 Task: Look for space in Ghatkesar, India from 6th September, 2023 to 18th September, 2023 for 3 adults in price range Rs.6000 to Rs.12000. Place can be entire place with 2 bedrooms having 2 beds and 2 bathrooms. Property type can be house, flat, guest house, hotel. Amenities needed are: washing machine. Booking option can be shelf check-in. Required host language is English.
Action: Mouse moved to (548, 117)
Screenshot: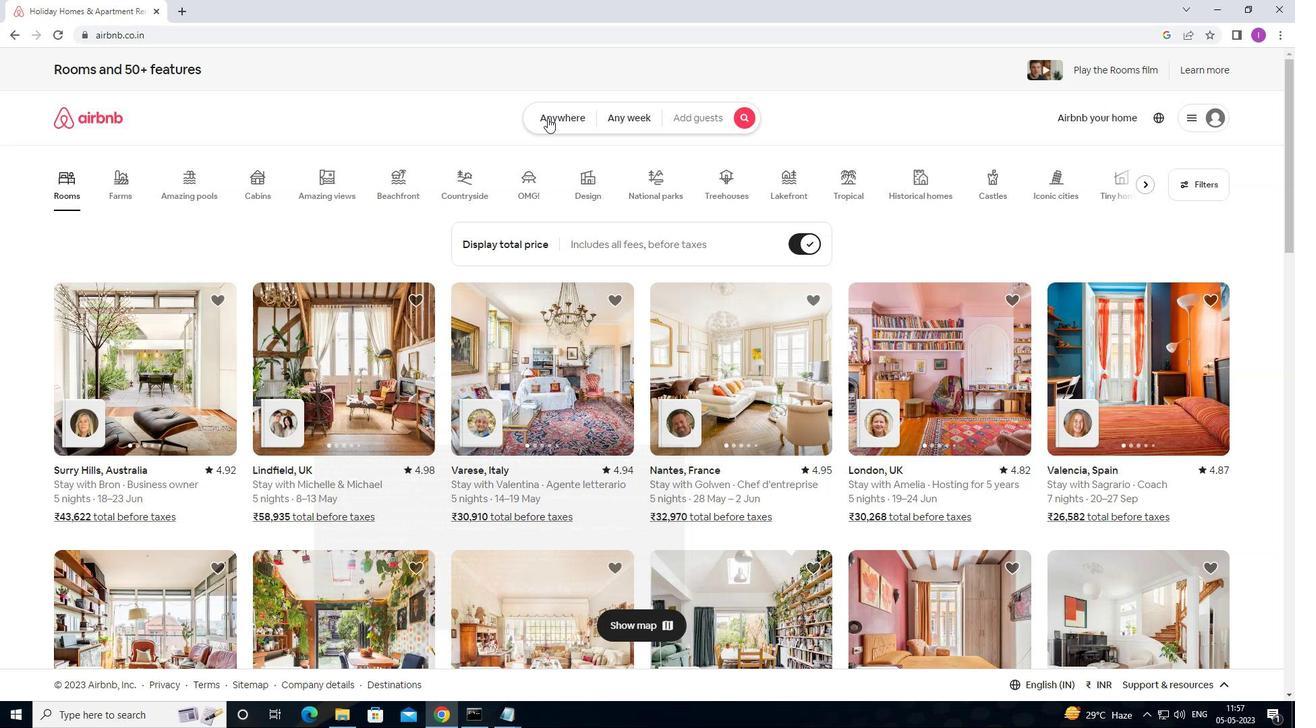 
Action: Mouse pressed left at (548, 117)
Screenshot: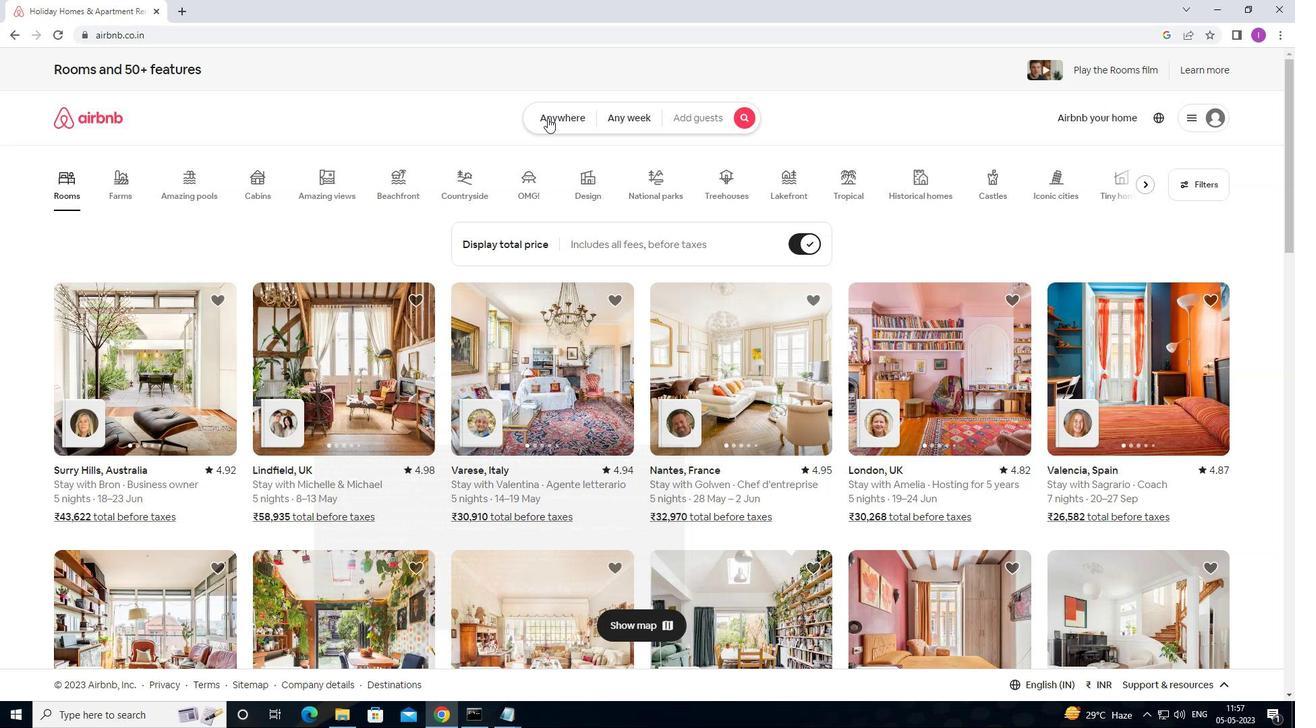 
Action: Mouse moved to (395, 184)
Screenshot: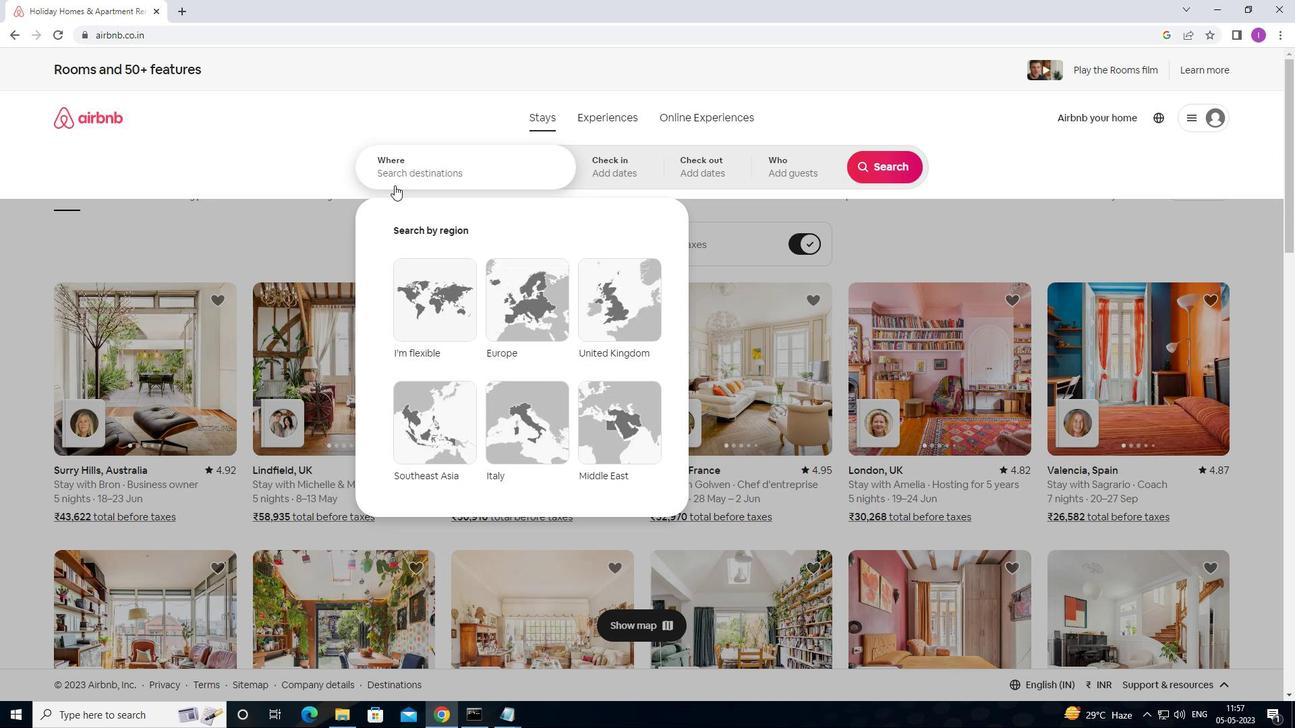 
Action: Mouse pressed left at (395, 184)
Screenshot: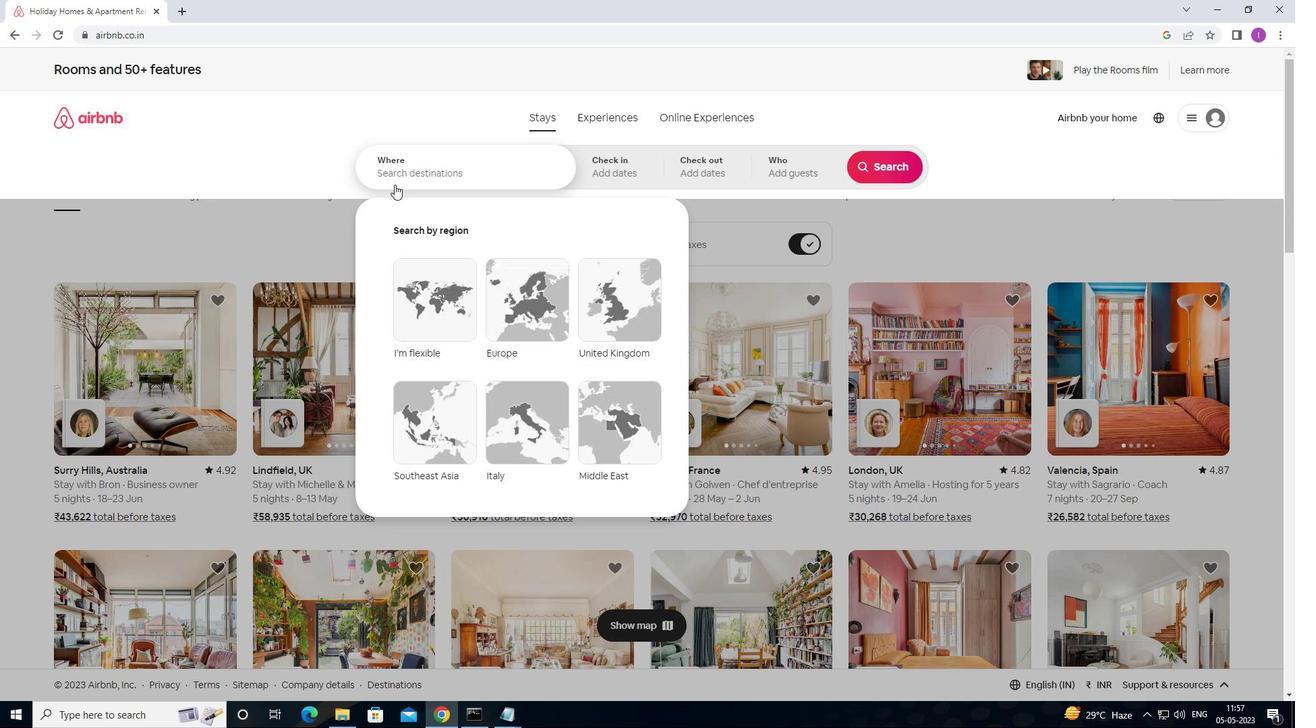 
Action: Mouse moved to (421, 168)
Screenshot: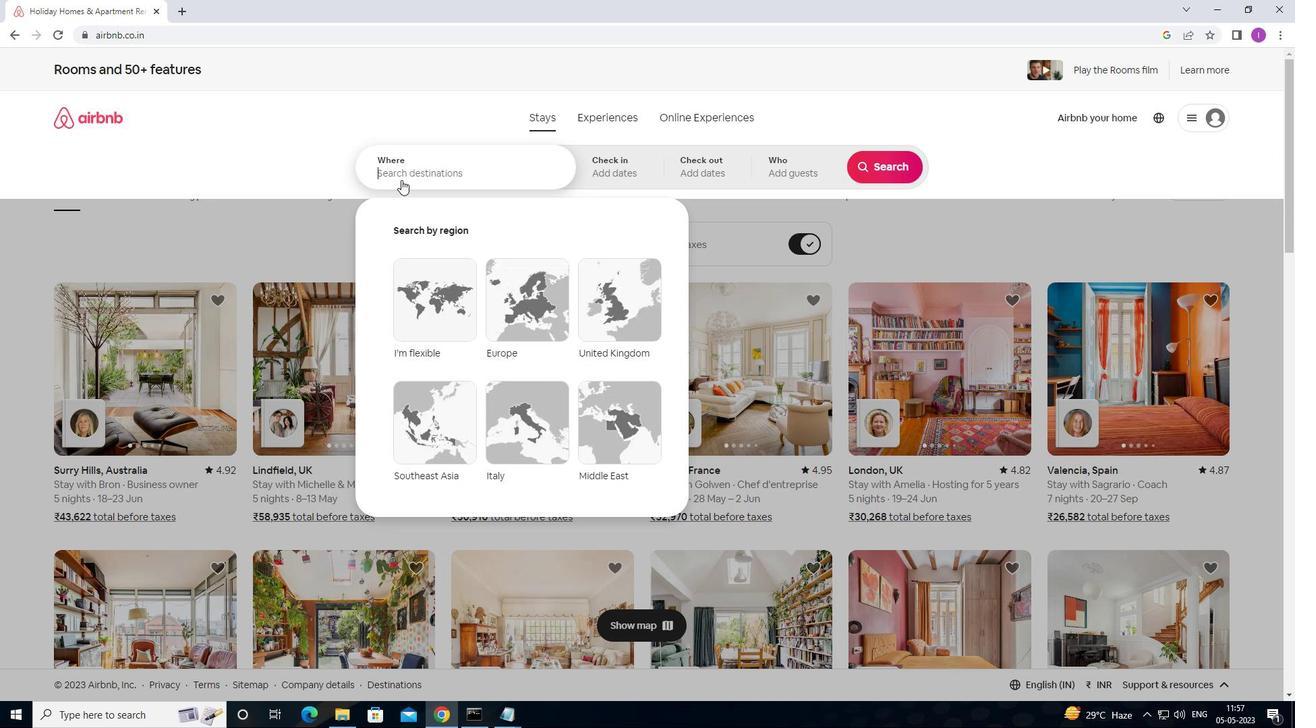 
Action: Key pressed <Key.shift><Key.shift><Key.shift><Key.shift><Key.shift><Key.shift><Key.shift><Key.shift><Key.shift>GHATKESAR,<Key.shift>INDIA
Screenshot: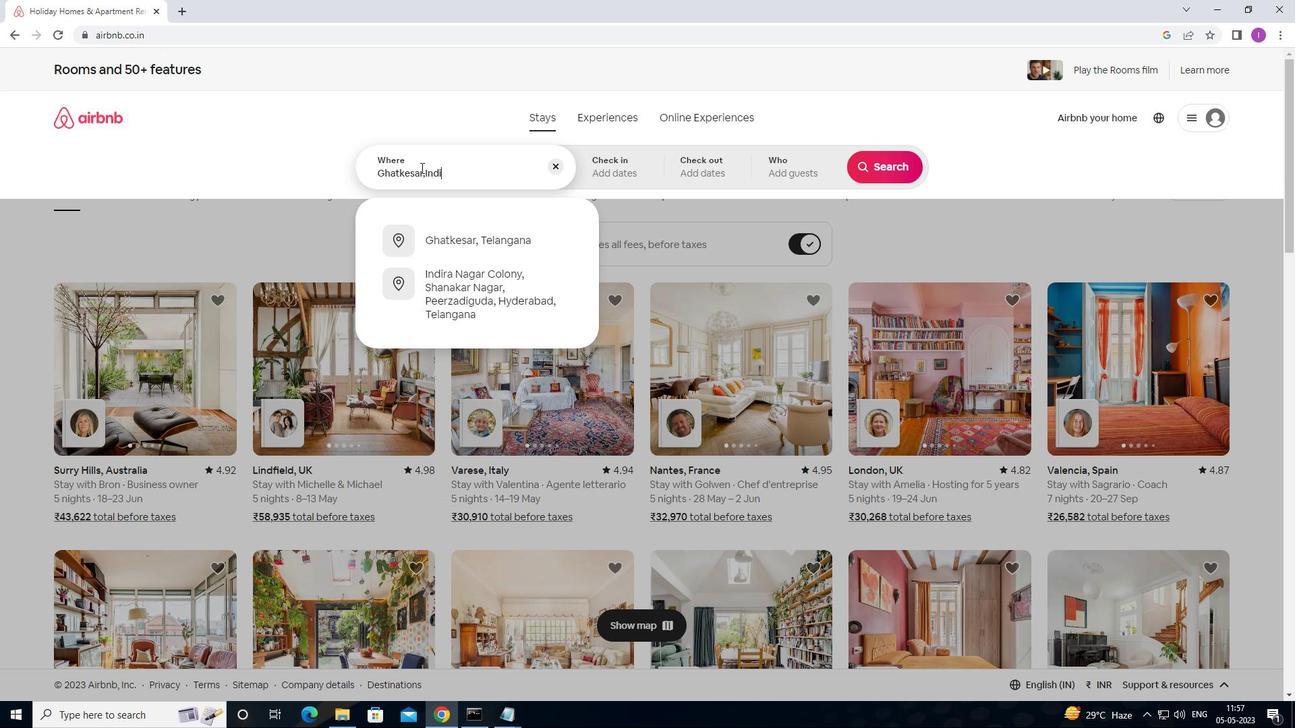 
Action: Mouse moved to (630, 167)
Screenshot: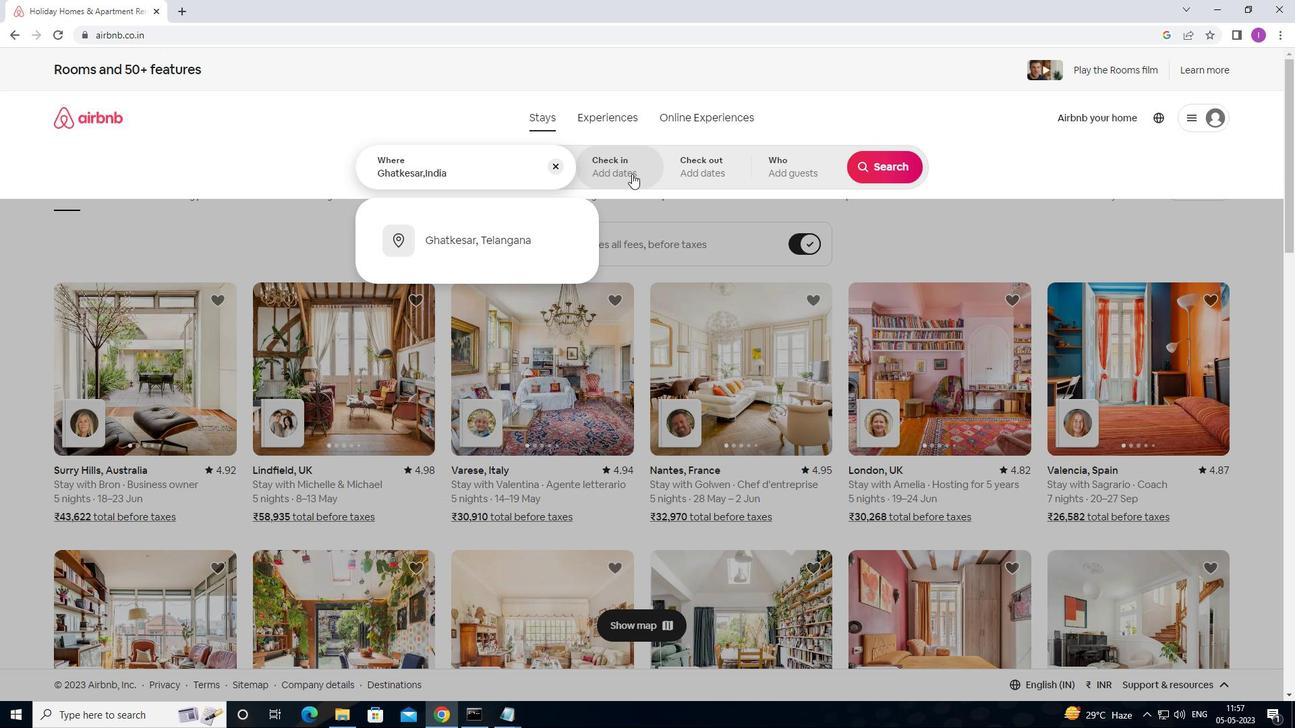 
Action: Mouse pressed left at (630, 167)
Screenshot: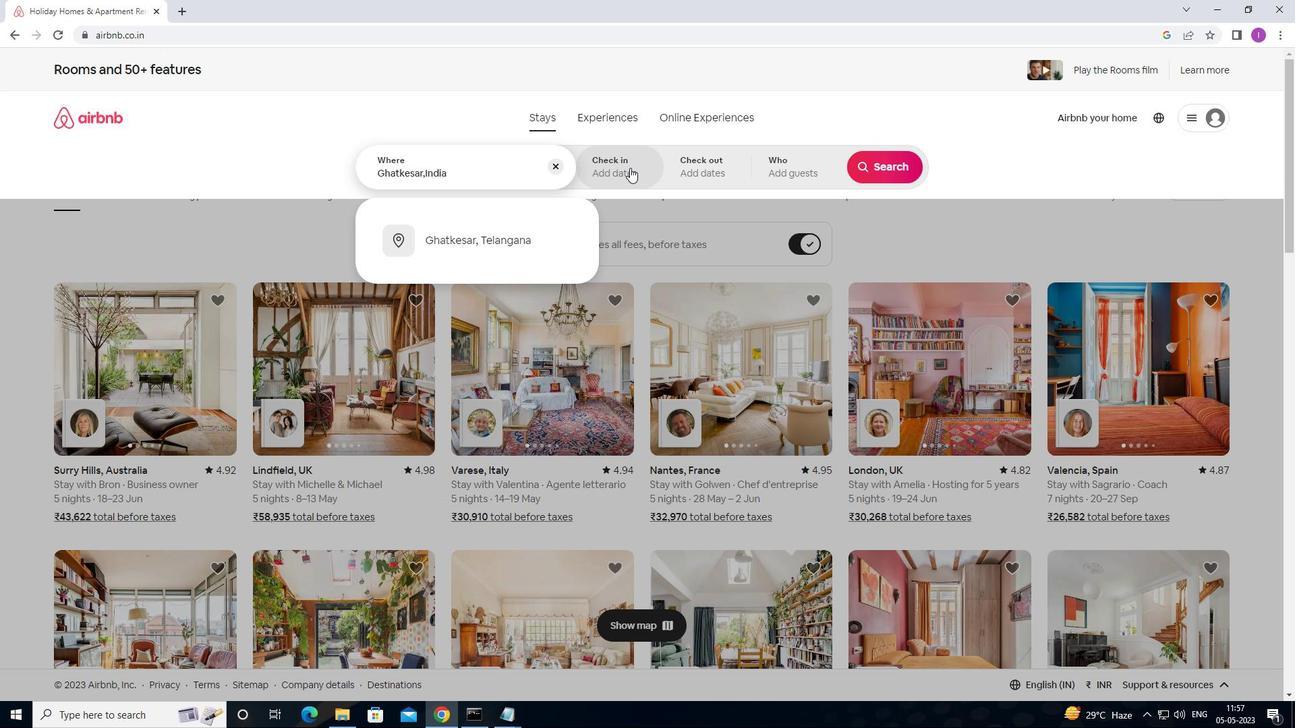 
Action: Mouse moved to (883, 276)
Screenshot: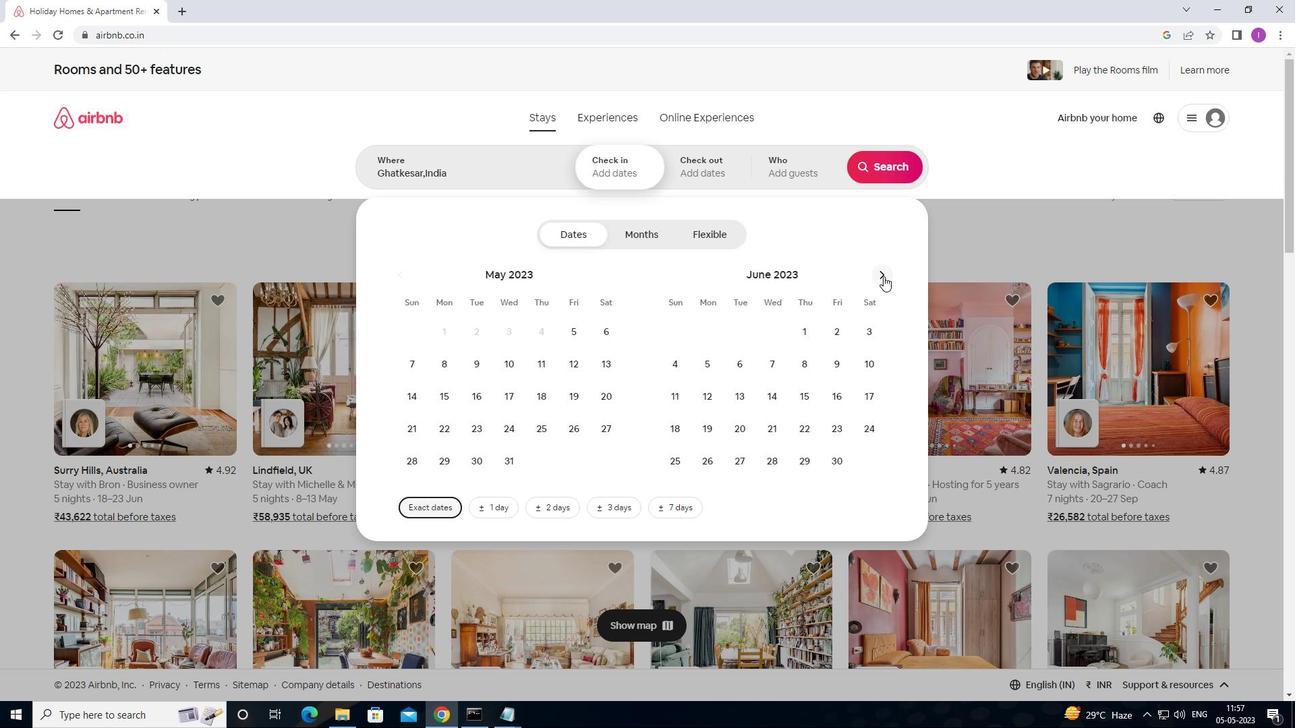 
Action: Mouse pressed left at (883, 276)
Screenshot: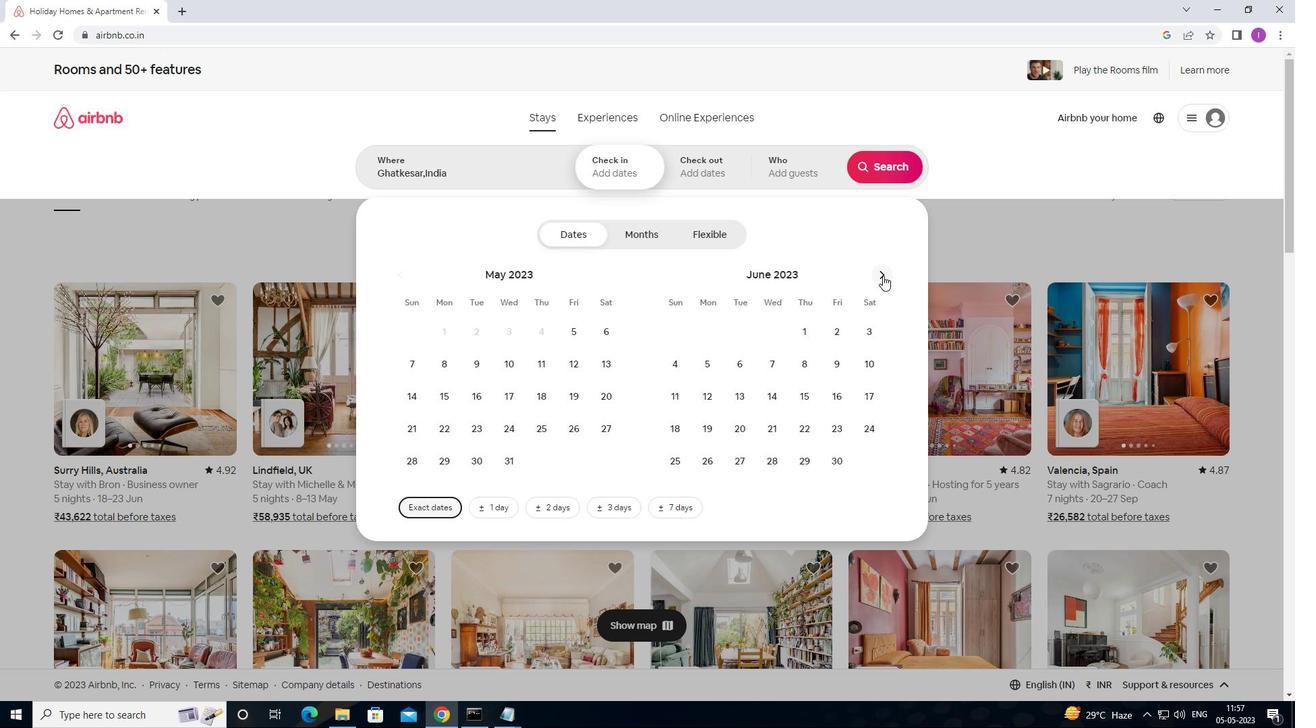 
Action: Mouse pressed left at (883, 276)
Screenshot: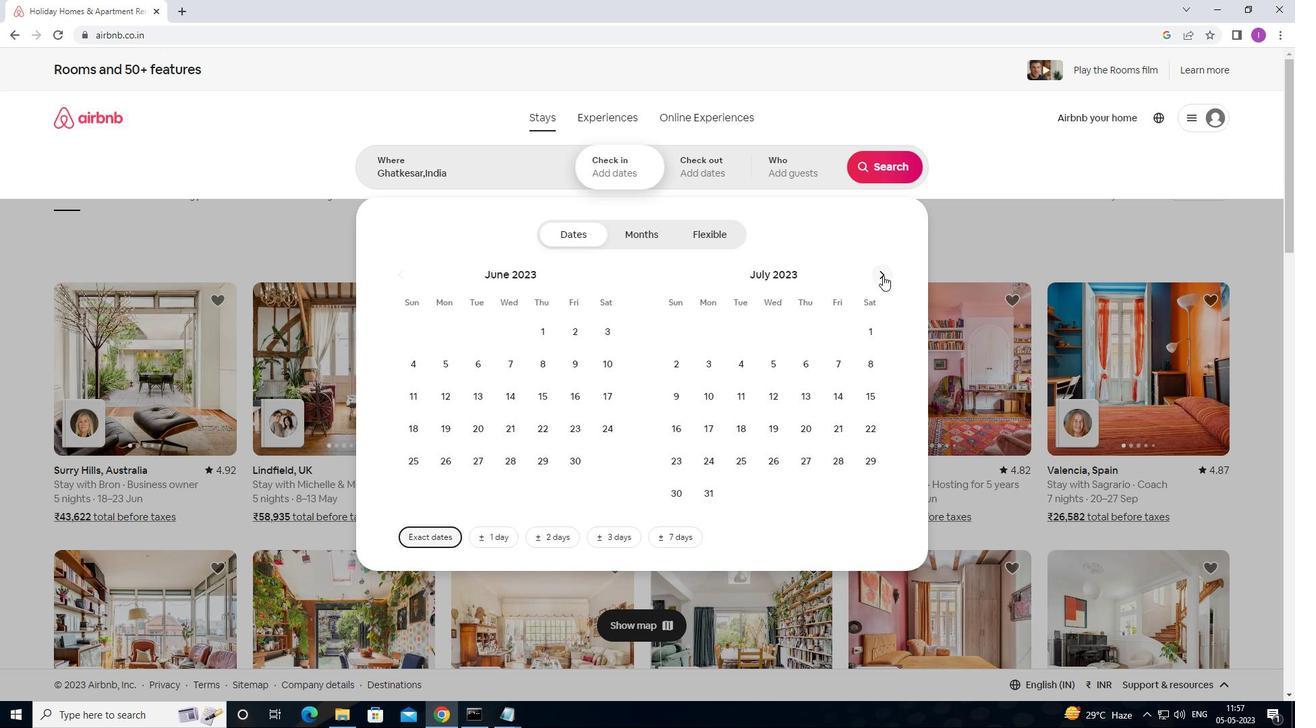 
Action: Mouse pressed left at (883, 276)
Screenshot: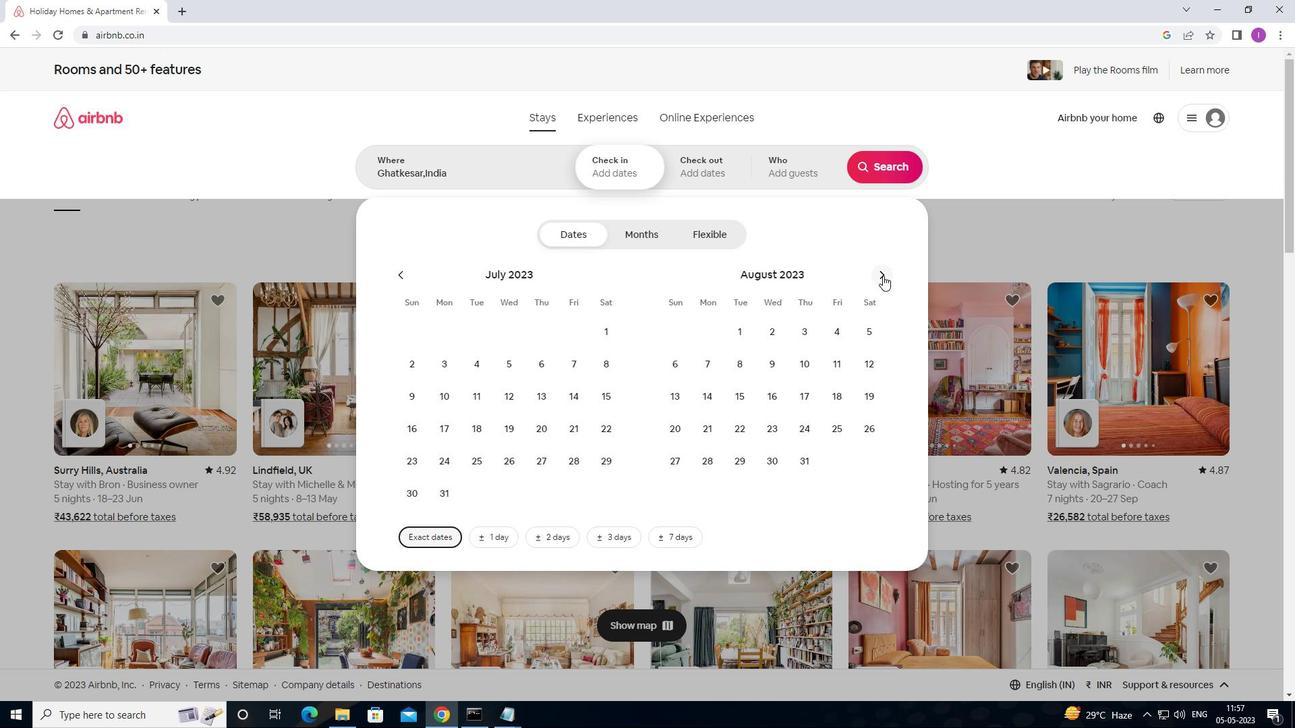 
Action: Mouse moved to (766, 352)
Screenshot: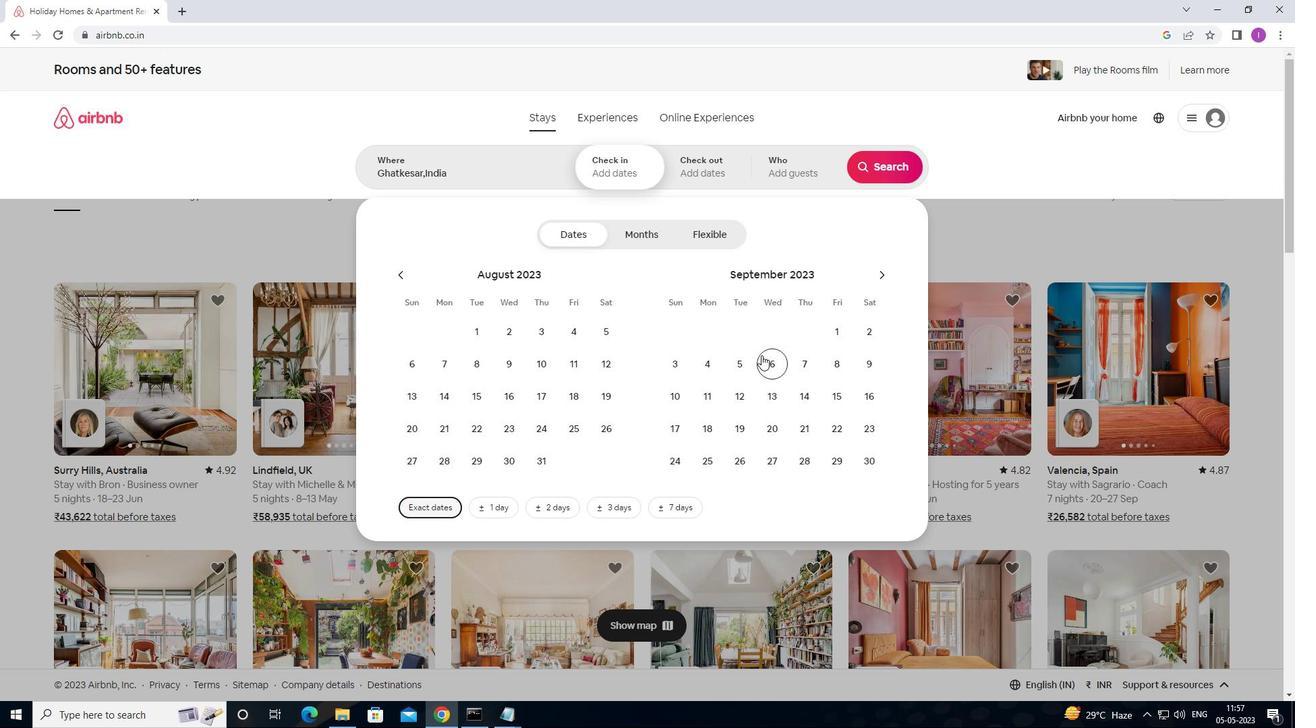
Action: Mouse pressed left at (766, 352)
Screenshot: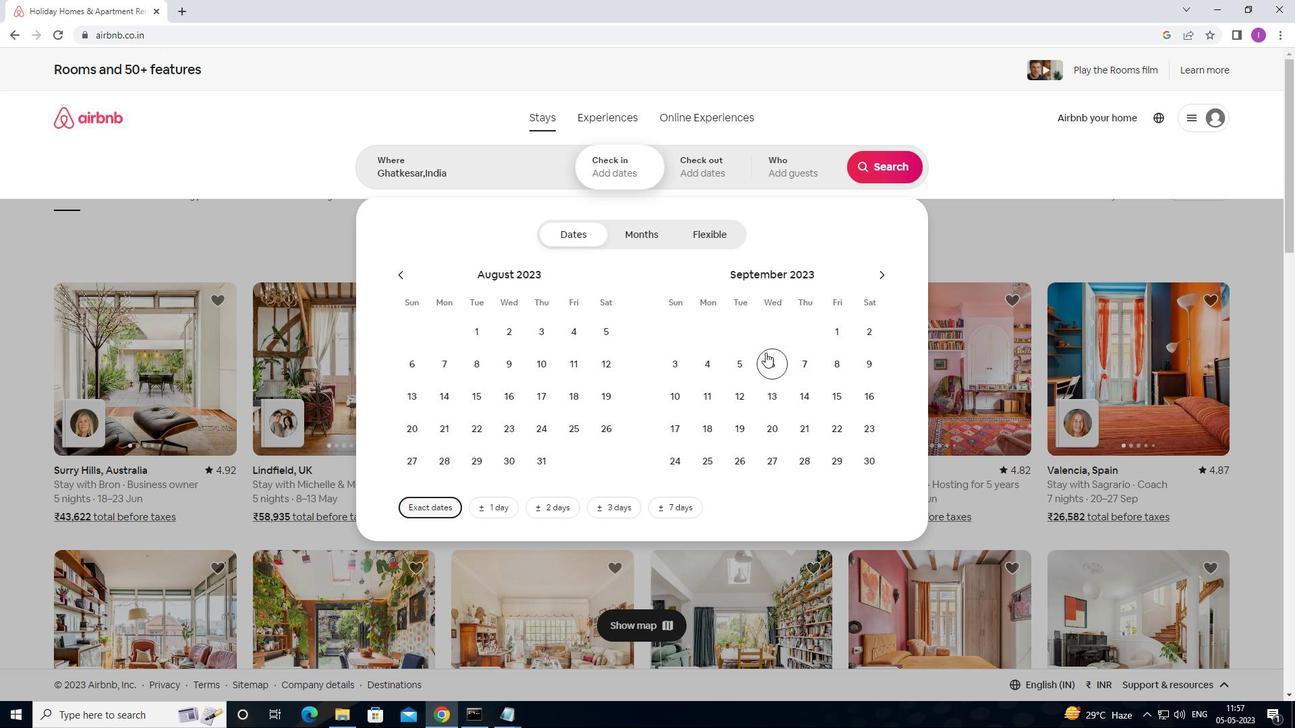 
Action: Mouse moved to (720, 423)
Screenshot: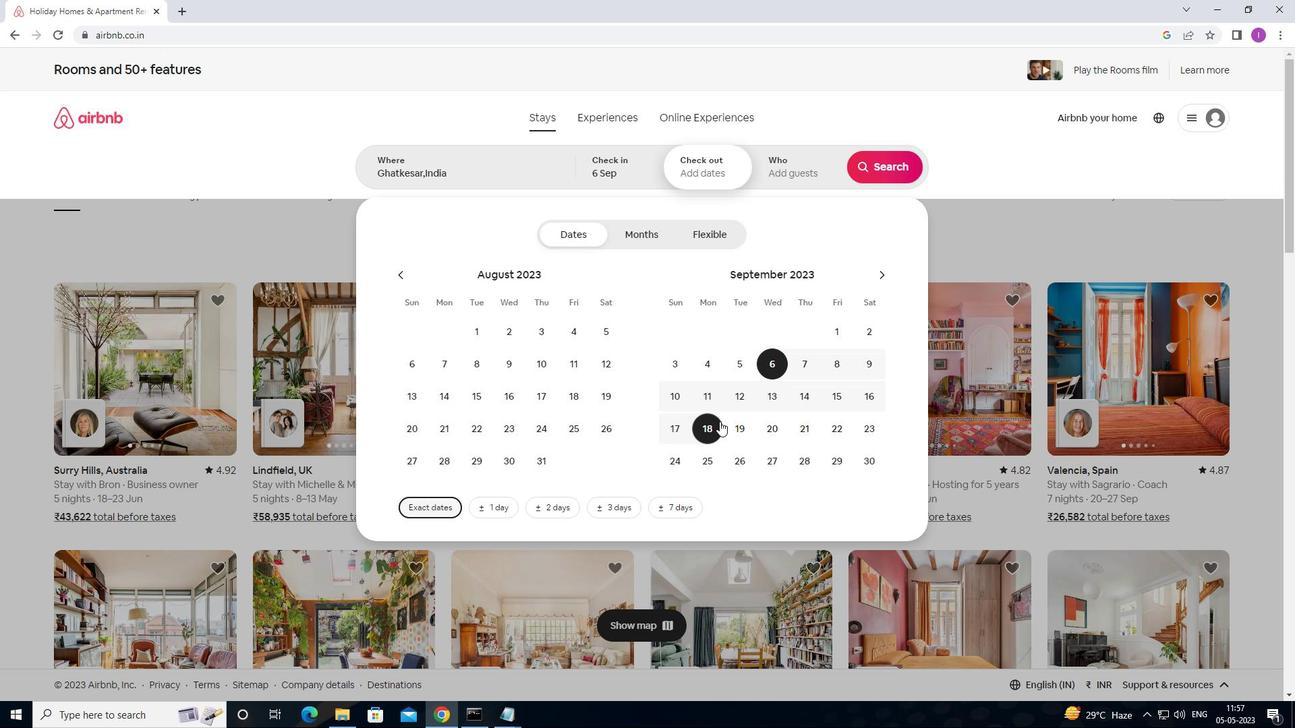 
Action: Mouse pressed left at (720, 423)
Screenshot: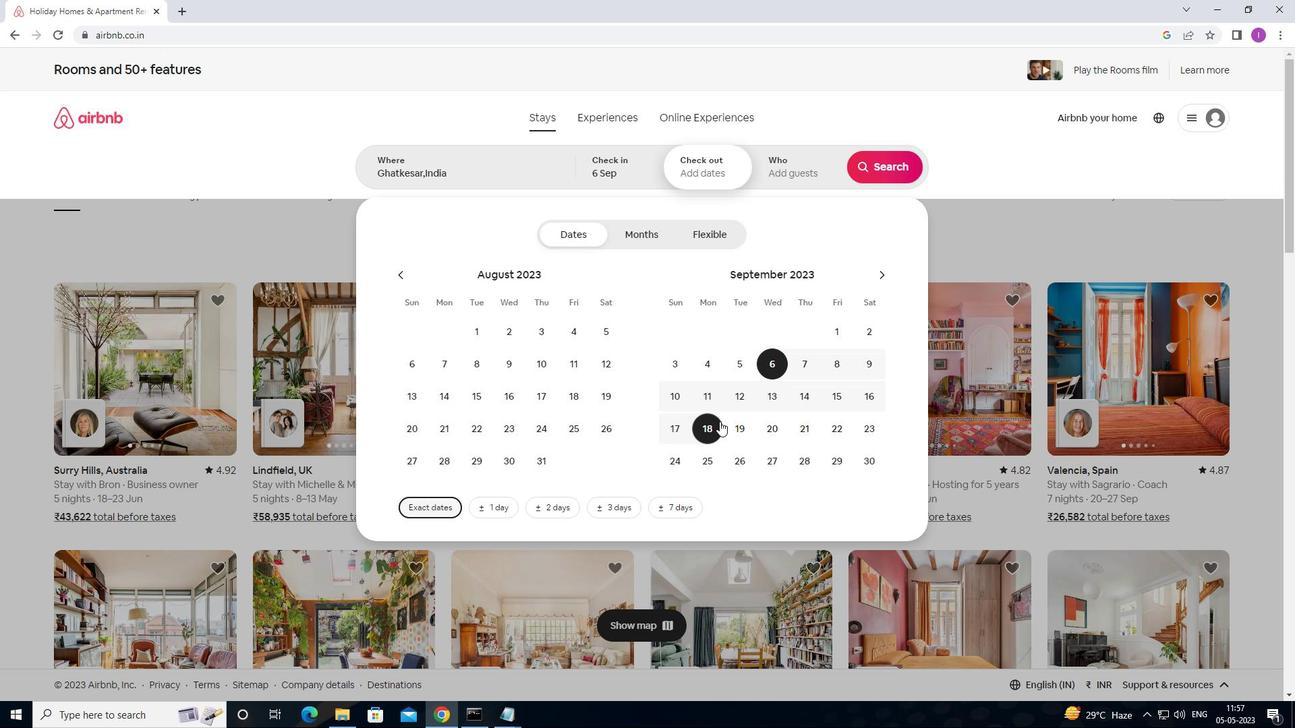 
Action: Mouse moved to (819, 184)
Screenshot: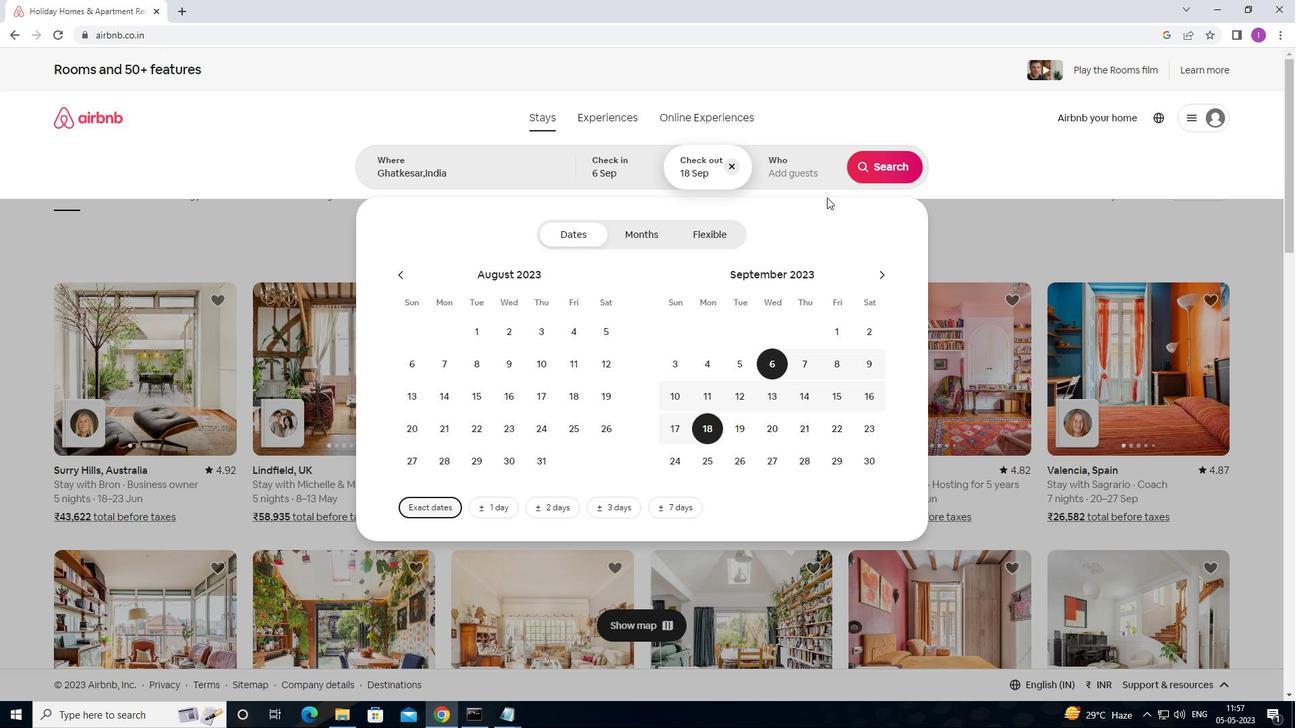 
Action: Mouse pressed left at (819, 184)
Screenshot: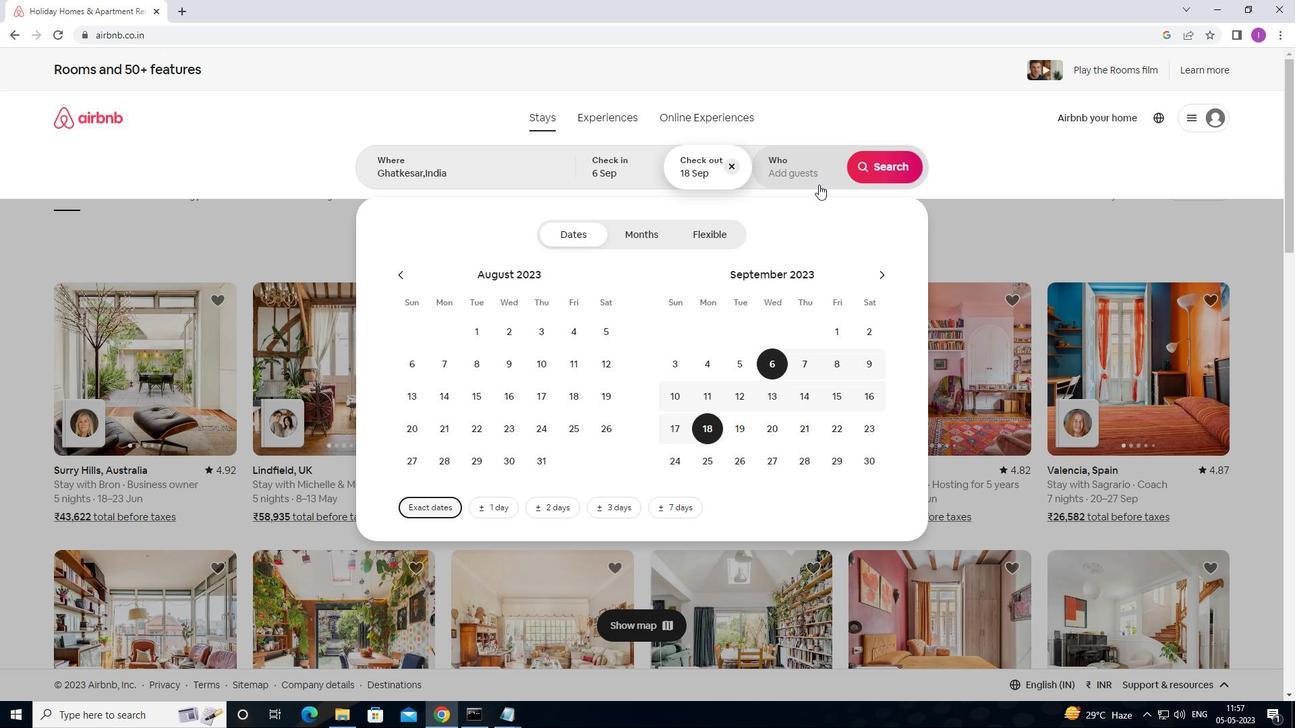 
Action: Mouse moved to (881, 242)
Screenshot: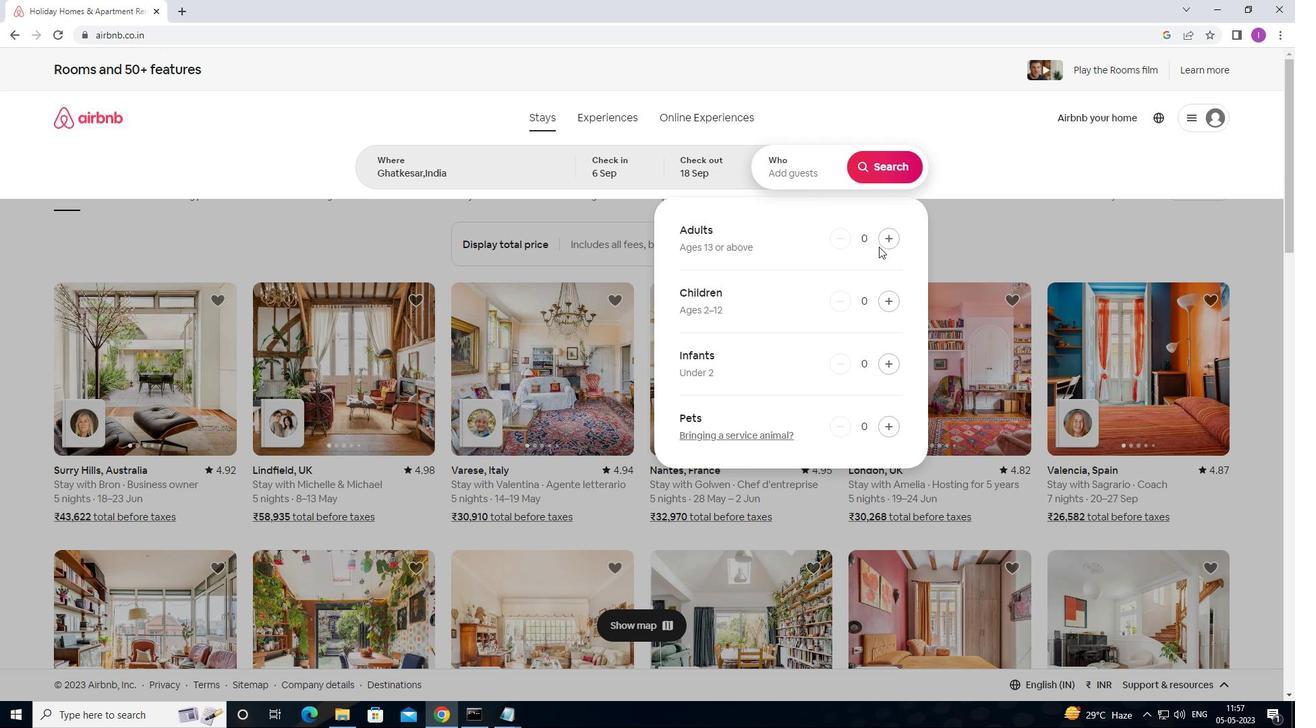 
Action: Mouse pressed left at (881, 242)
Screenshot: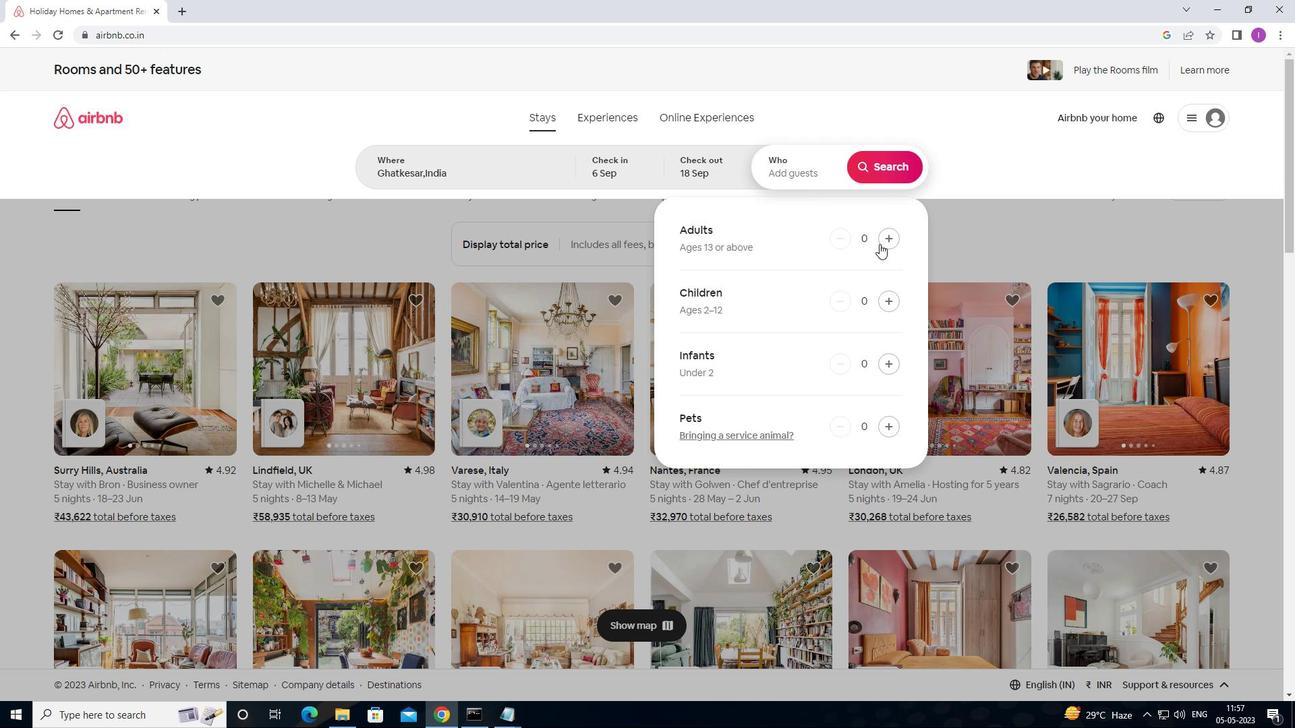 
Action: Mouse moved to (882, 241)
Screenshot: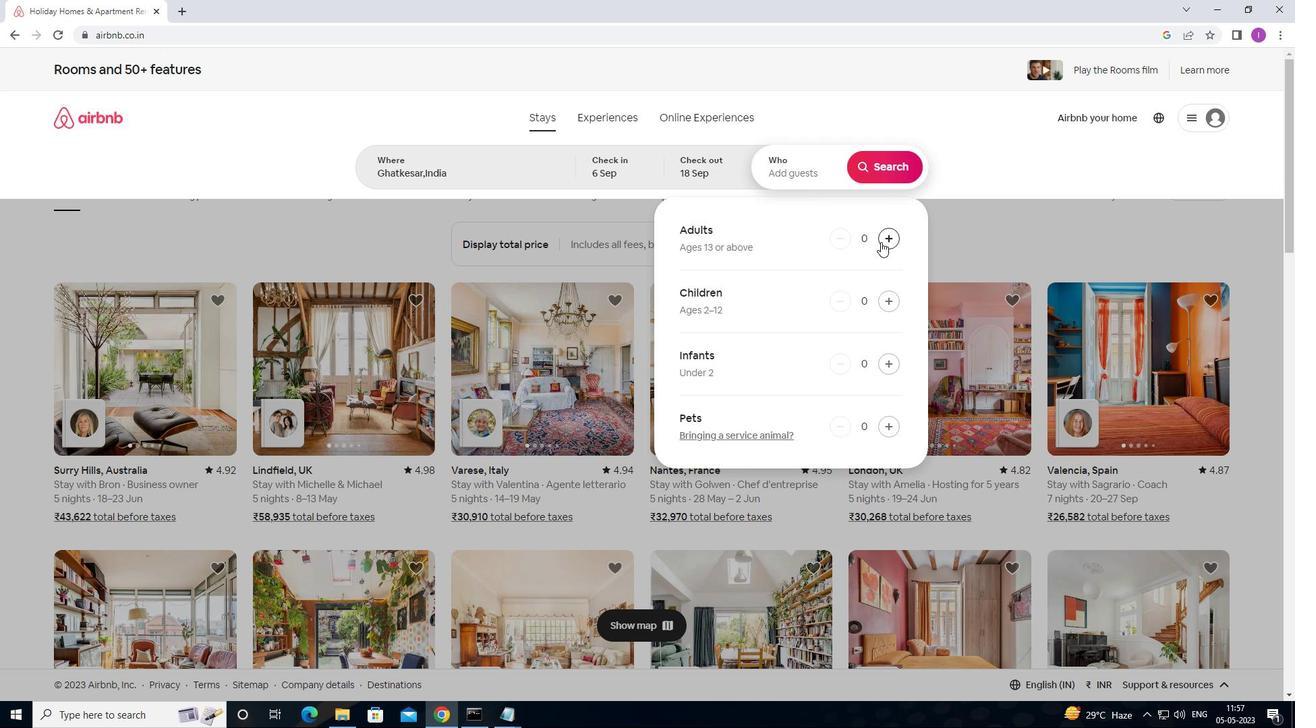 
Action: Mouse pressed left at (882, 241)
Screenshot: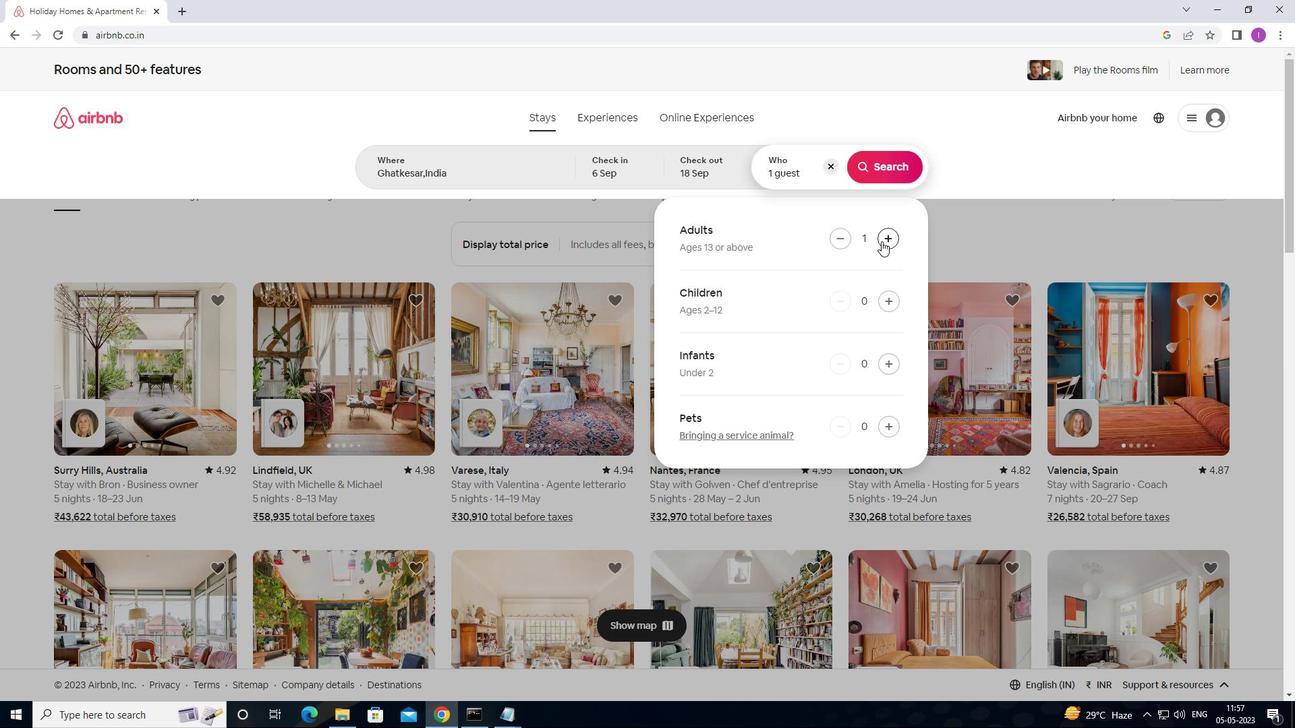 
Action: Mouse pressed left at (882, 241)
Screenshot: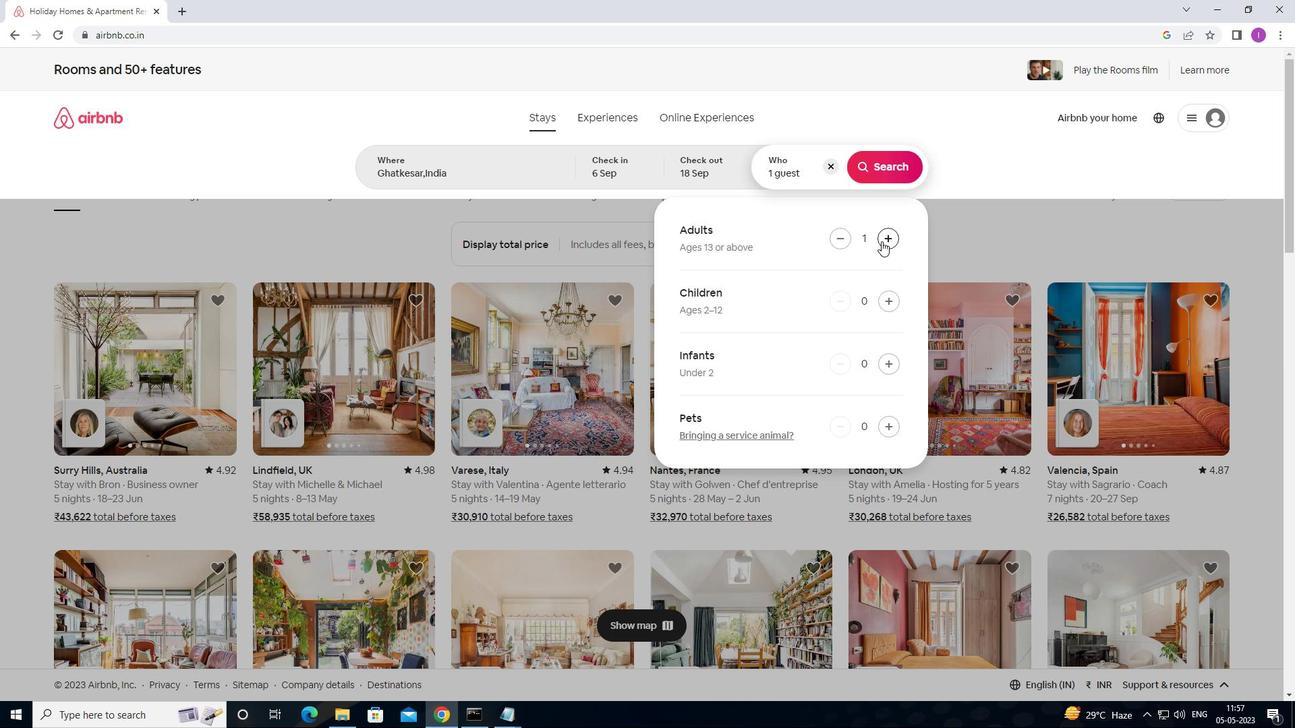 
Action: Mouse moved to (876, 181)
Screenshot: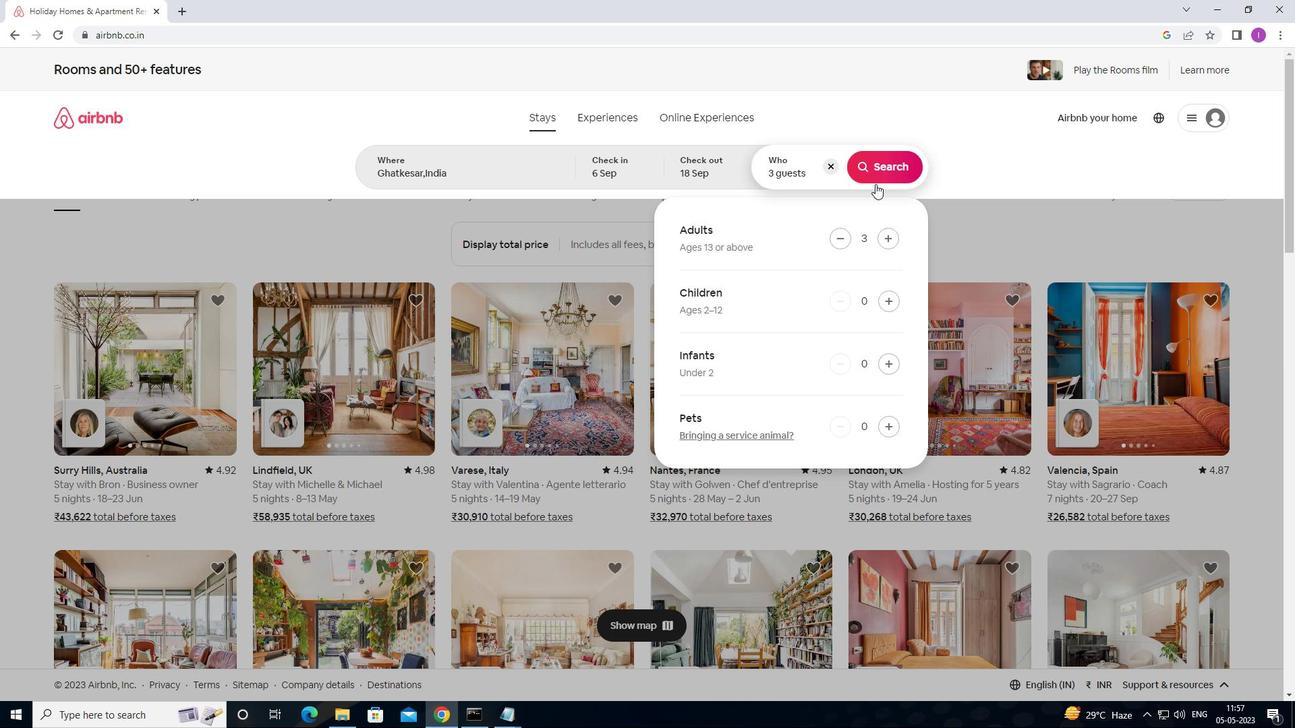 
Action: Mouse pressed left at (876, 181)
Screenshot: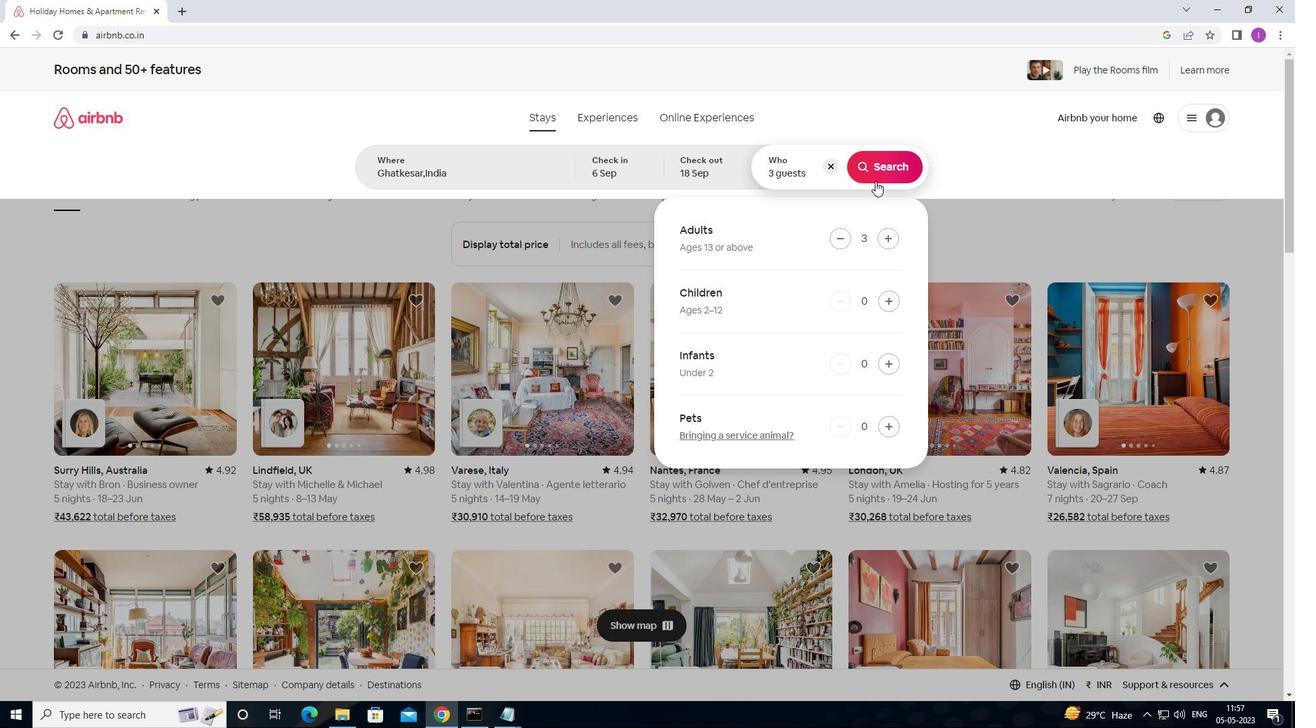 
Action: Mouse moved to (1221, 118)
Screenshot: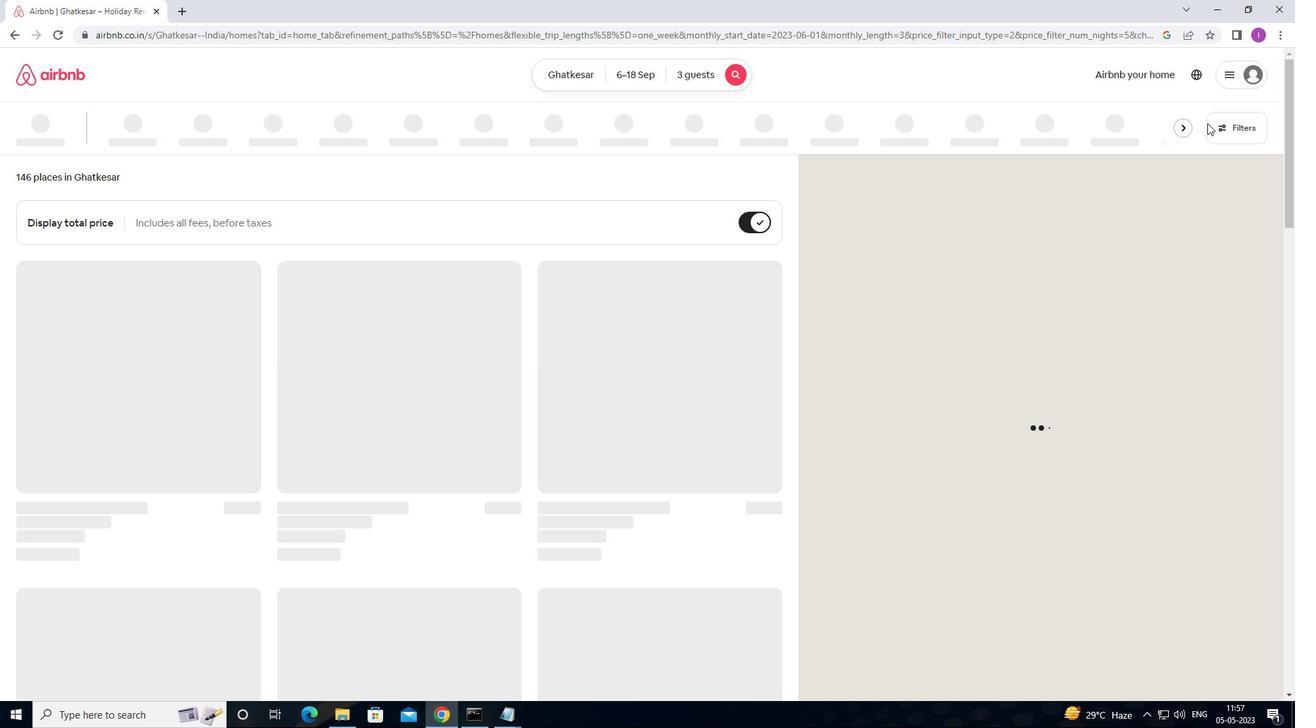 
Action: Mouse pressed left at (1221, 118)
Screenshot: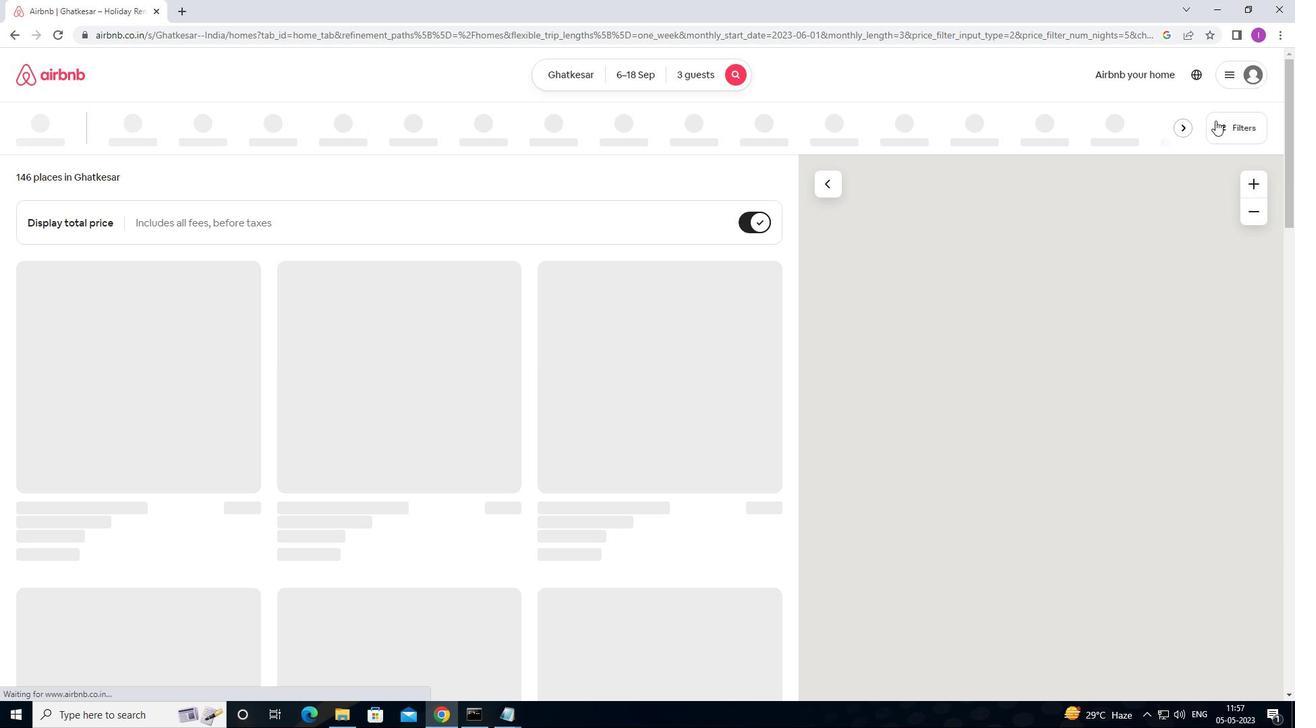 
Action: Mouse moved to (508, 464)
Screenshot: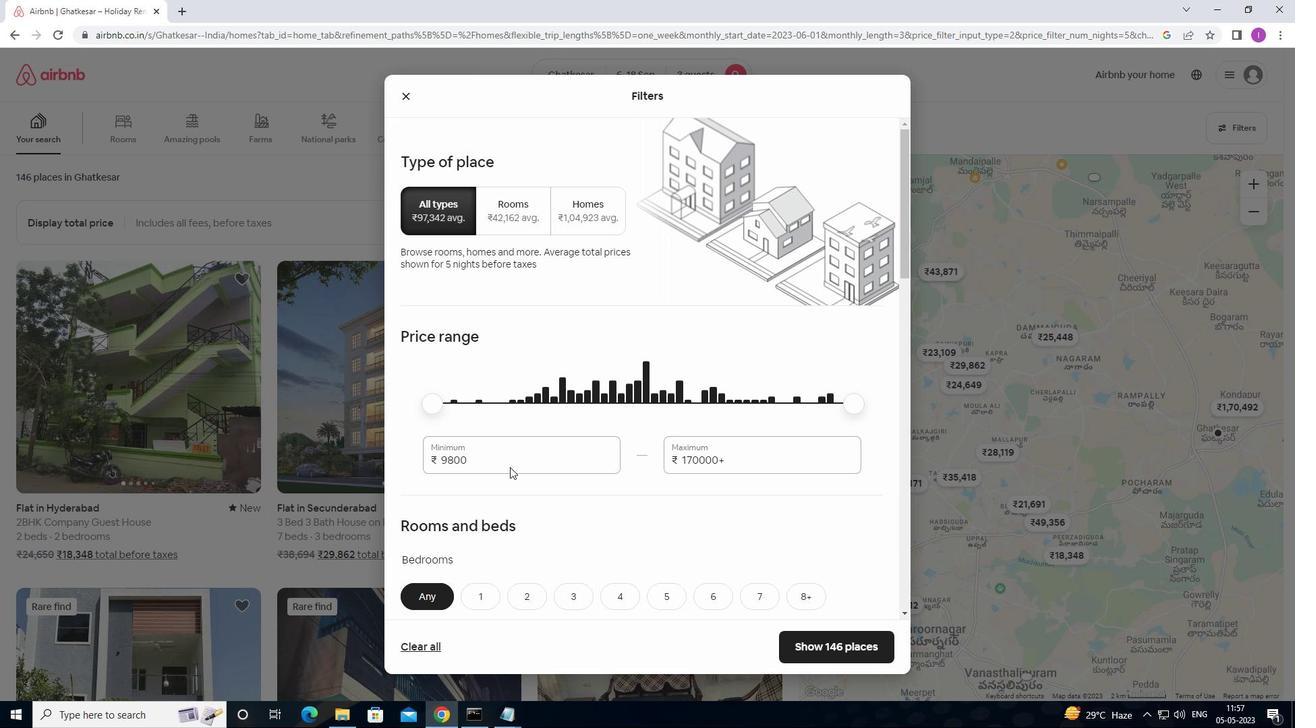 
Action: Mouse pressed left at (508, 464)
Screenshot: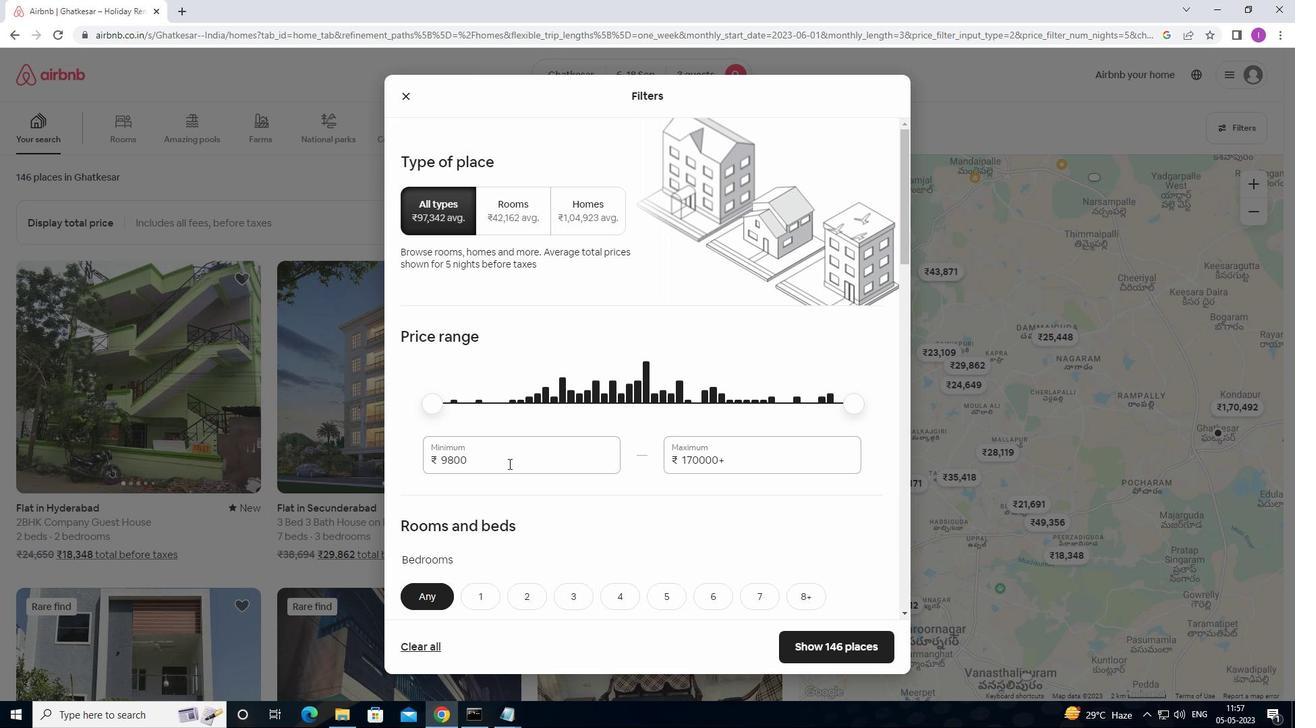 
Action: Mouse moved to (428, 454)
Screenshot: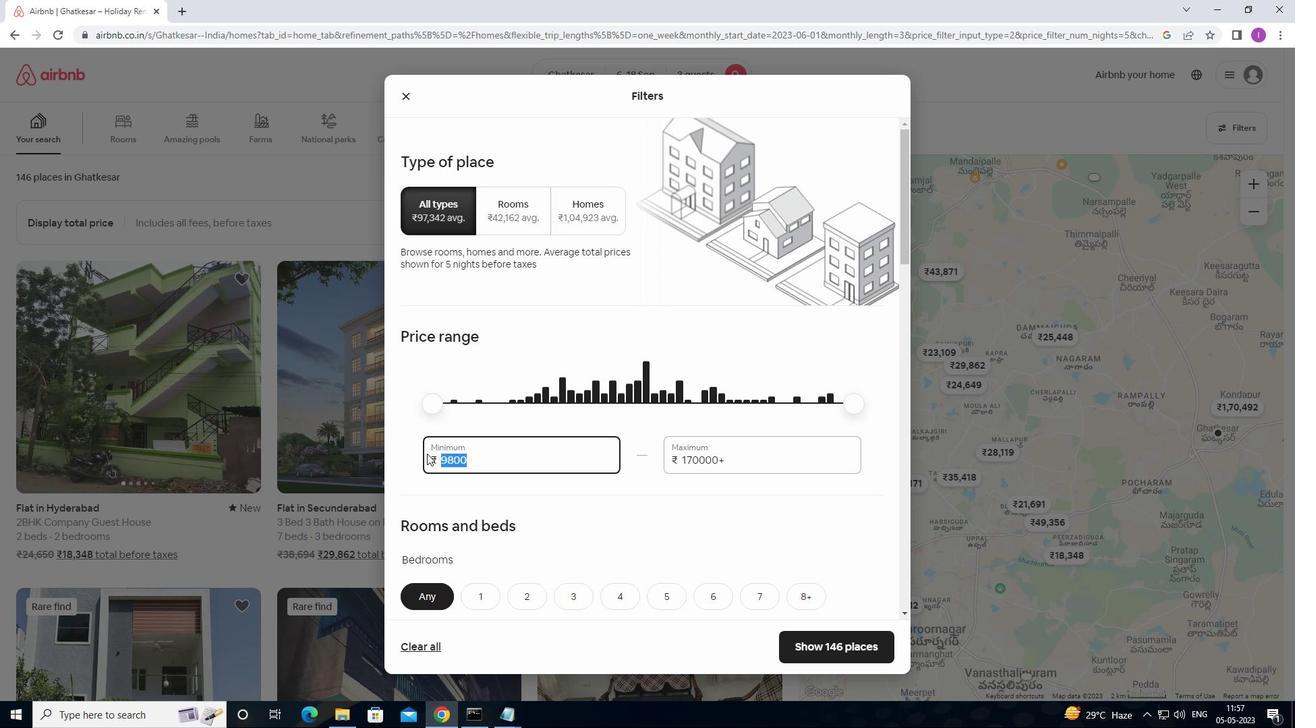 
Action: Key pressed 6
Screenshot: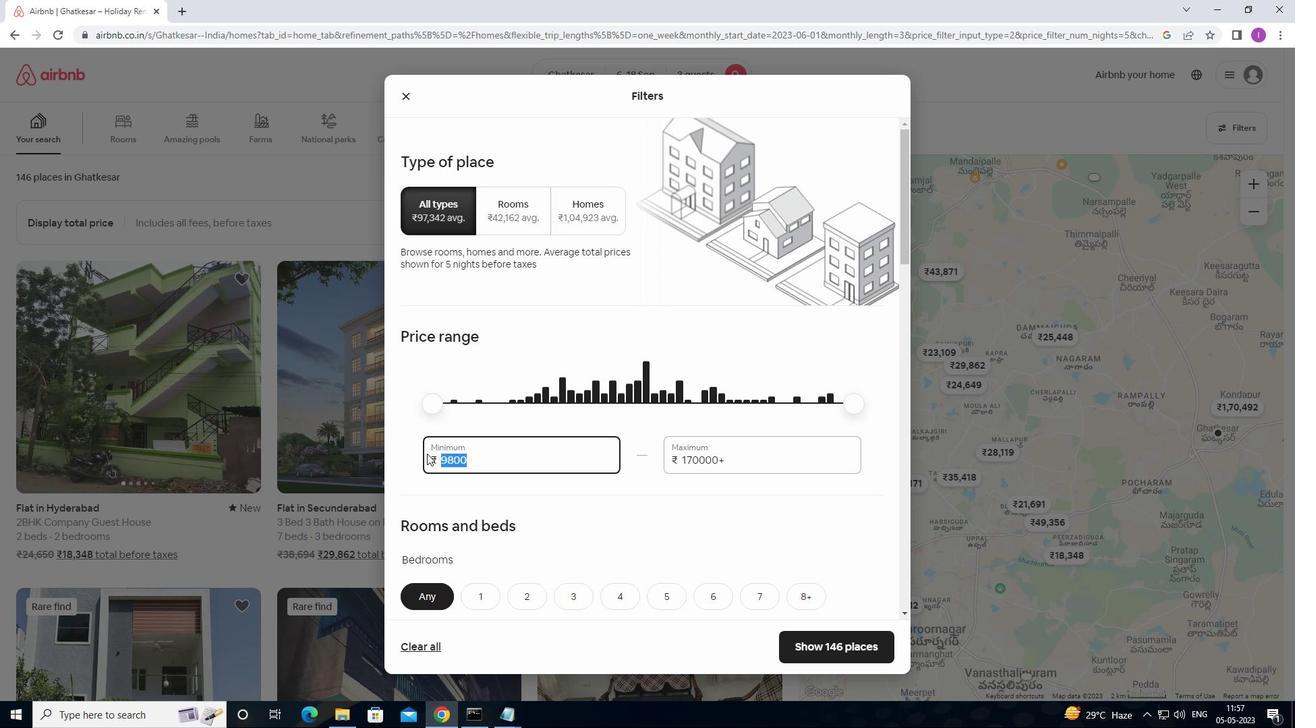 
Action: Mouse moved to (431, 453)
Screenshot: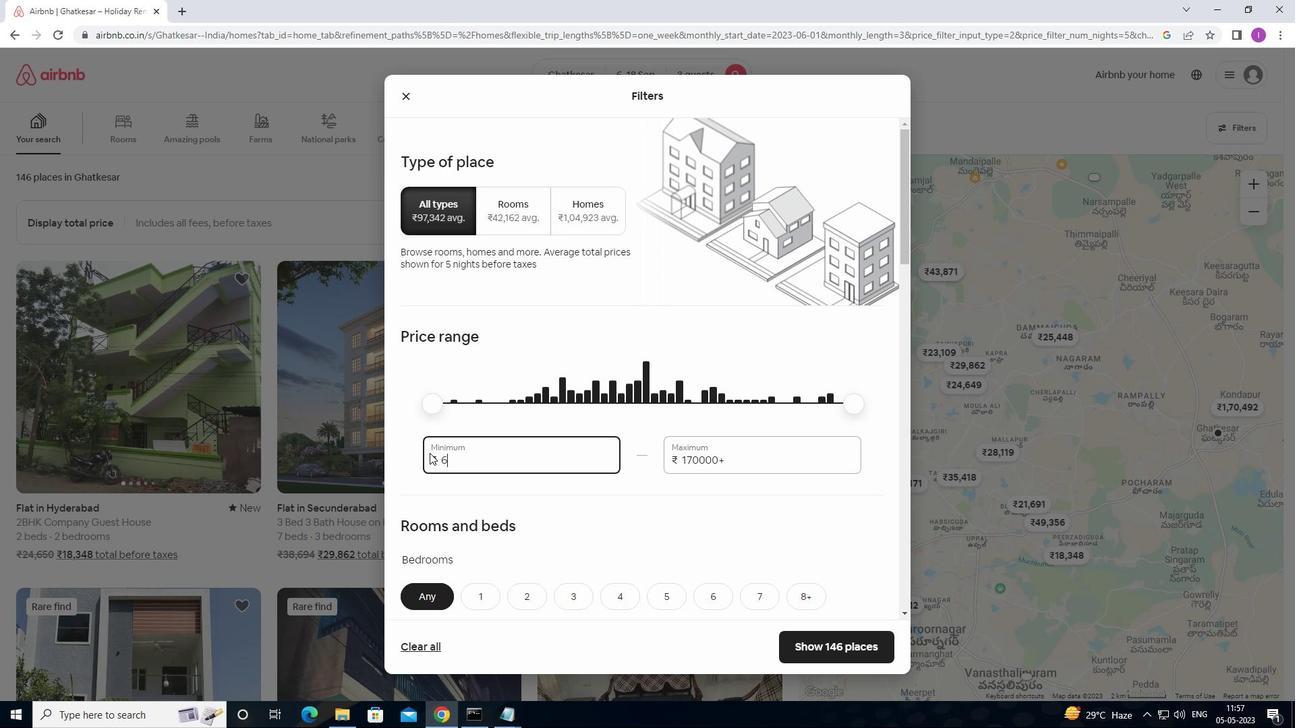 
Action: Key pressed 9
Screenshot: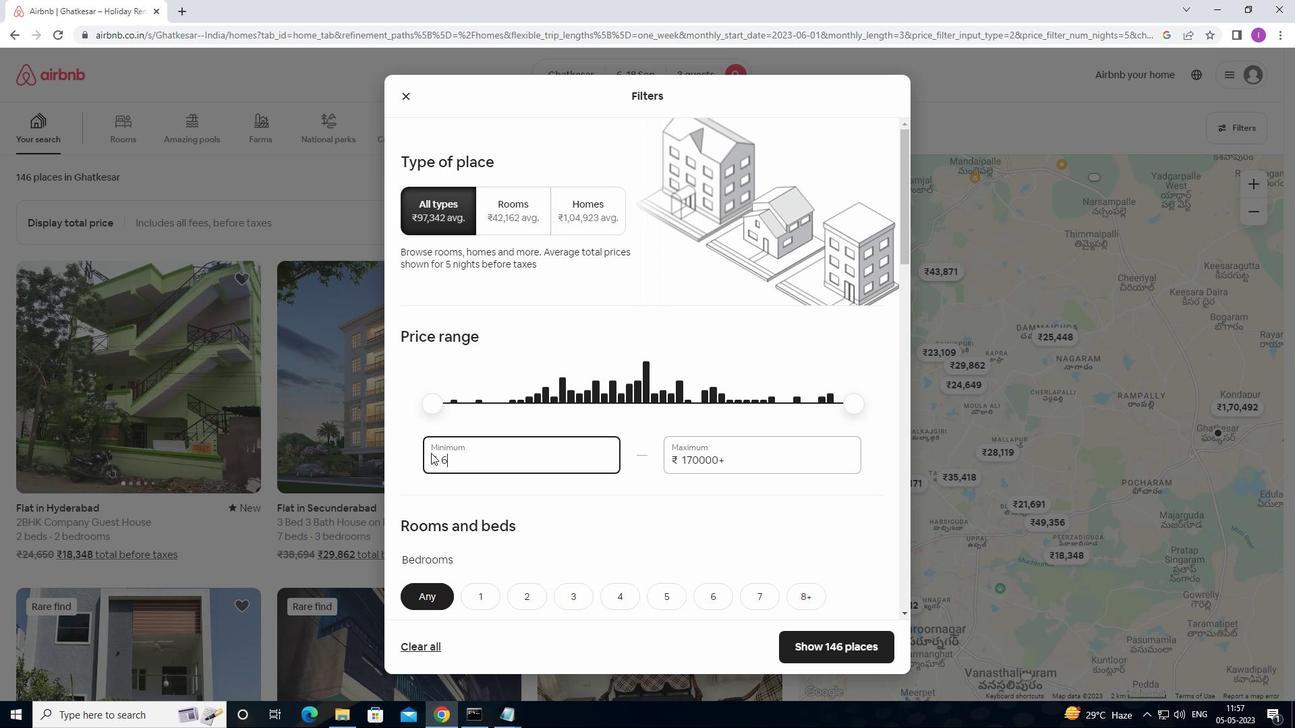
Action: Mouse moved to (431, 452)
Screenshot: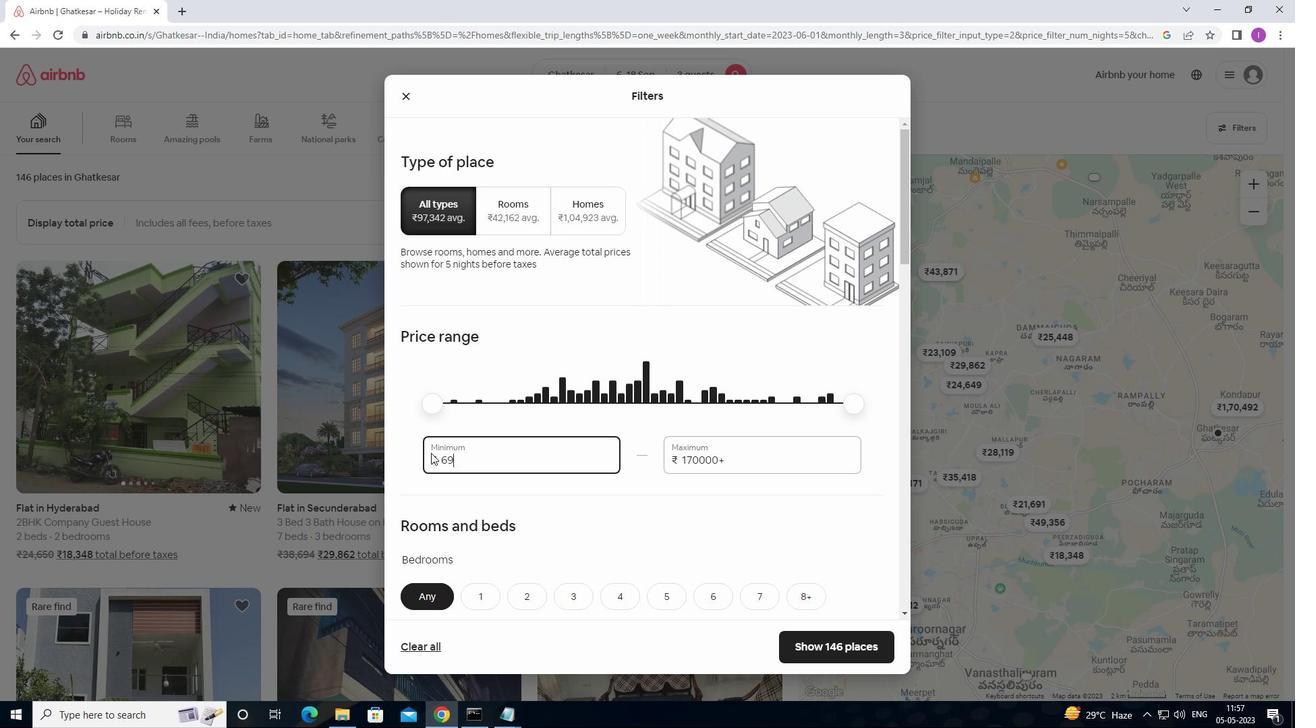 
Action: Key pressed <Key.backspace>
Screenshot: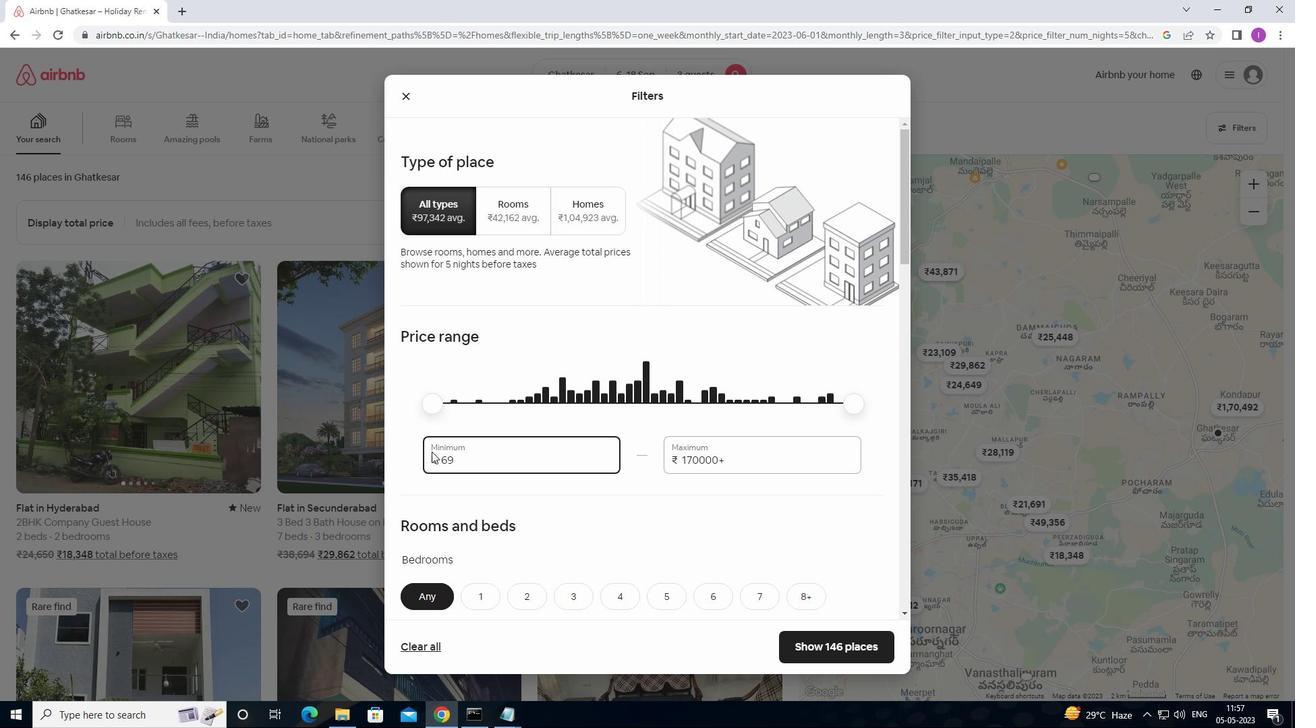 
Action: Mouse moved to (437, 450)
Screenshot: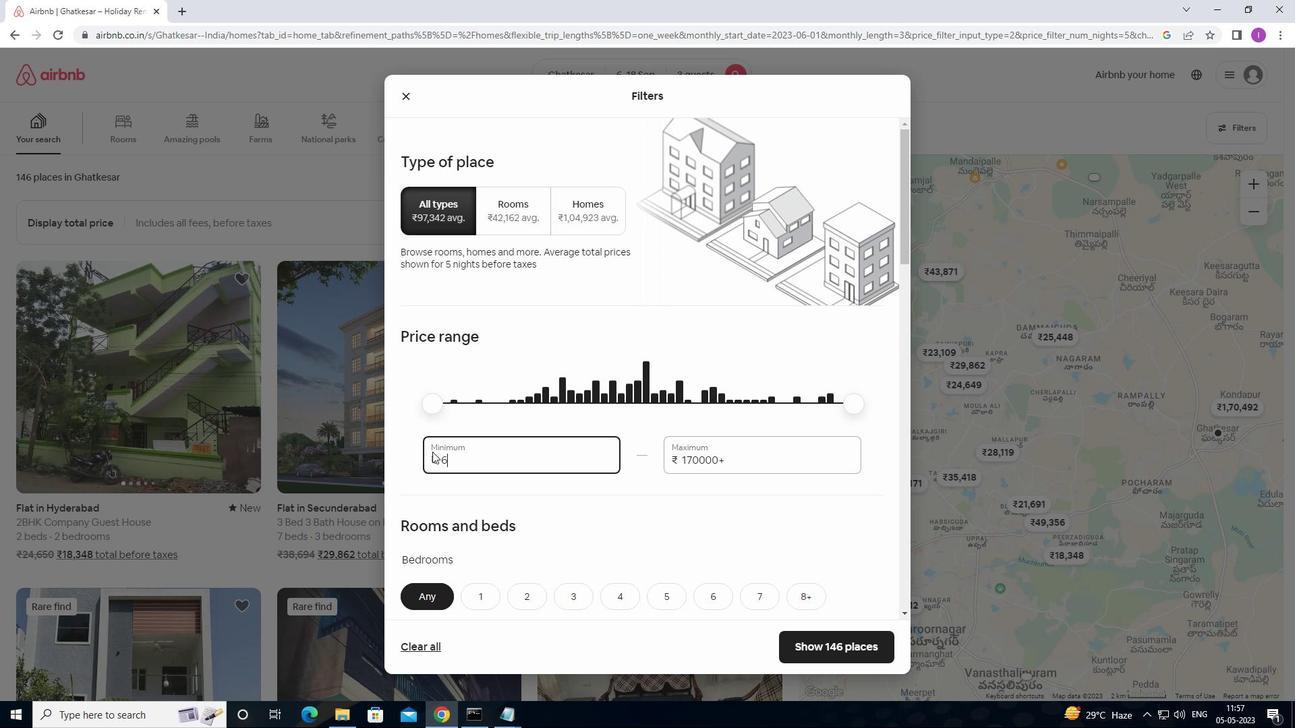 
Action: Key pressed 0
Screenshot: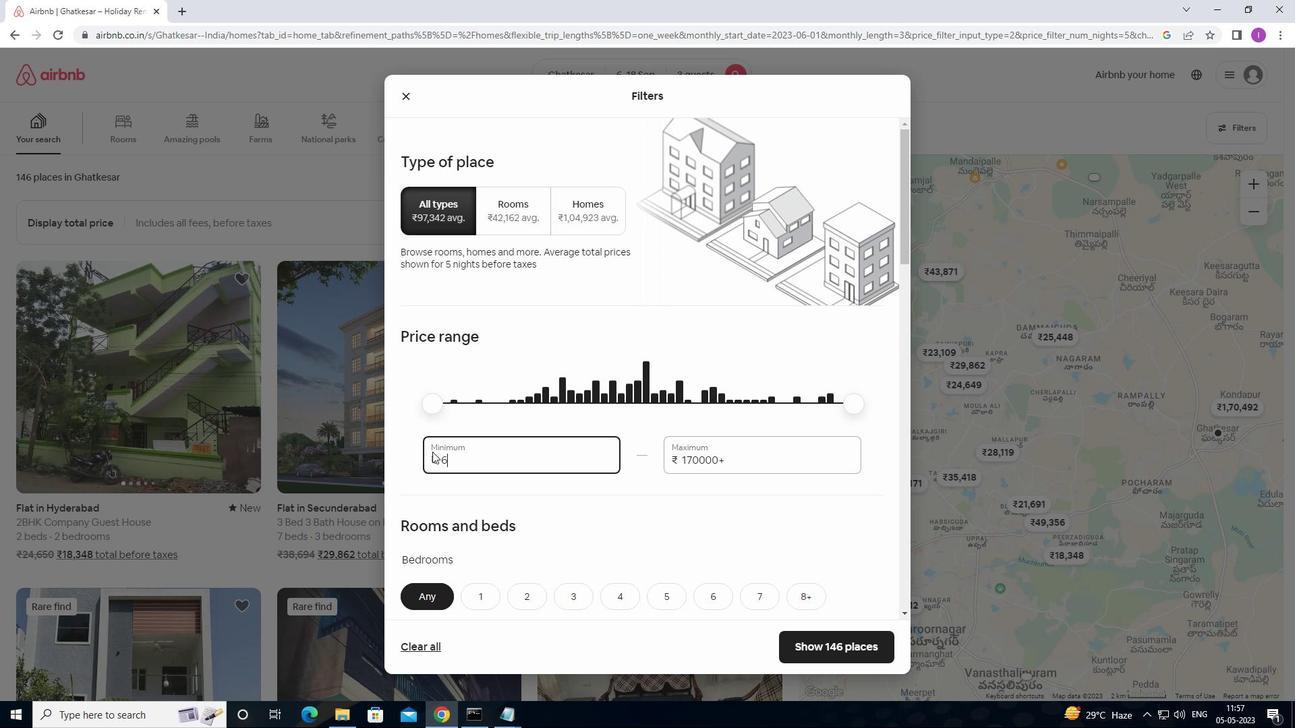 
Action: Mouse moved to (438, 450)
Screenshot: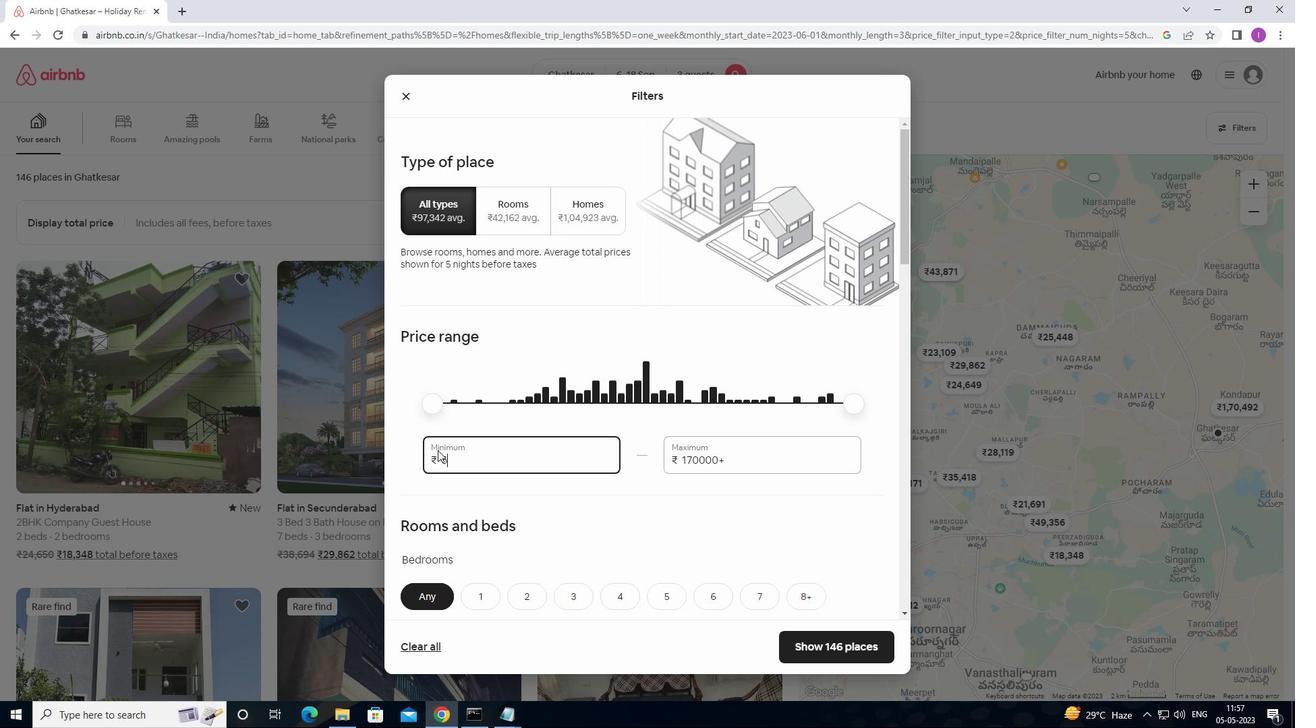 
Action: Key pressed 00
Screenshot: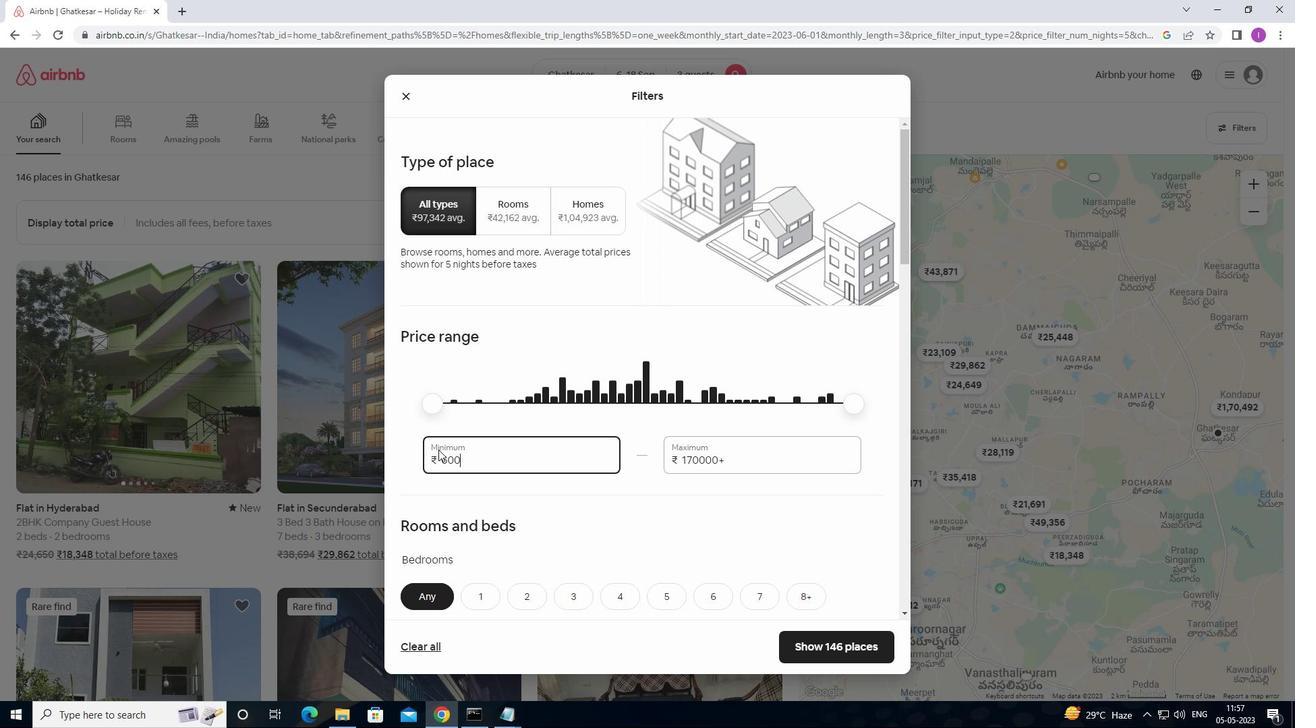 
Action: Mouse moved to (742, 463)
Screenshot: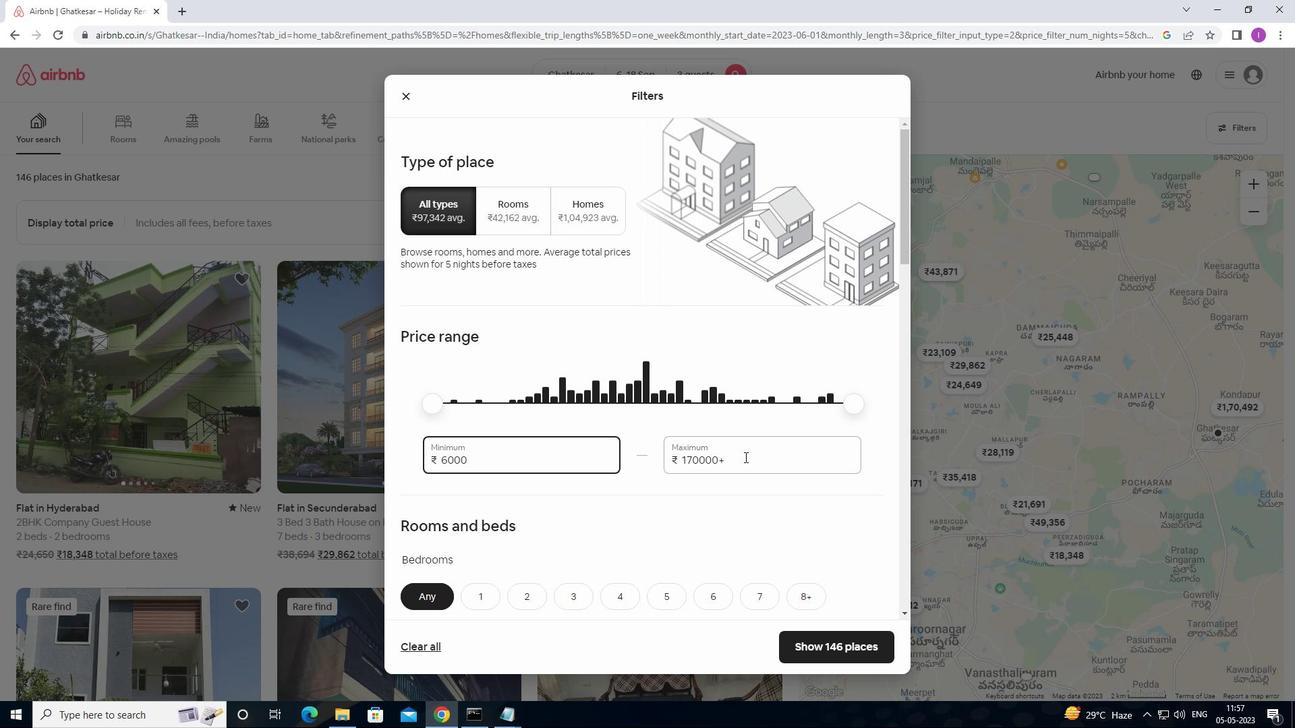 
Action: Mouse pressed left at (742, 463)
Screenshot: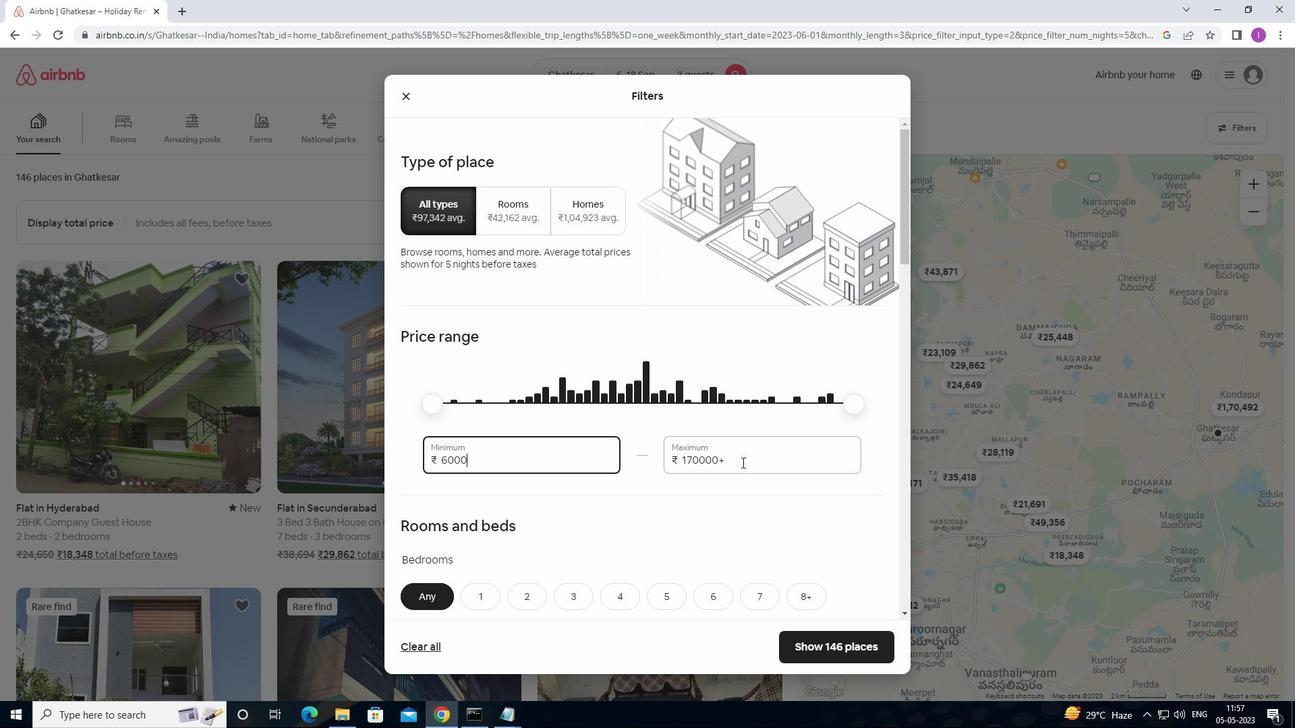 
Action: Mouse moved to (657, 454)
Screenshot: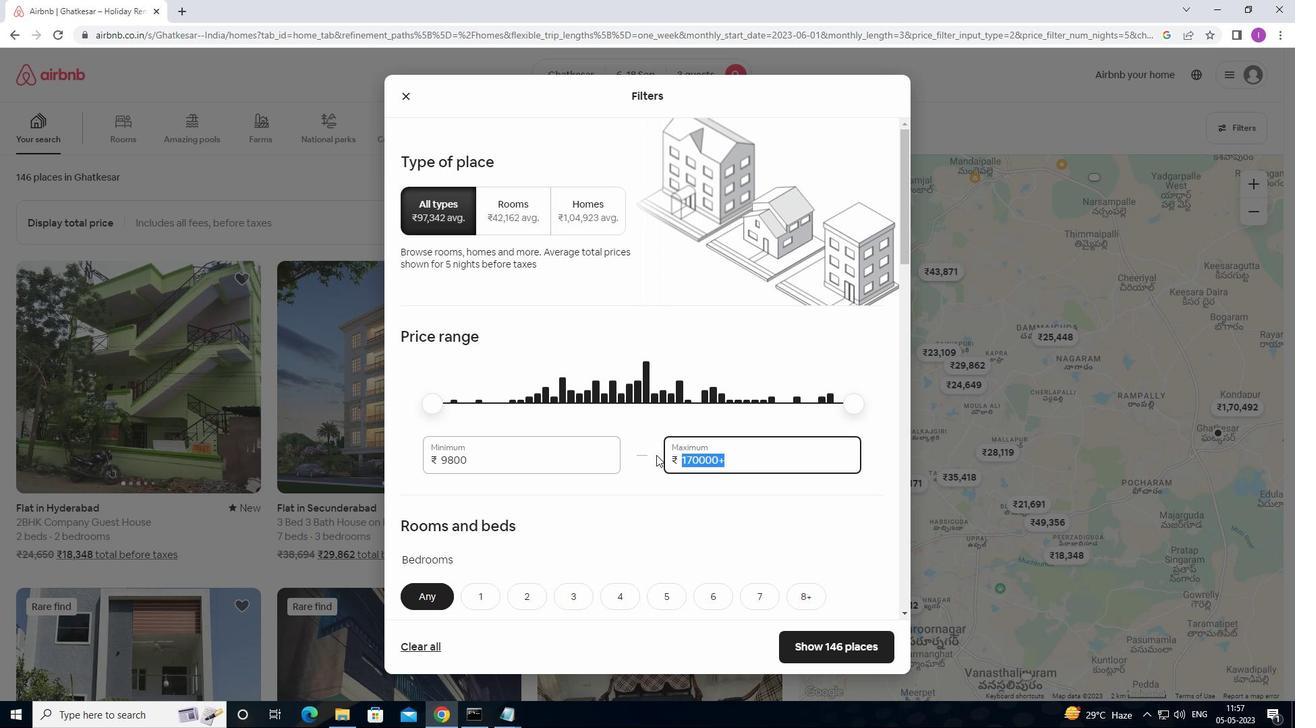 
Action: Key pressed 12
Screenshot: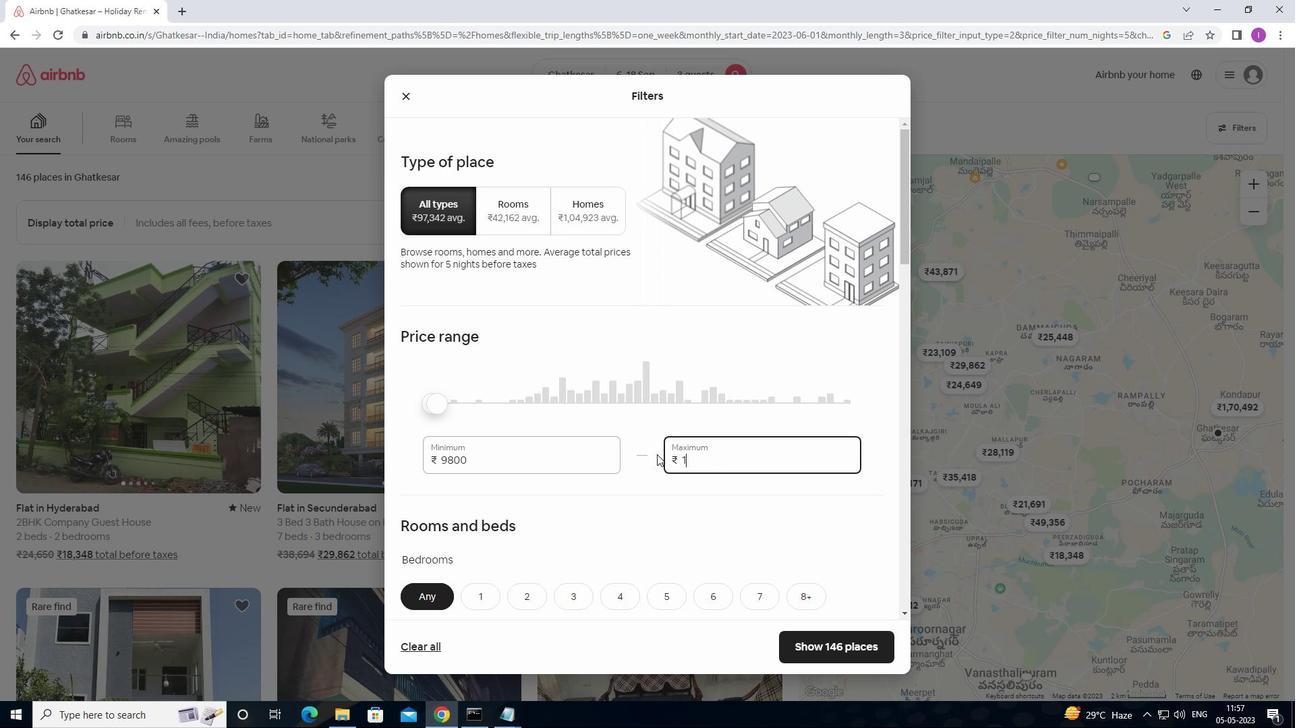 
Action: Mouse moved to (658, 452)
Screenshot: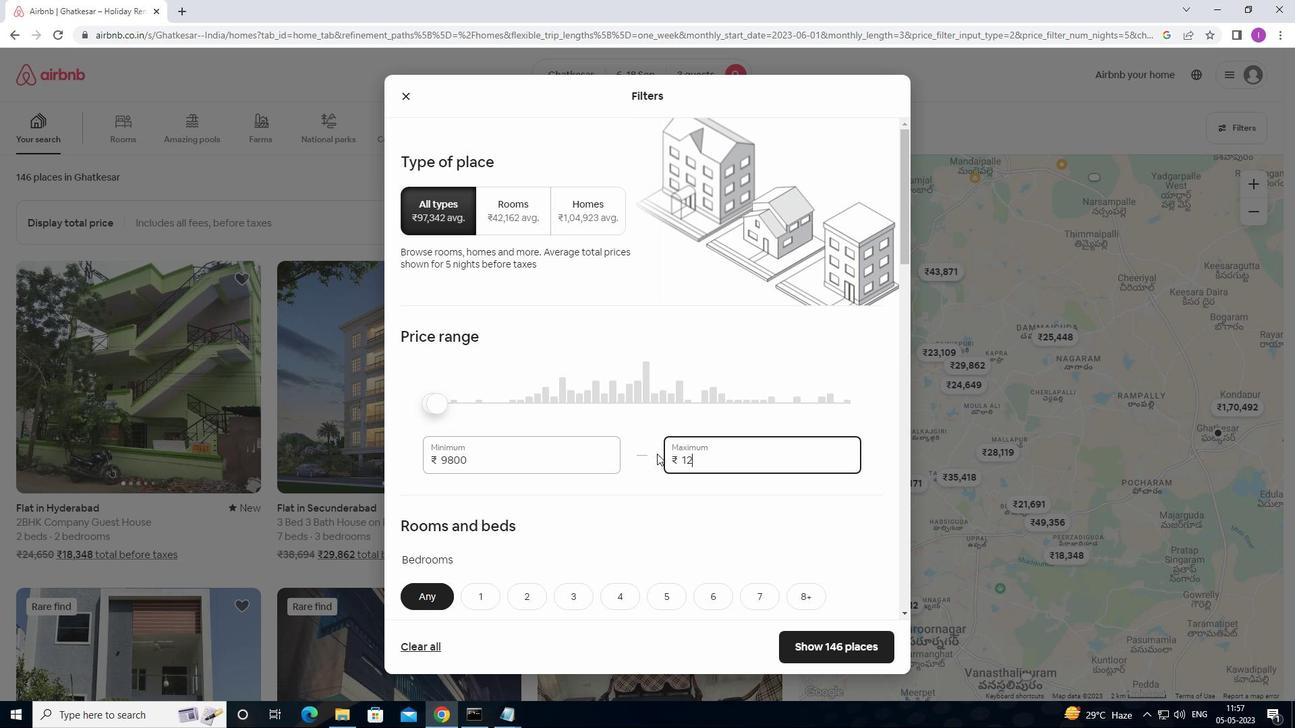 
Action: Key pressed 000
Screenshot: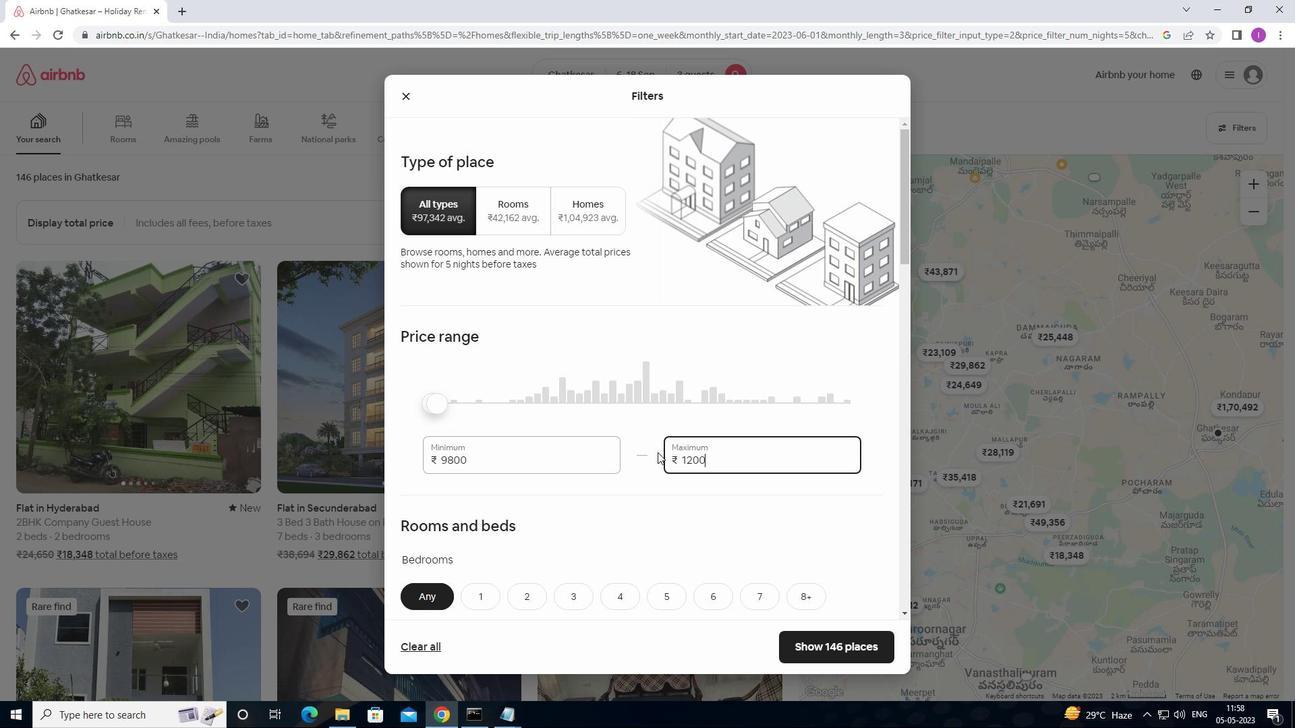 
Action: Mouse moved to (643, 452)
Screenshot: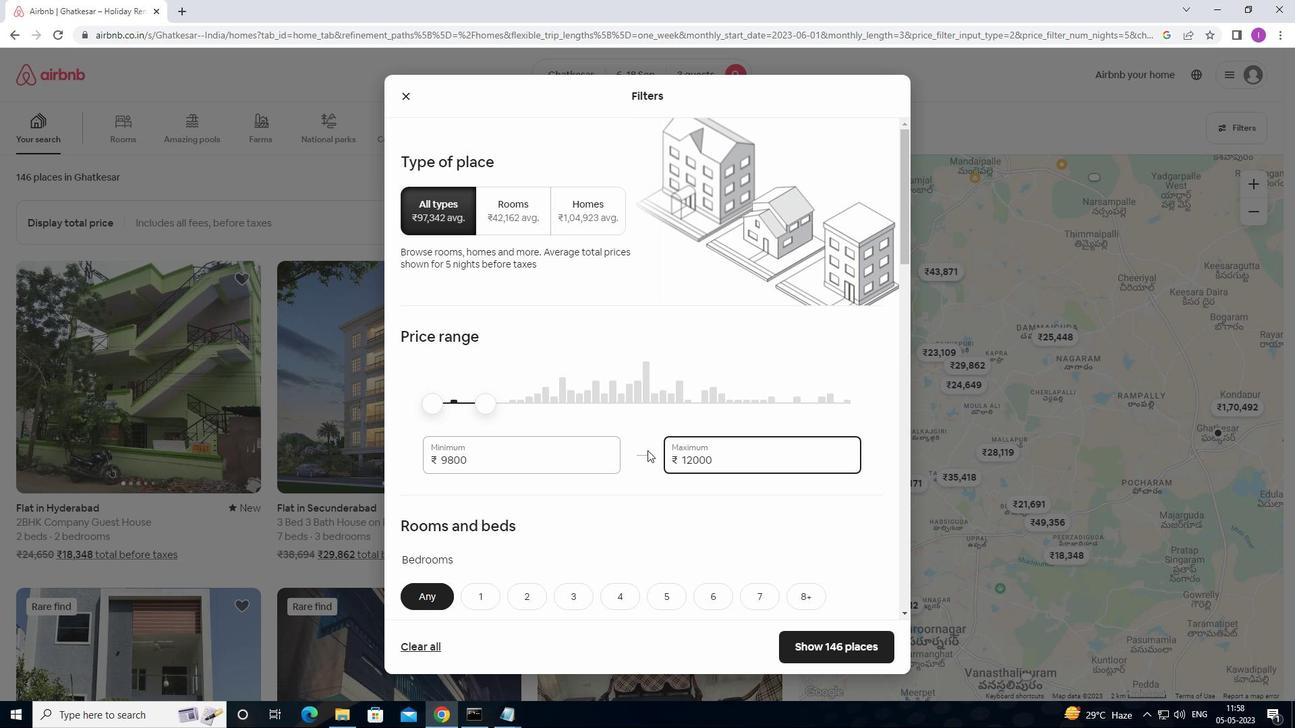 
Action: Mouse scrolled (643, 451) with delta (0, 0)
Screenshot: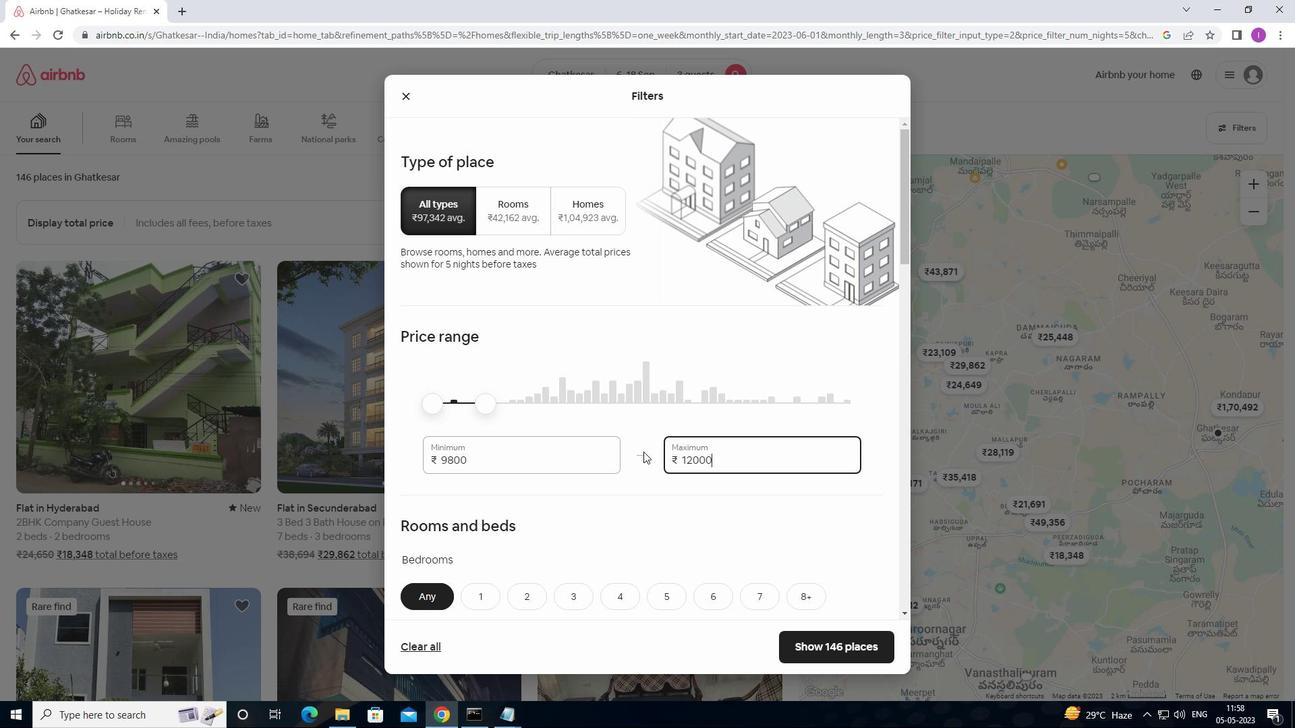 
Action: Mouse moved to (642, 452)
Screenshot: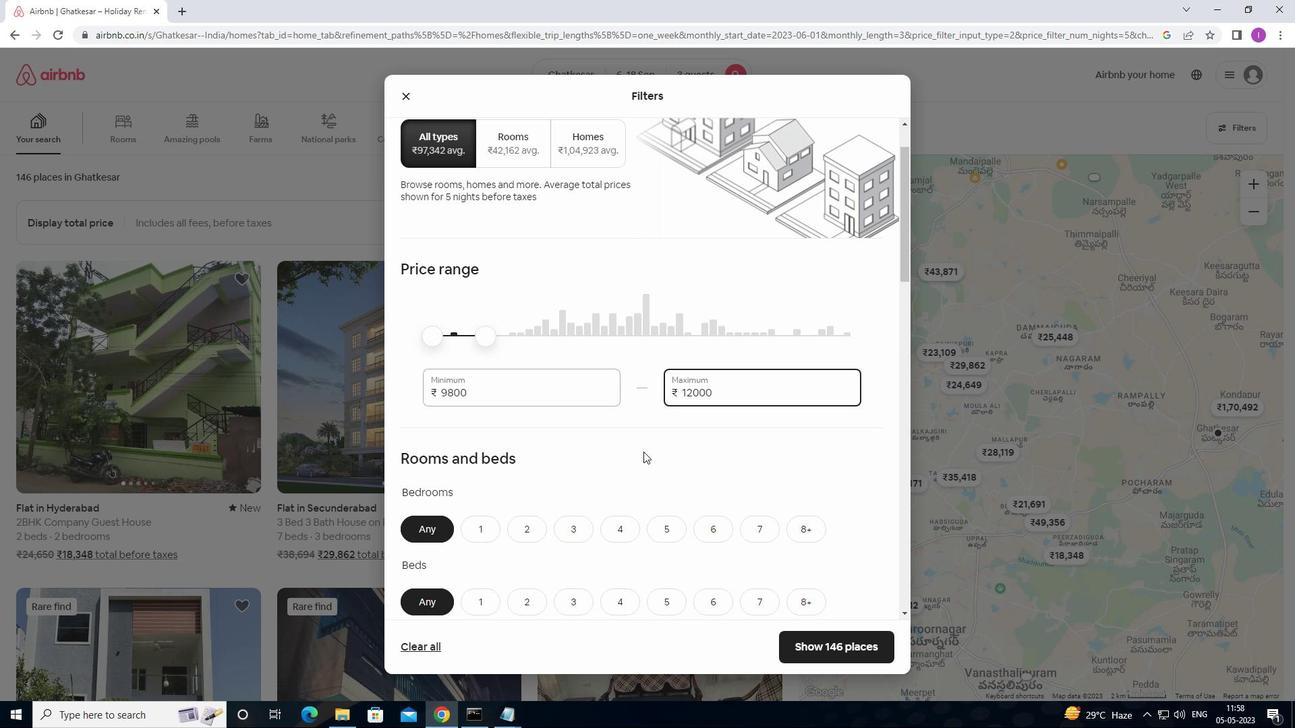 
Action: Mouse scrolled (642, 451) with delta (0, 0)
Screenshot: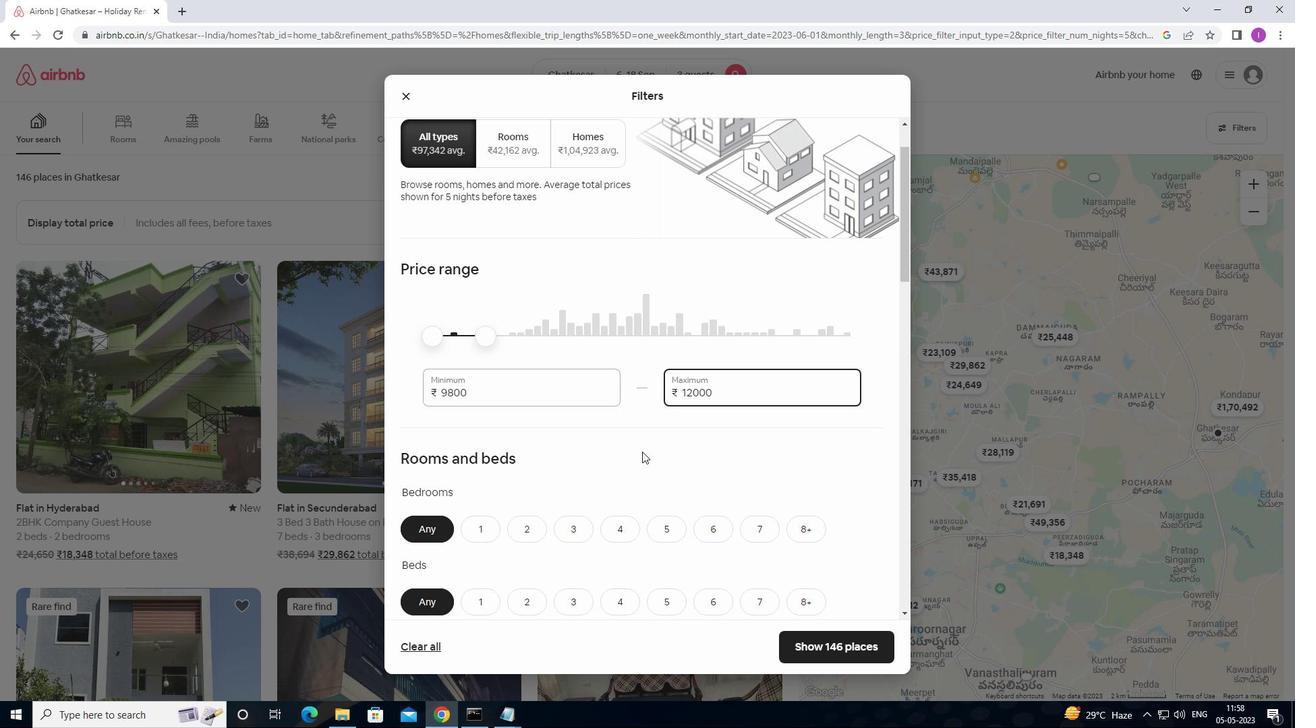 
Action: Mouse scrolled (642, 451) with delta (0, 0)
Screenshot: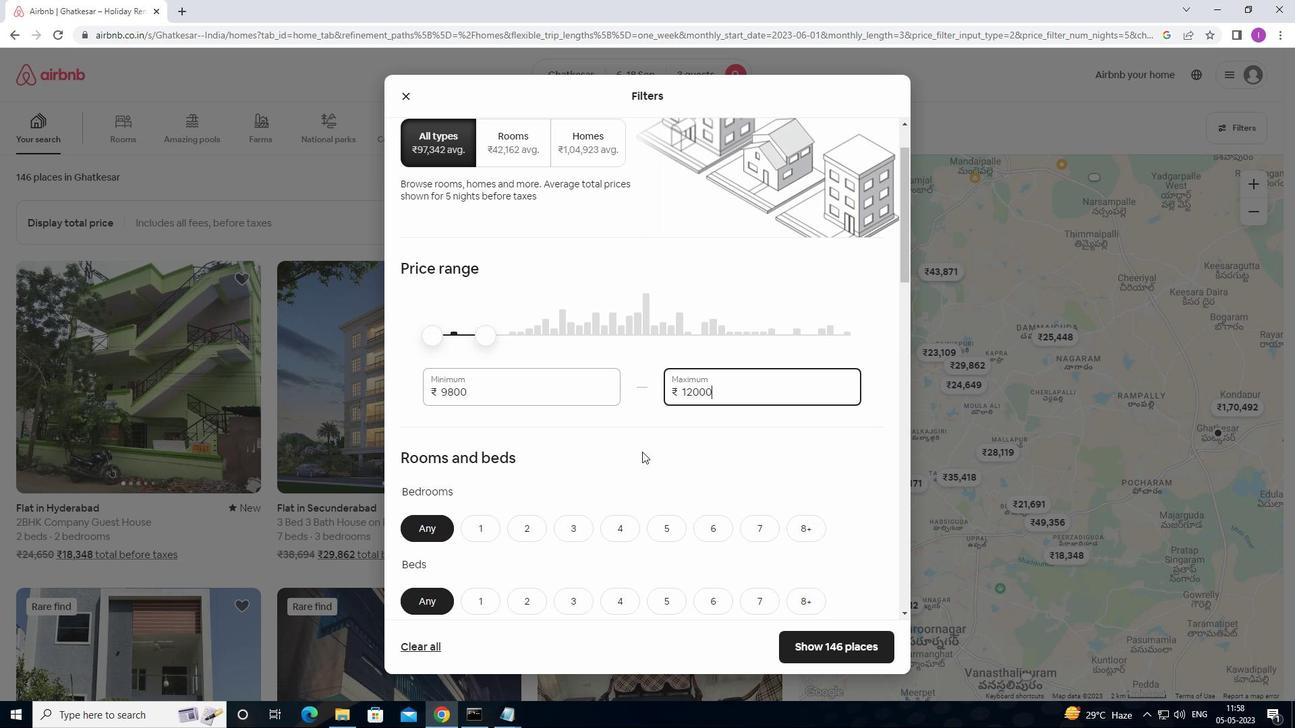 
Action: Mouse moved to (537, 384)
Screenshot: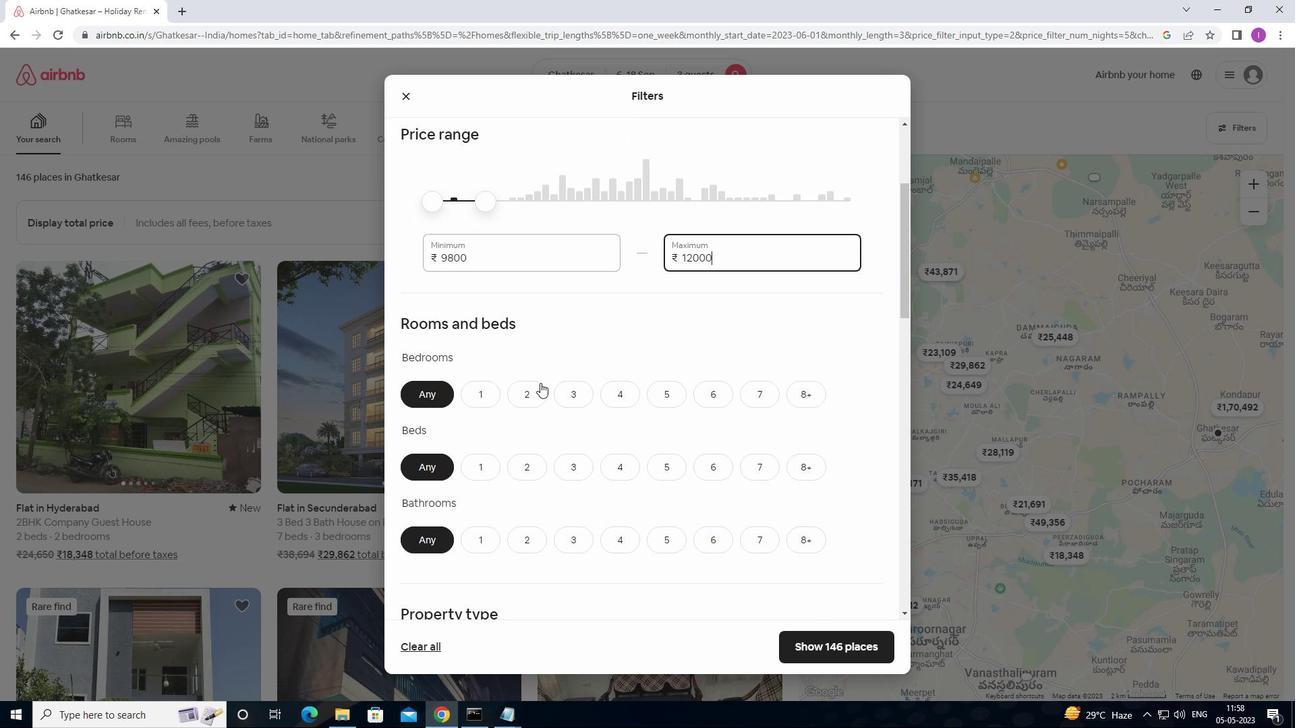 
Action: Mouse pressed left at (537, 384)
Screenshot: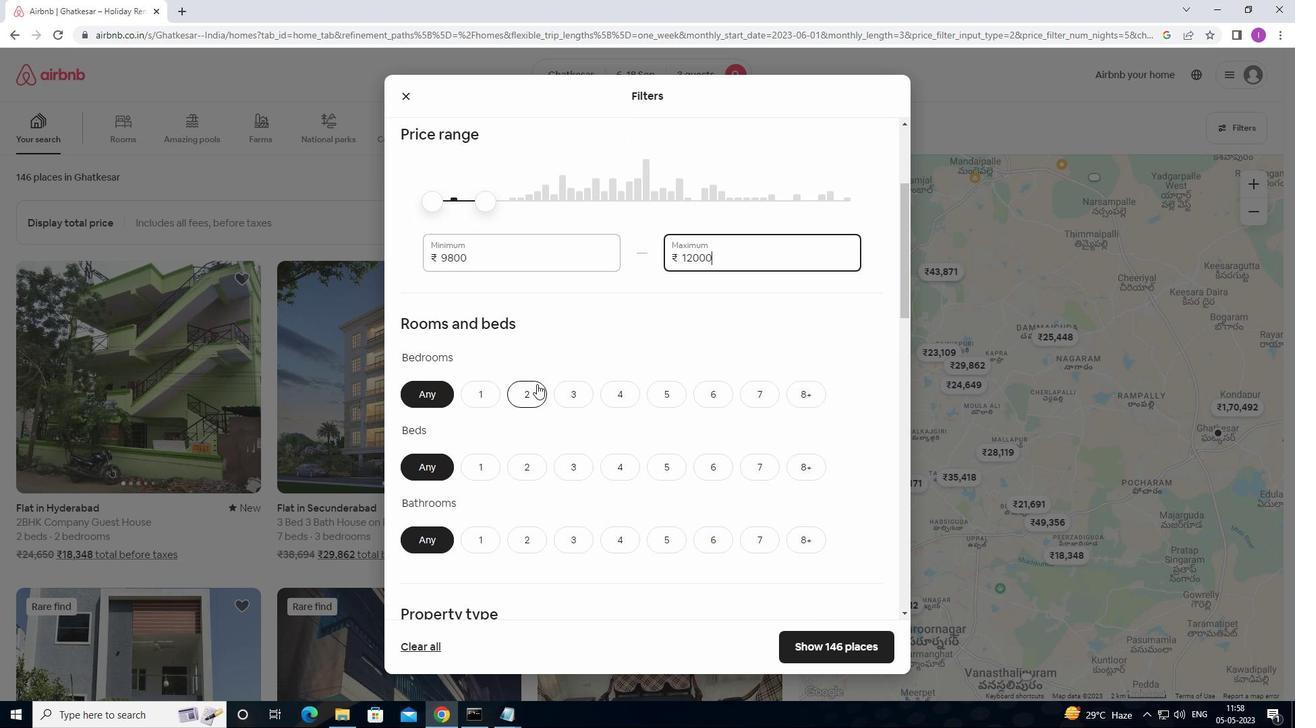 
Action: Mouse moved to (523, 460)
Screenshot: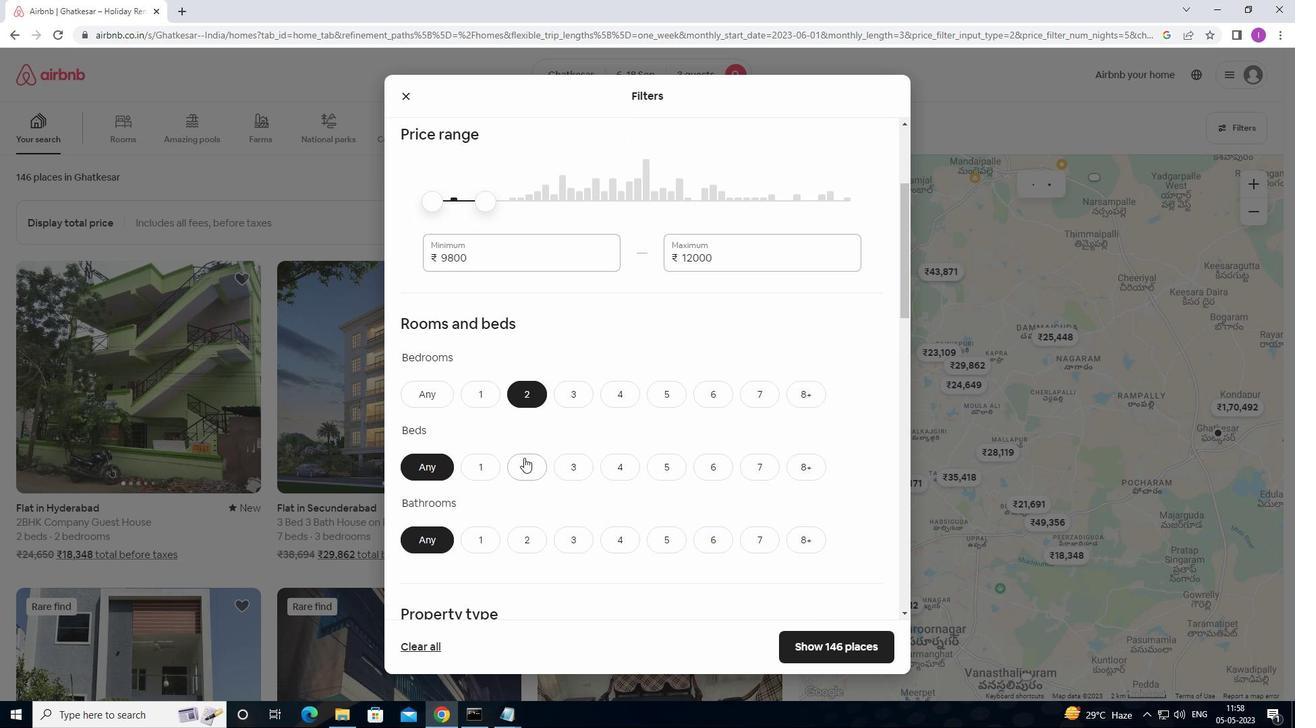 
Action: Mouse pressed left at (523, 460)
Screenshot: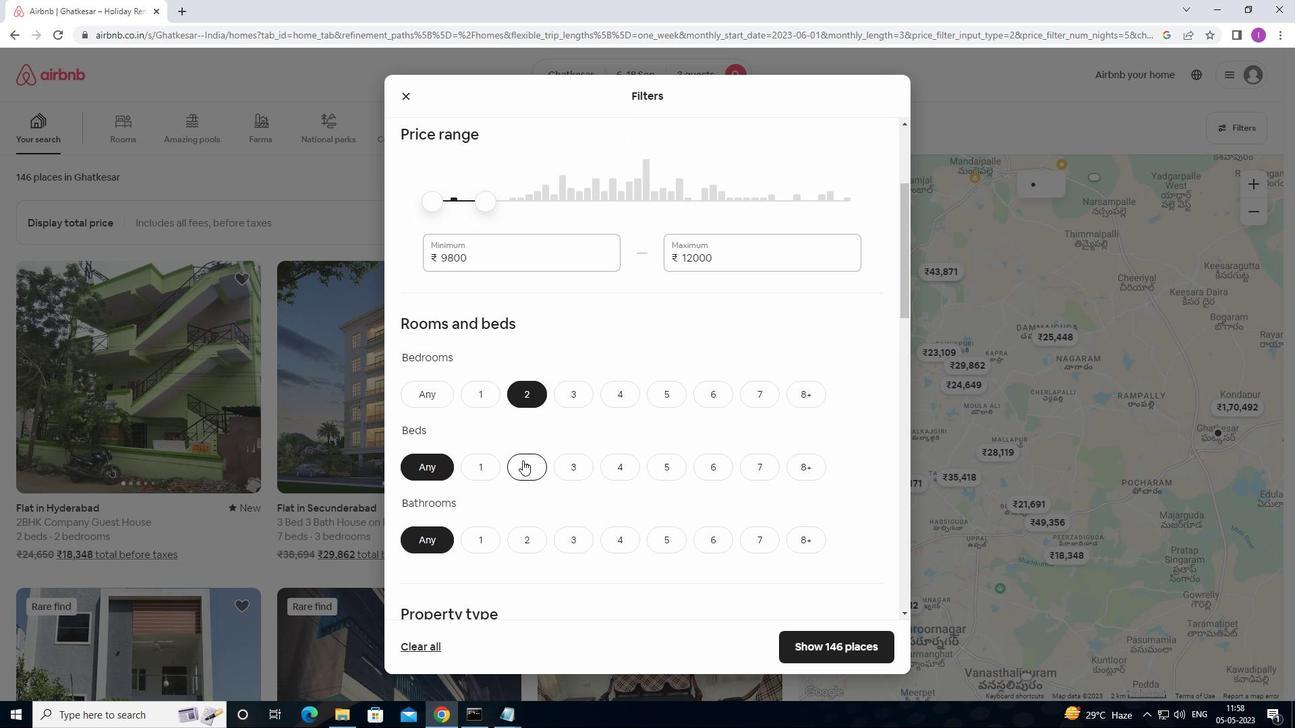 
Action: Mouse moved to (544, 459)
Screenshot: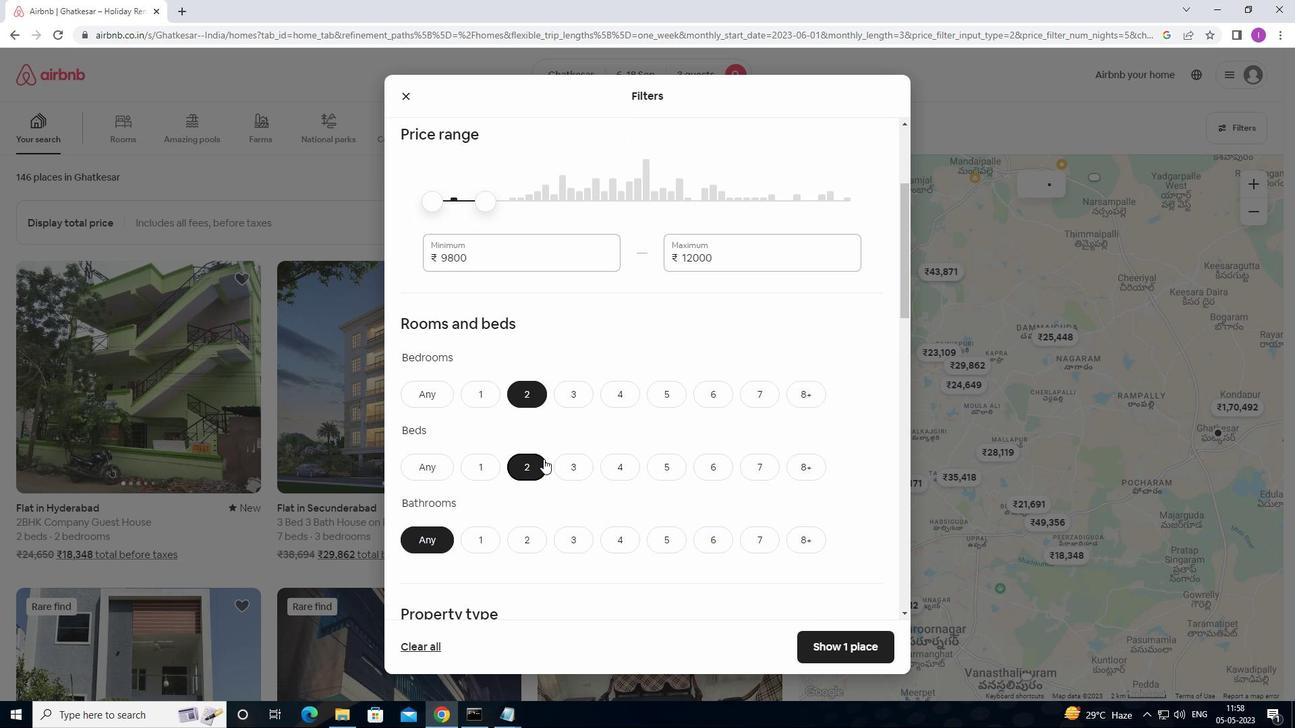
Action: Mouse scrolled (544, 458) with delta (0, 0)
Screenshot: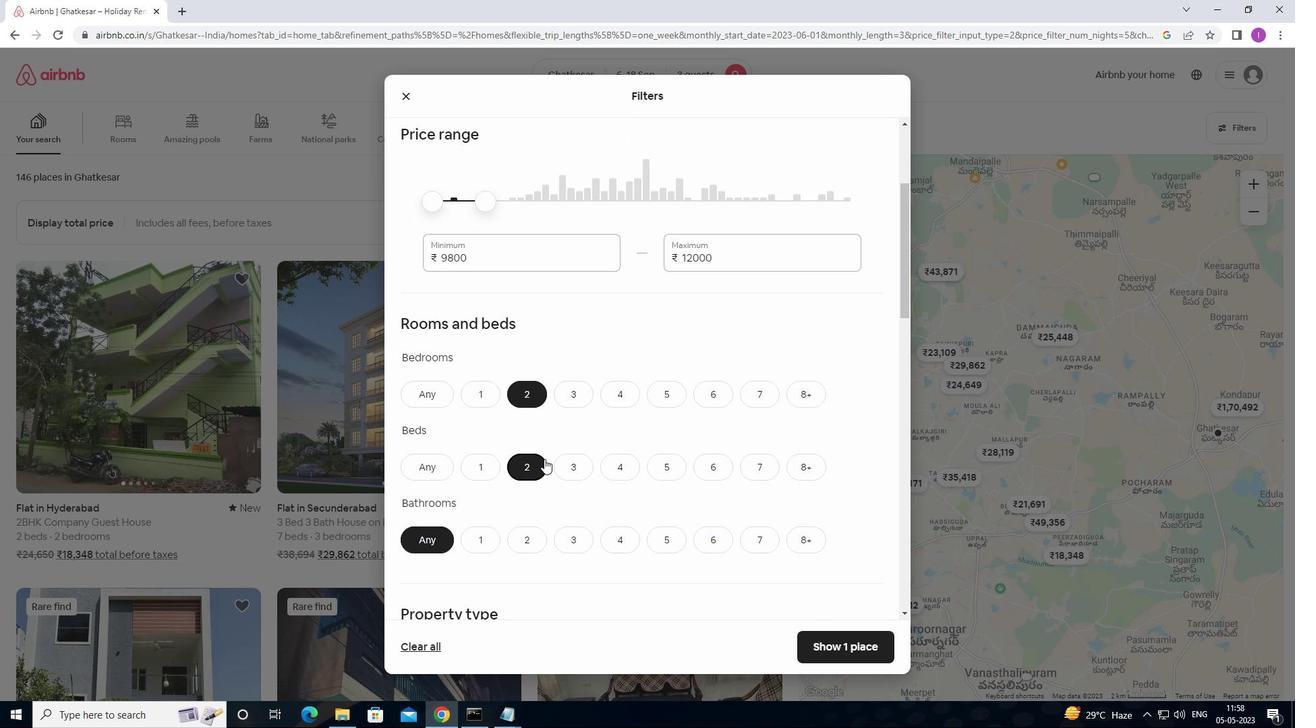 
Action: Mouse scrolled (544, 458) with delta (0, 0)
Screenshot: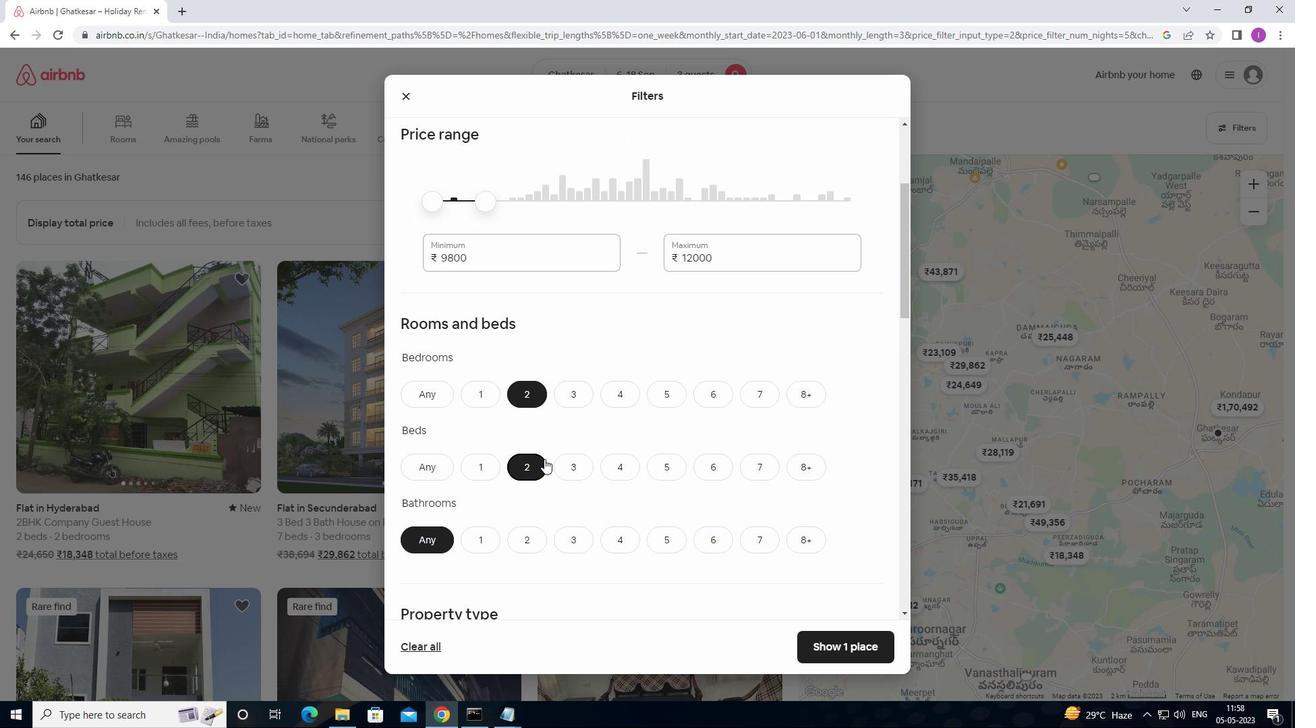 
Action: Mouse moved to (525, 413)
Screenshot: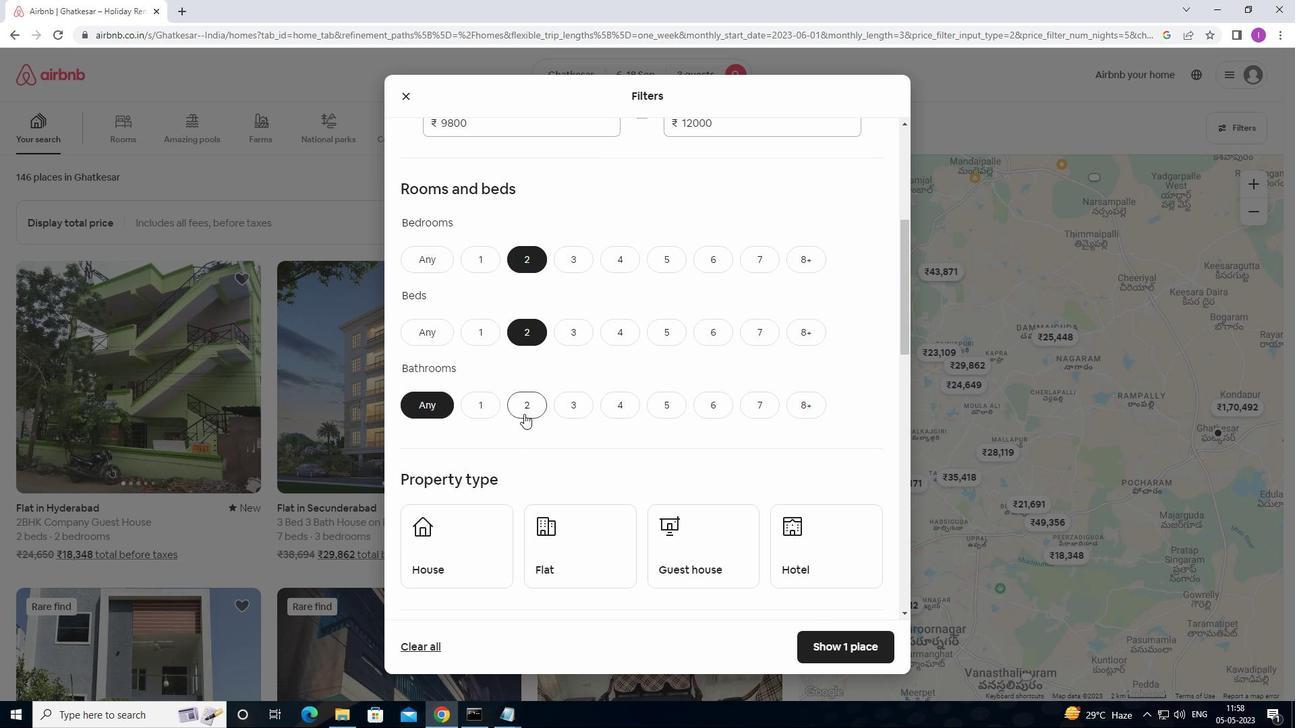 
Action: Mouse pressed left at (525, 413)
Screenshot: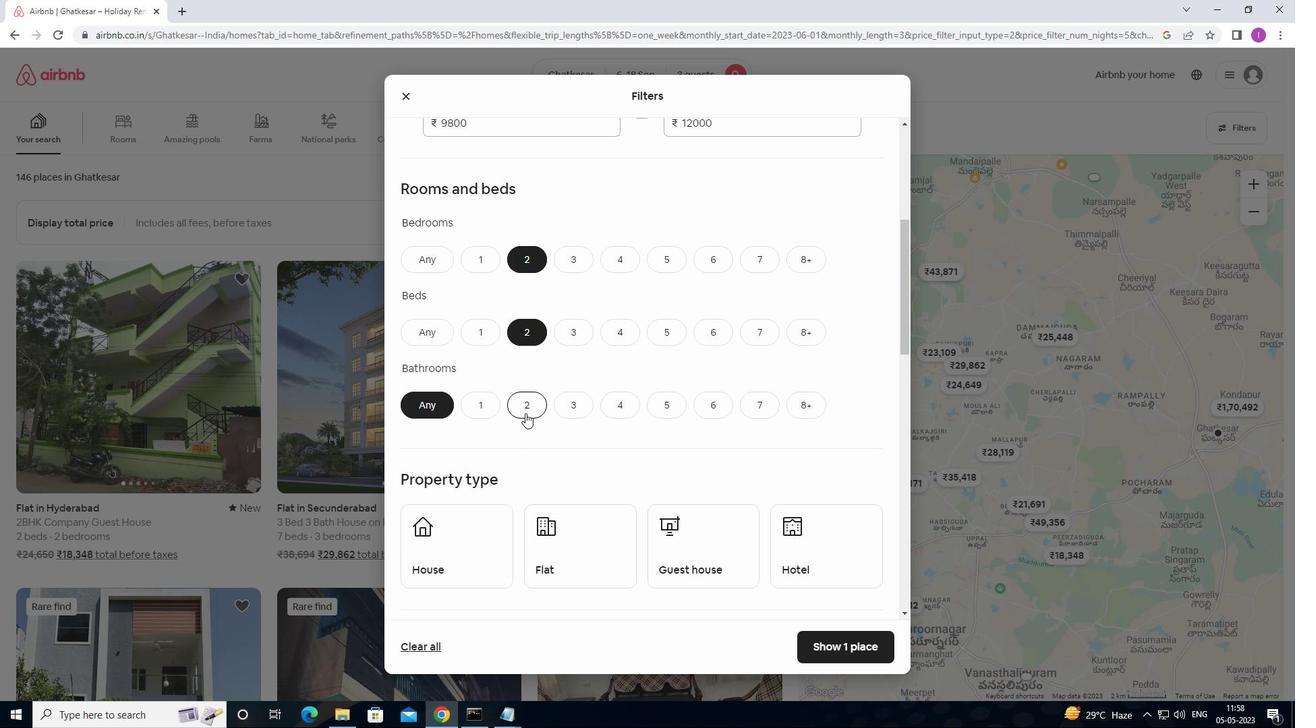 
Action: Mouse moved to (467, 537)
Screenshot: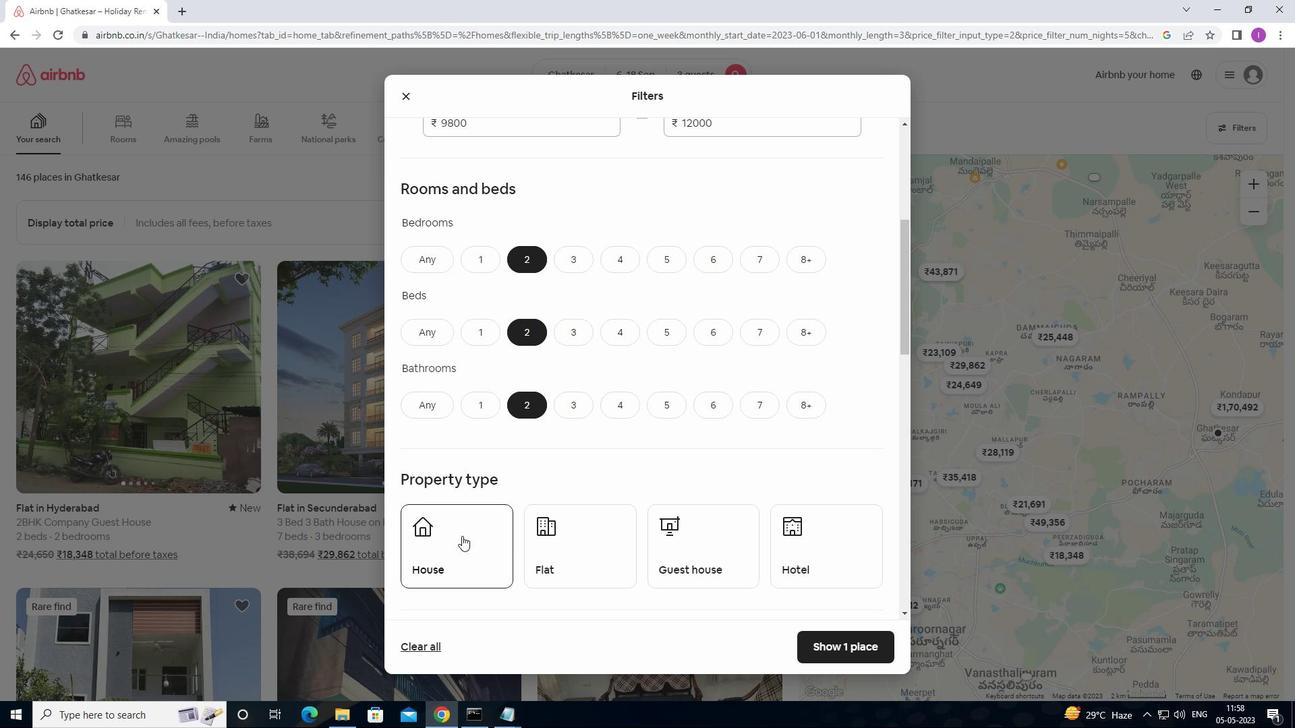 
Action: Mouse pressed left at (467, 537)
Screenshot: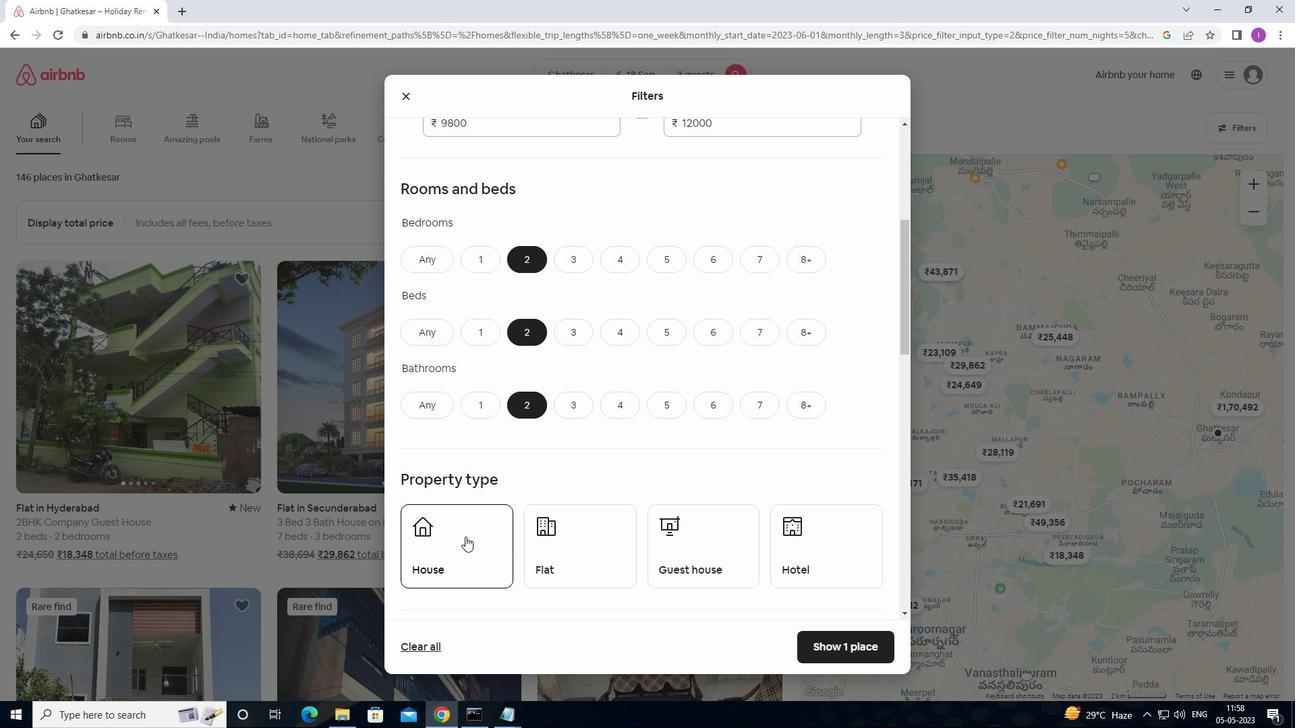 
Action: Mouse moved to (579, 535)
Screenshot: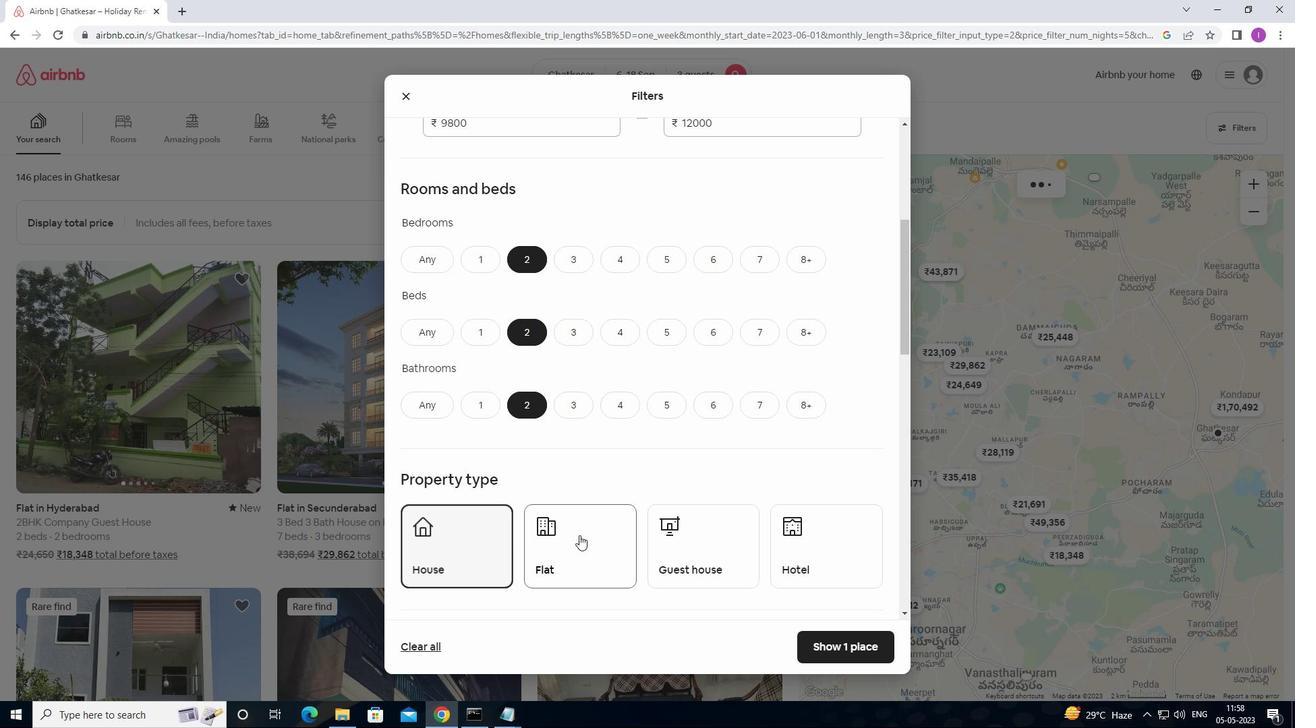 
Action: Mouse pressed left at (579, 535)
Screenshot: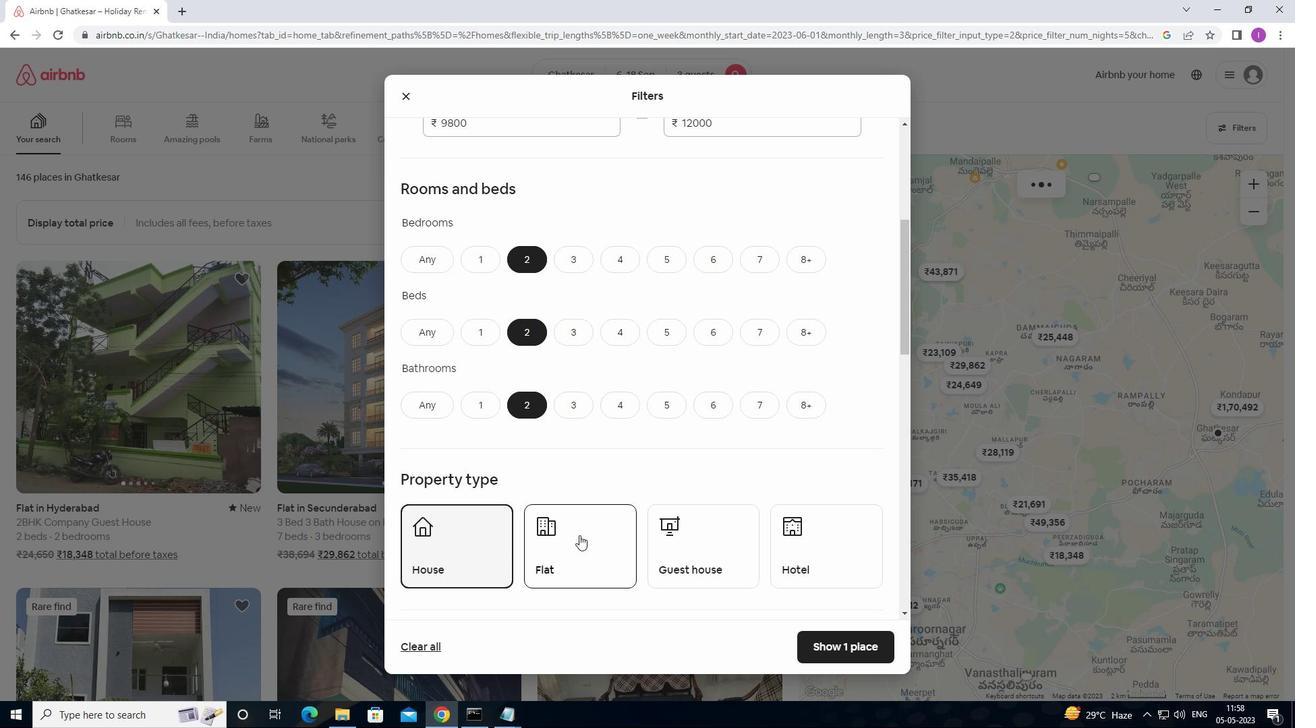 
Action: Mouse moved to (710, 539)
Screenshot: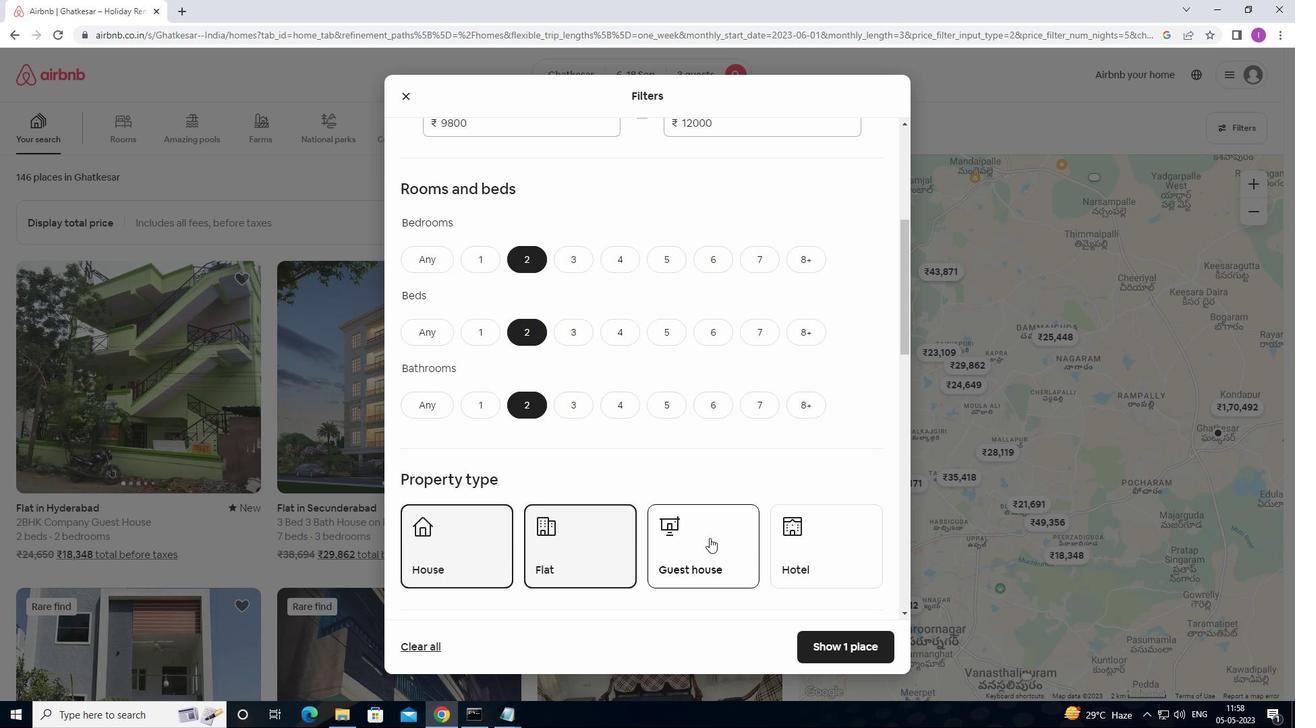 
Action: Mouse pressed left at (710, 539)
Screenshot: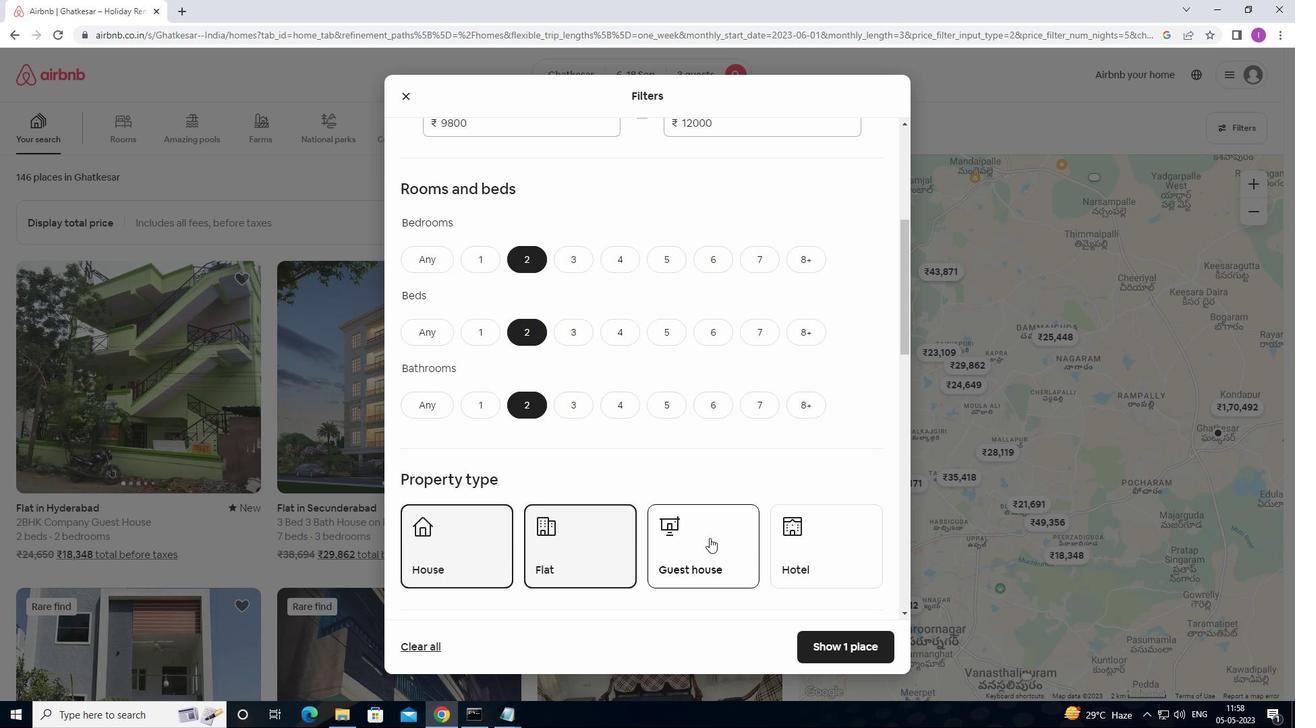 
Action: Mouse moved to (807, 541)
Screenshot: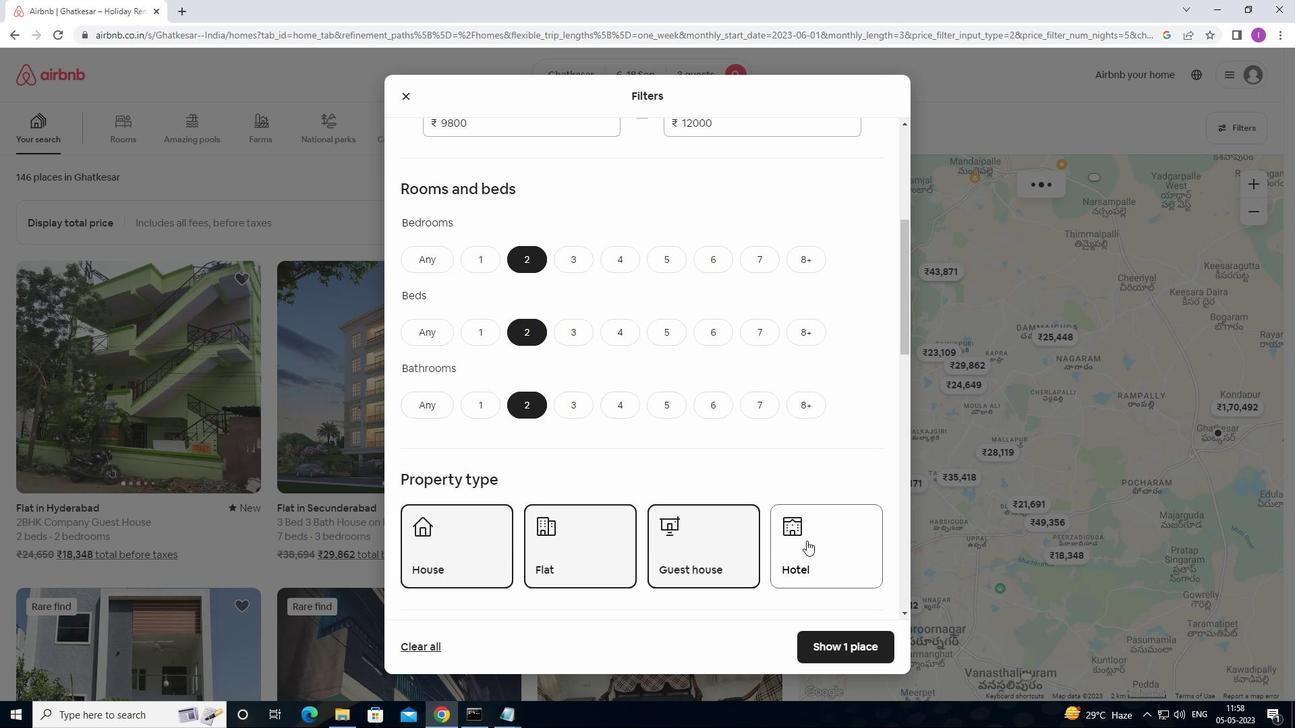 
Action: Mouse pressed left at (807, 541)
Screenshot: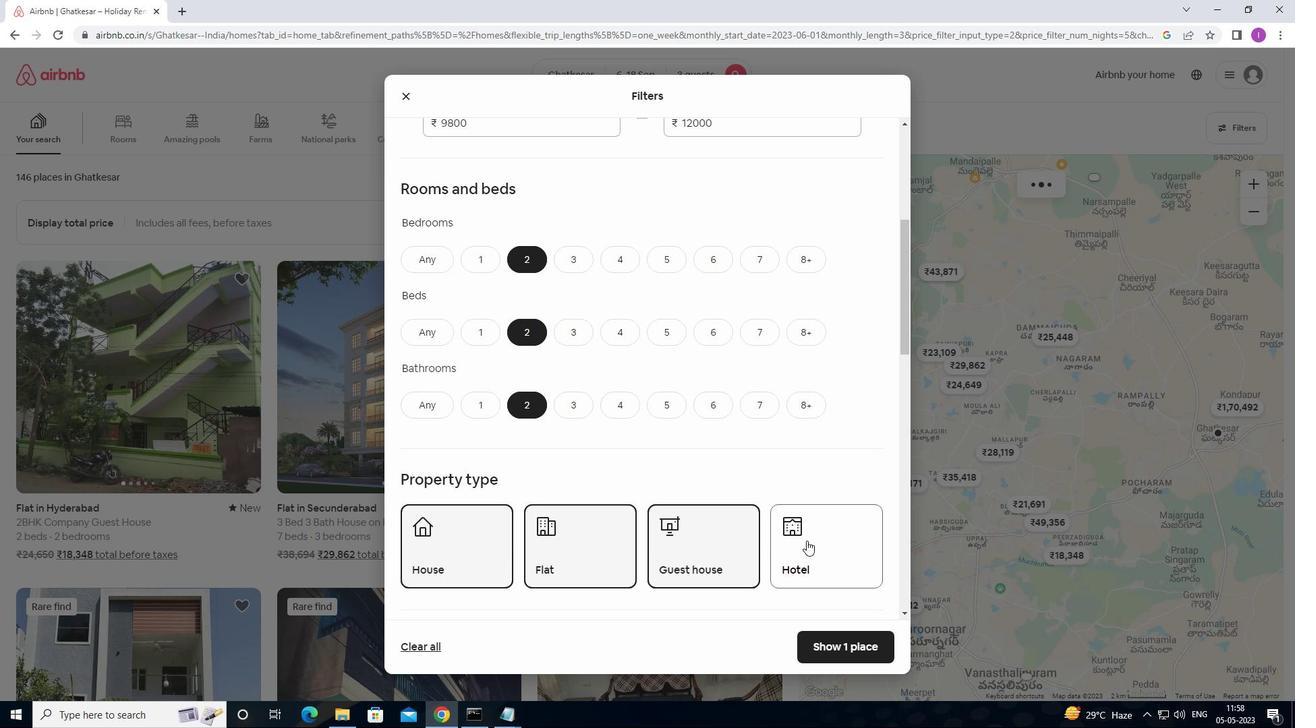 
Action: Mouse moved to (692, 541)
Screenshot: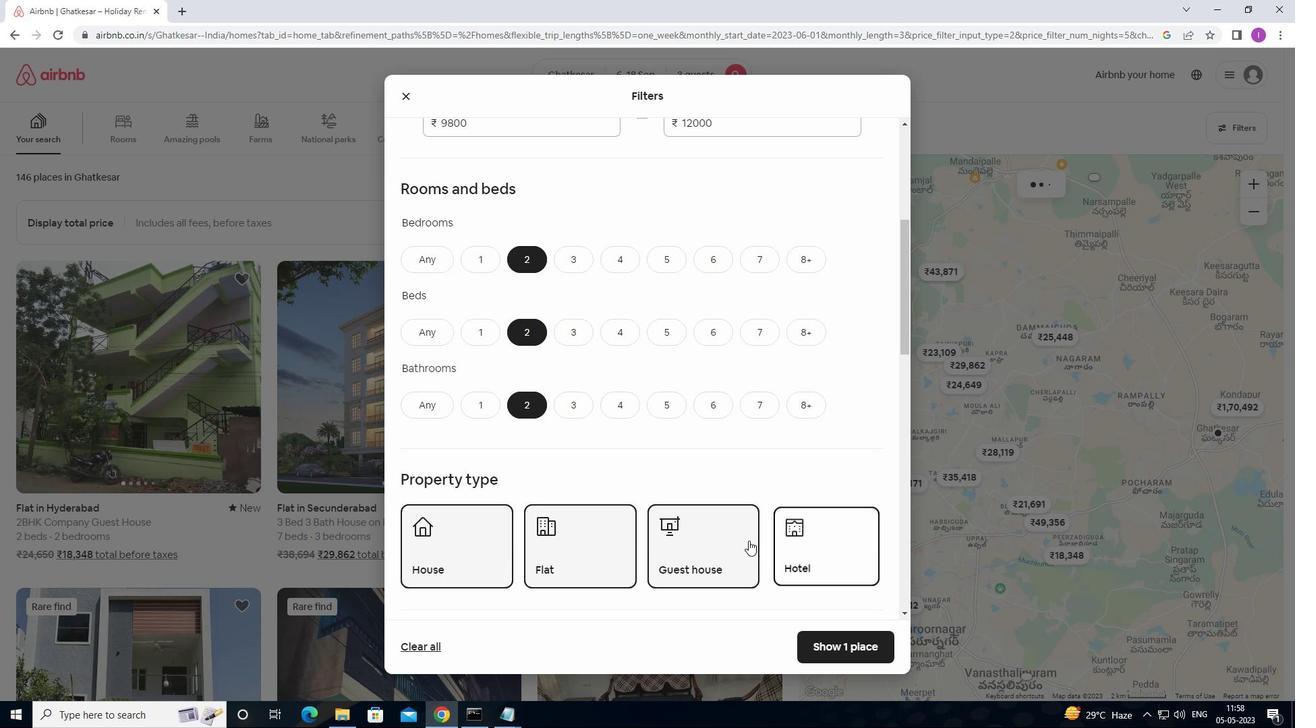 
Action: Mouse scrolled (692, 540) with delta (0, 0)
Screenshot: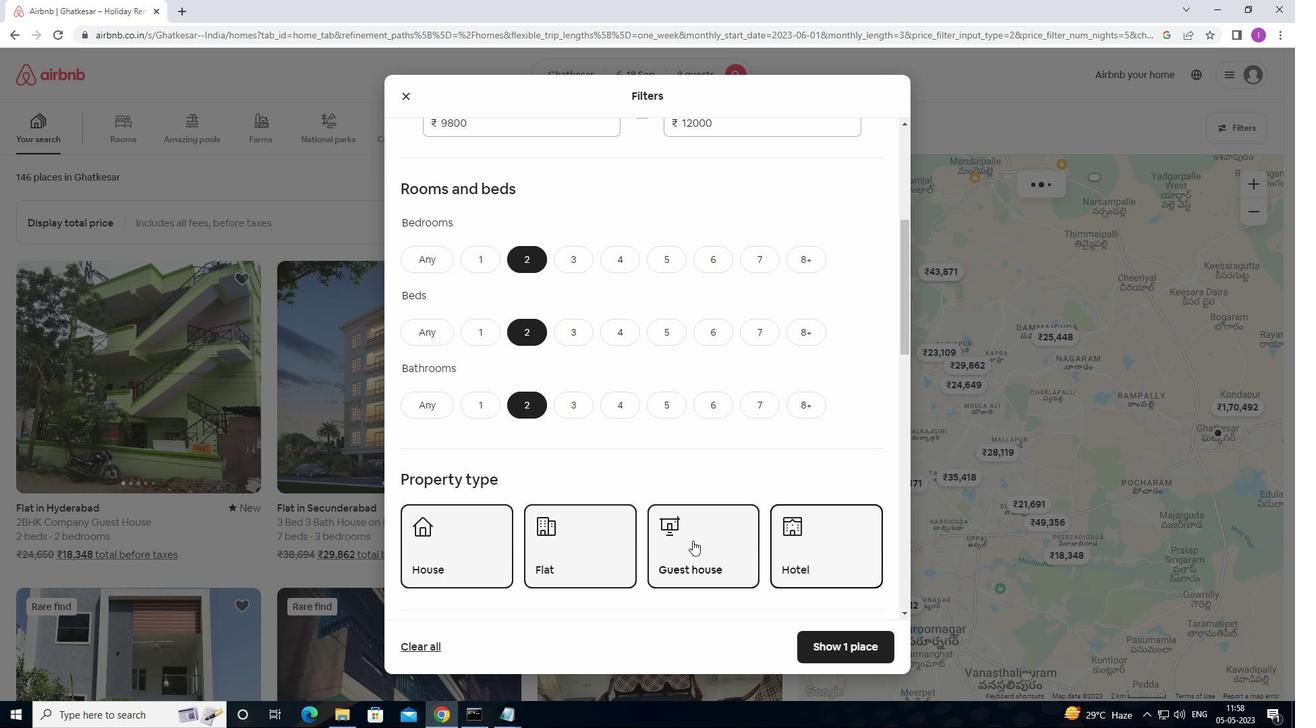 
Action: Mouse scrolled (692, 540) with delta (0, 0)
Screenshot: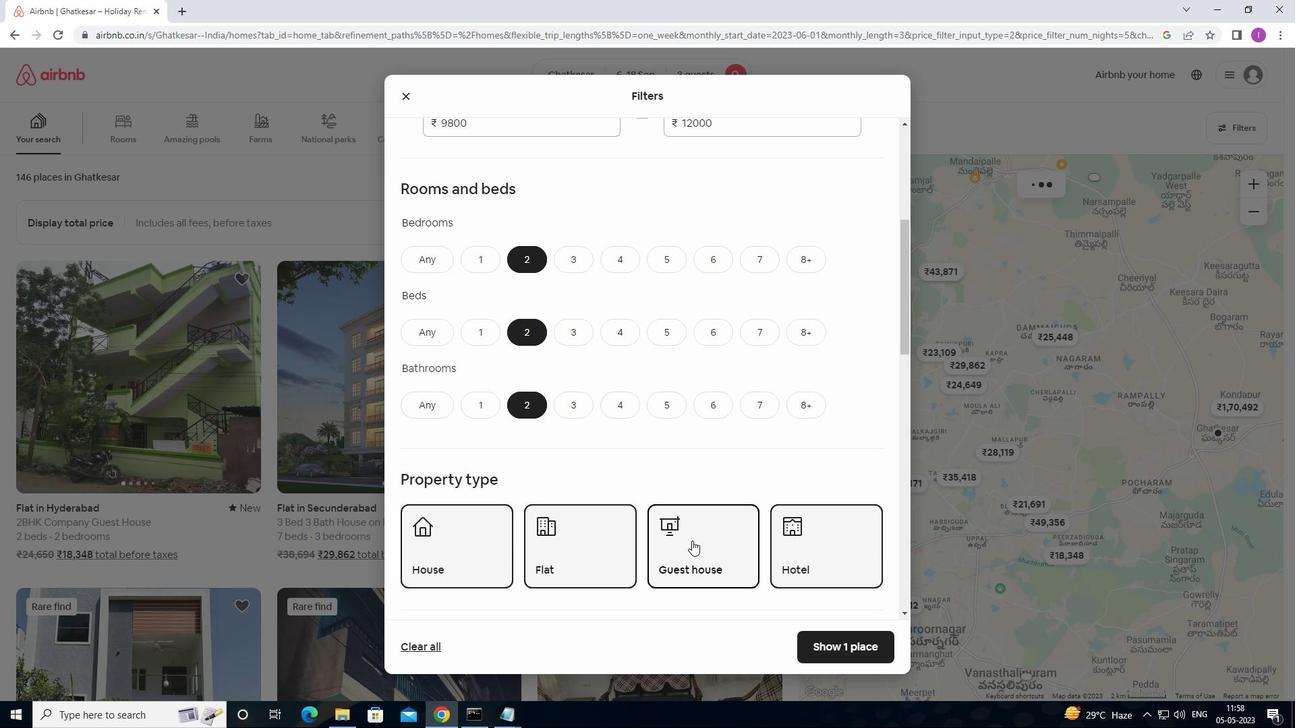 
Action: Mouse moved to (692, 541)
Screenshot: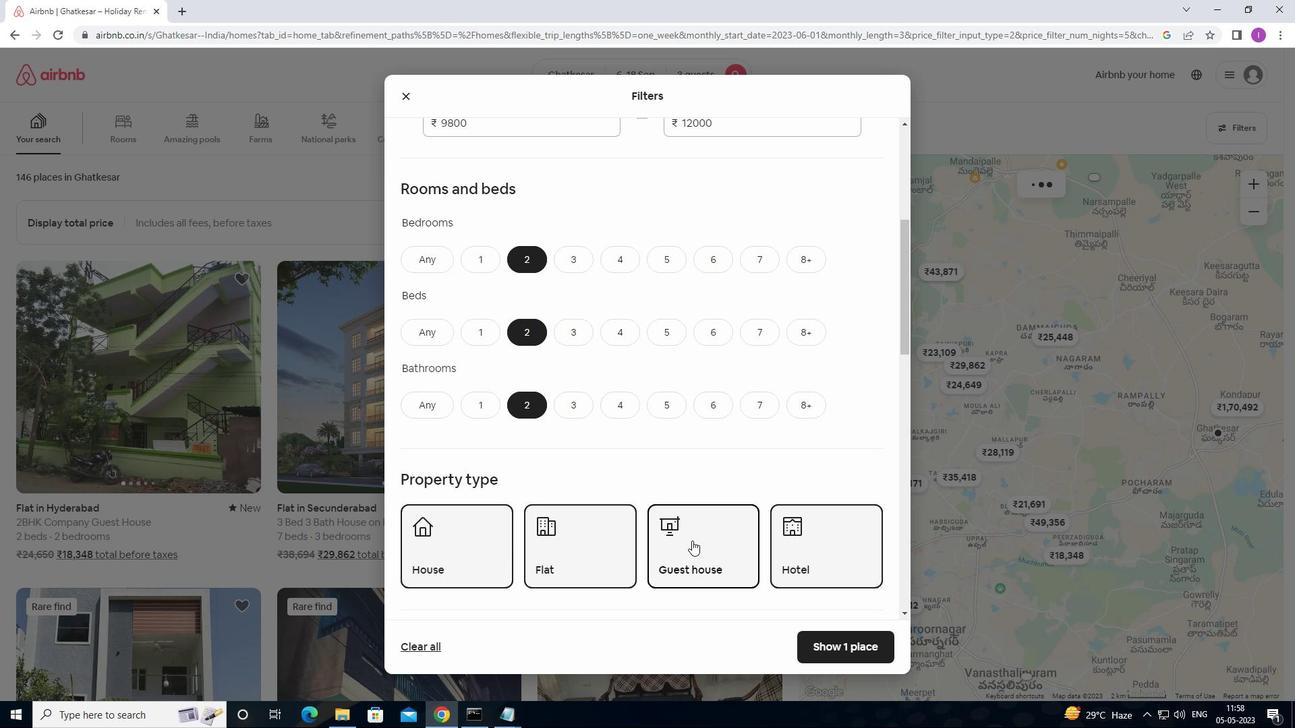 
Action: Mouse scrolled (692, 540) with delta (0, 0)
Screenshot: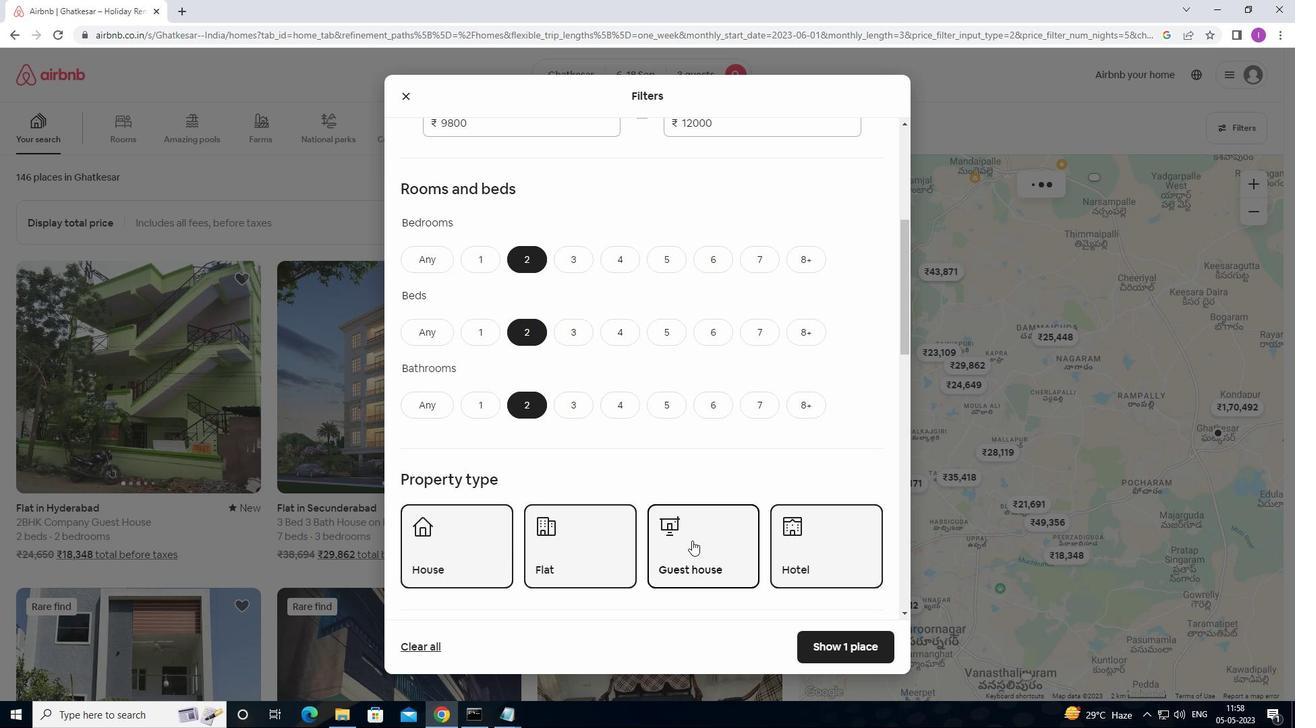 
Action: Mouse moved to (683, 535)
Screenshot: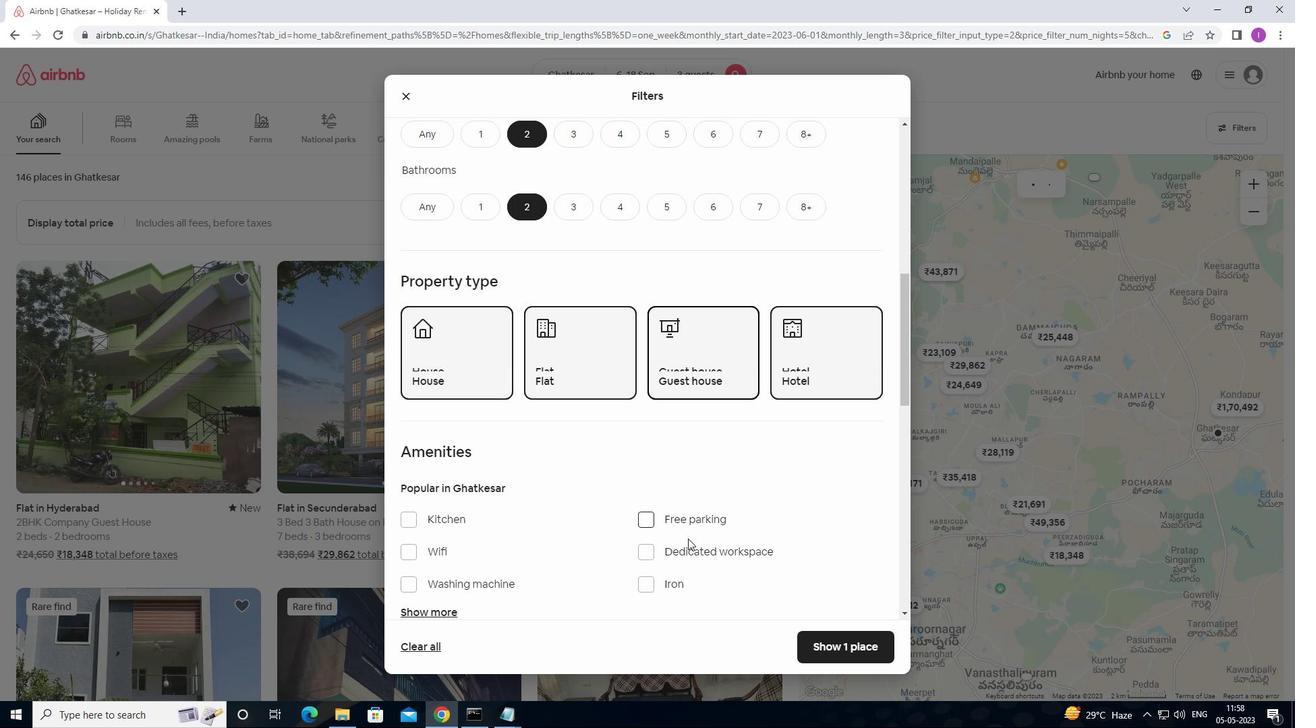 
Action: Mouse scrolled (683, 535) with delta (0, 0)
Screenshot: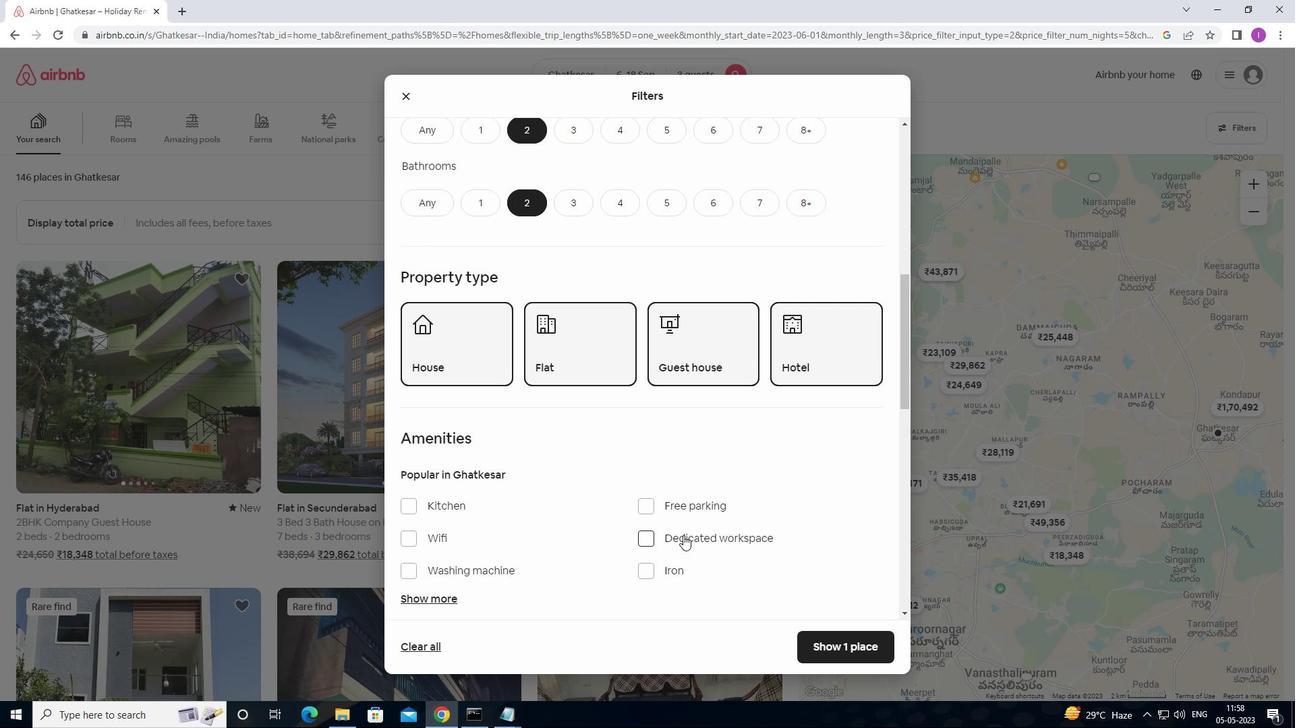 
Action: Mouse scrolled (683, 535) with delta (0, 0)
Screenshot: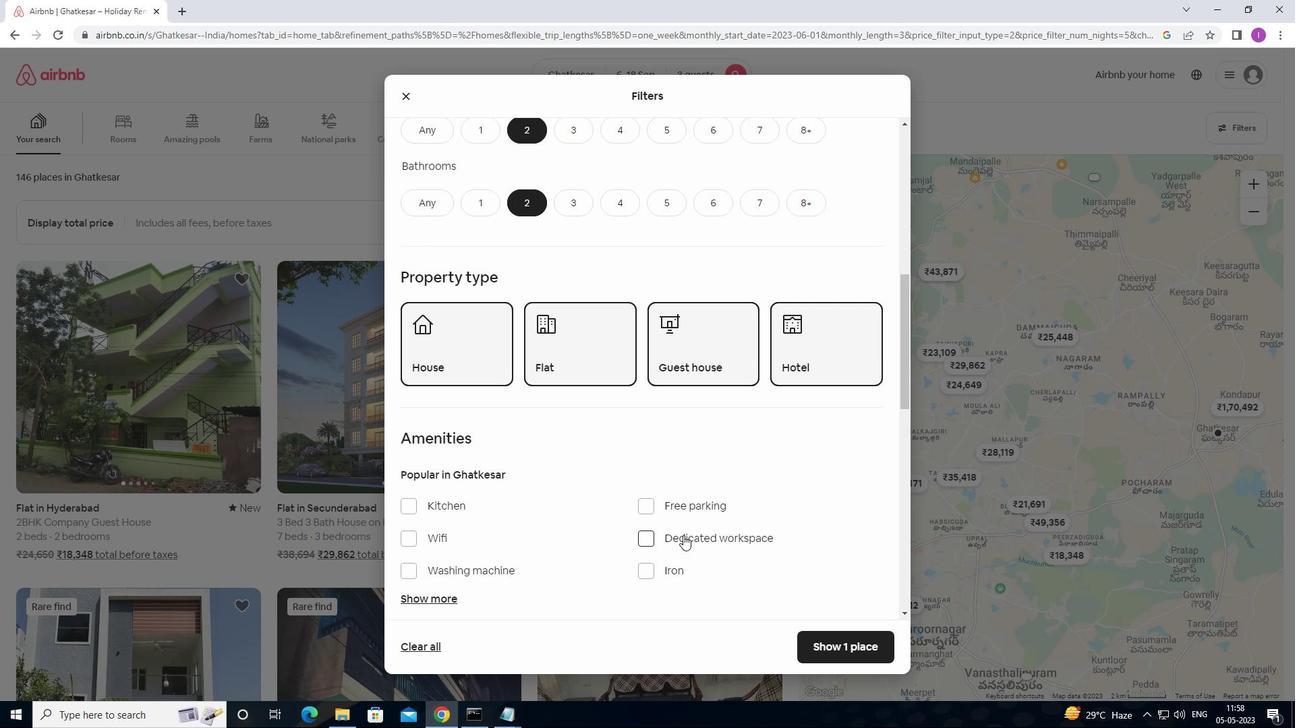 
Action: Mouse moved to (674, 528)
Screenshot: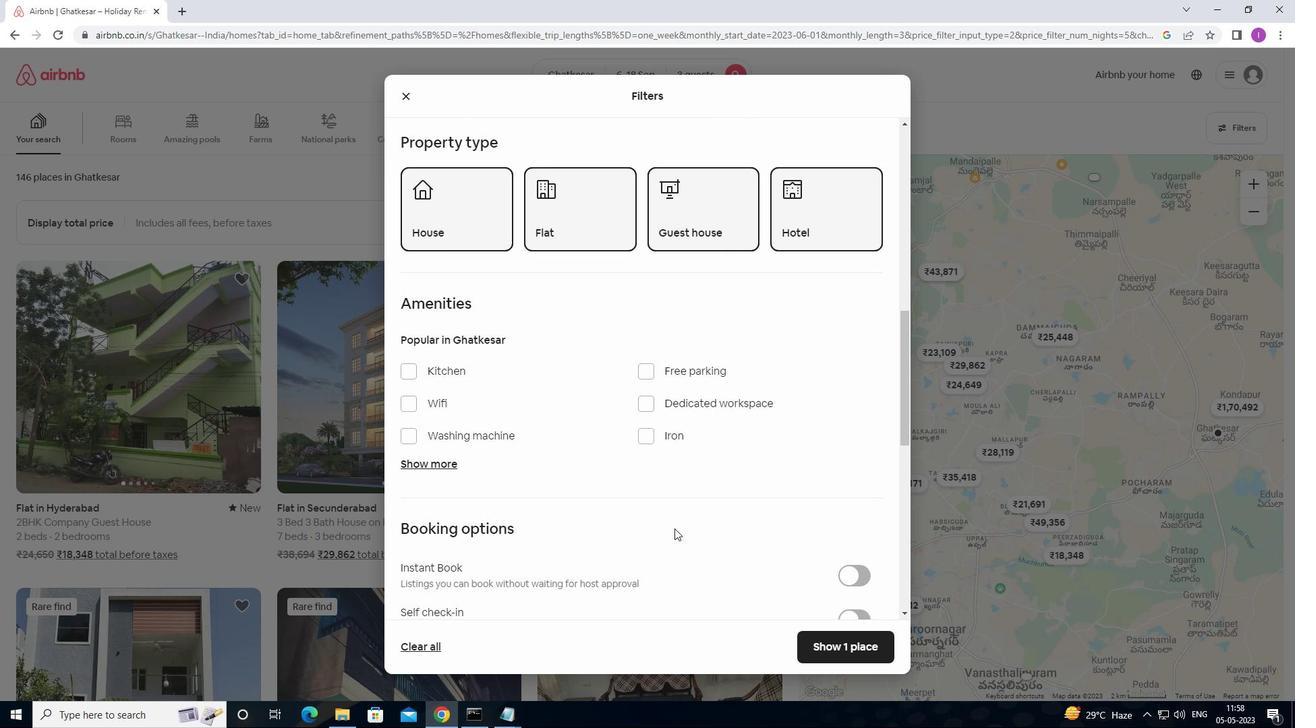 
Action: Mouse scrolled (674, 527) with delta (0, 0)
Screenshot: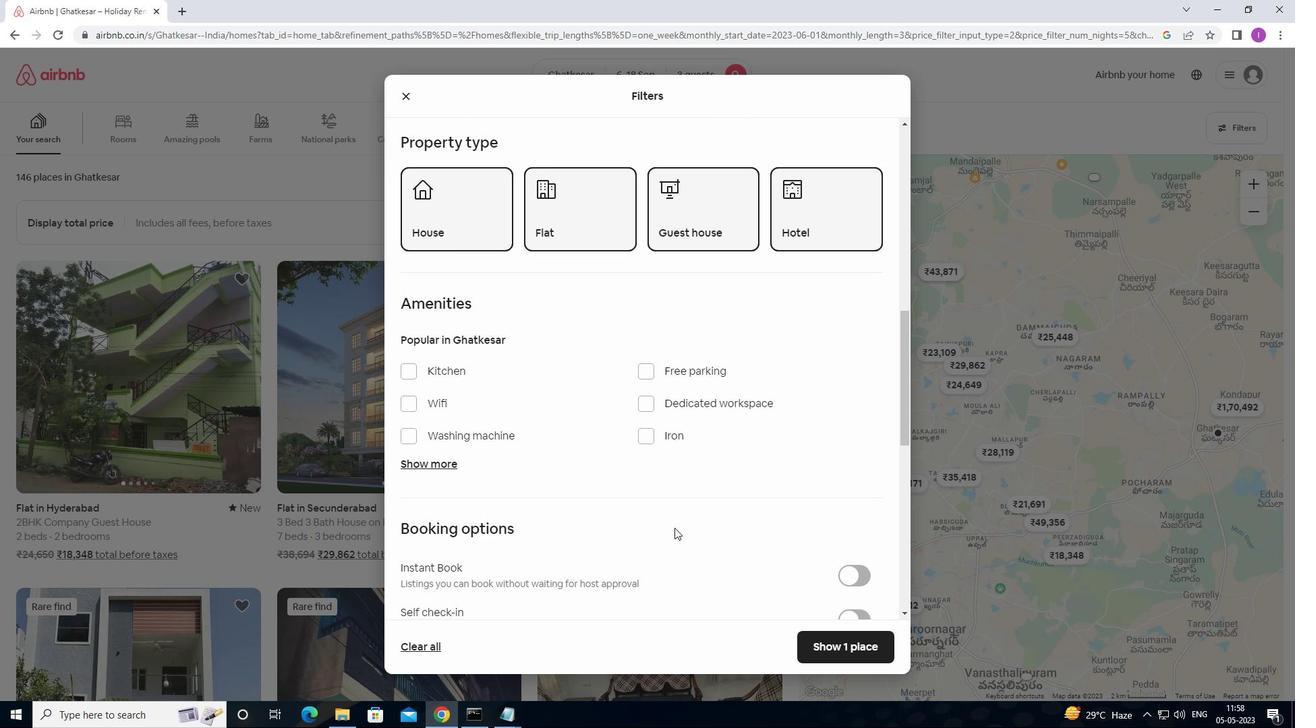 
Action: Mouse scrolled (674, 527) with delta (0, 0)
Screenshot: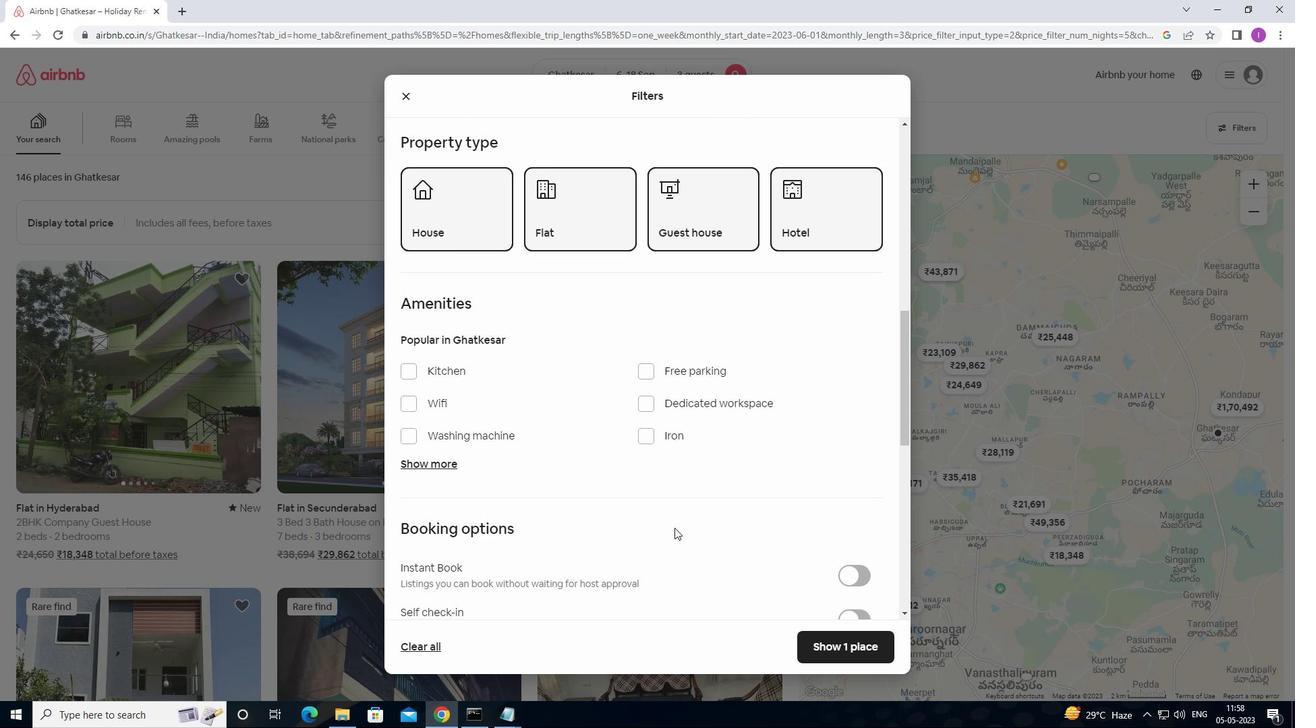
Action: Mouse moved to (409, 297)
Screenshot: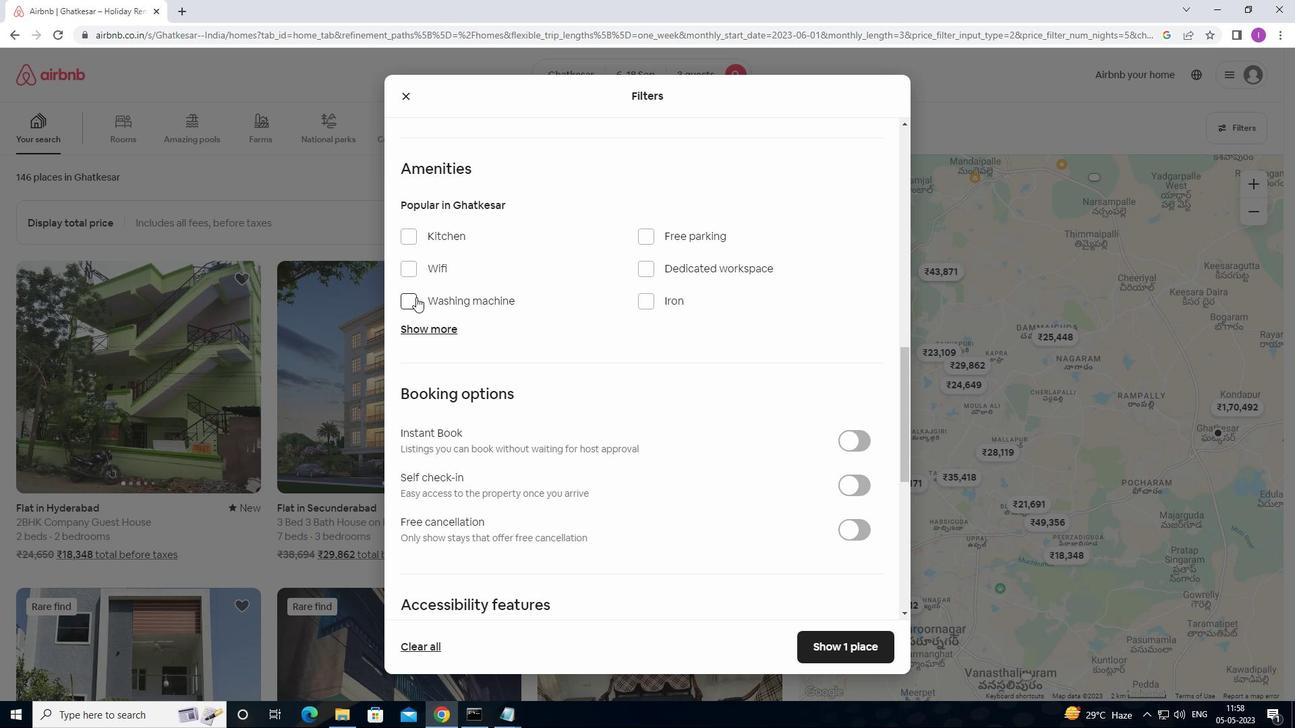 
Action: Mouse pressed left at (409, 297)
Screenshot: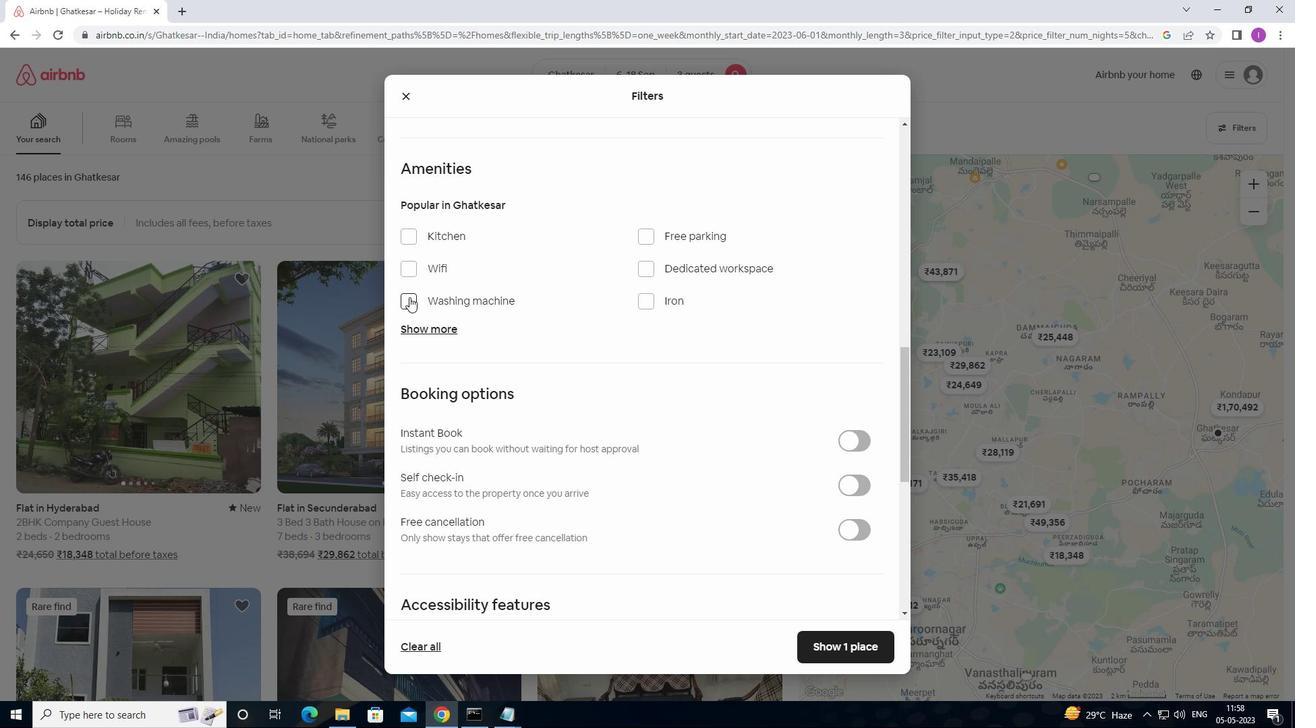 
Action: Mouse moved to (696, 401)
Screenshot: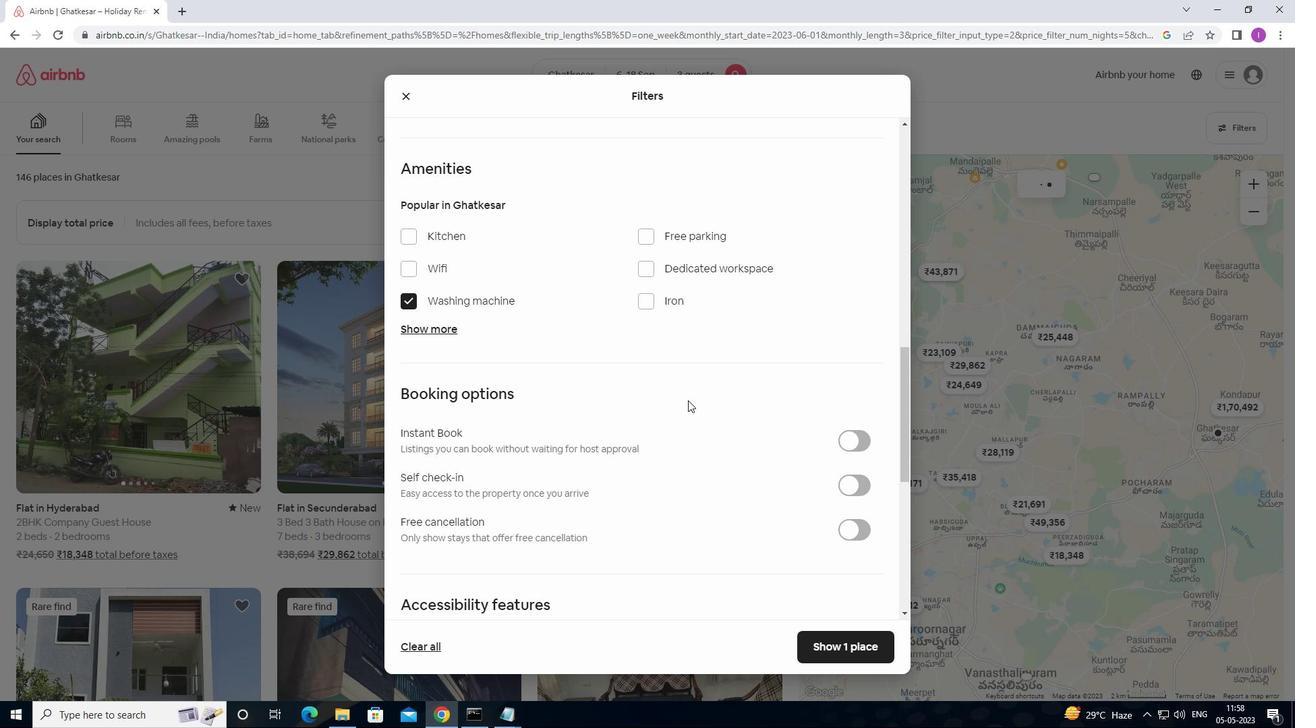 
Action: Mouse scrolled (696, 400) with delta (0, 0)
Screenshot: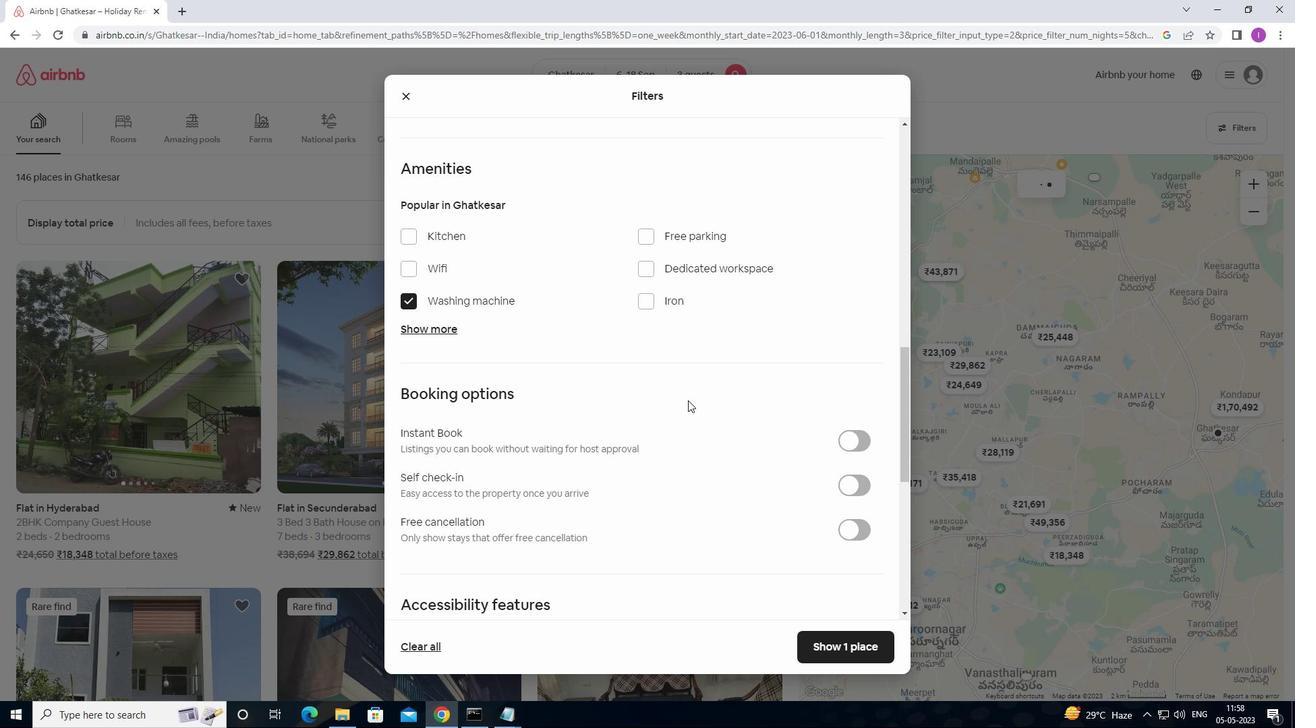 
Action: Mouse moved to (859, 421)
Screenshot: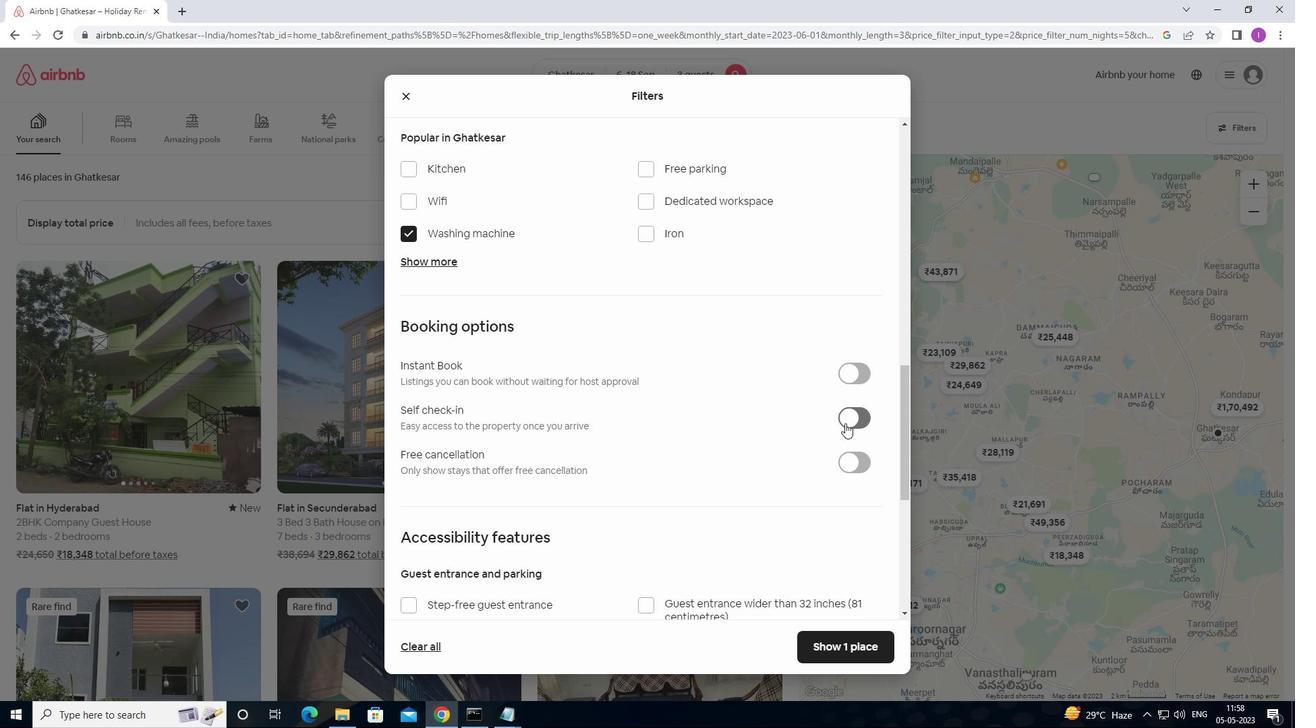 
Action: Mouse pressed left at (859, 421)
Screenshot: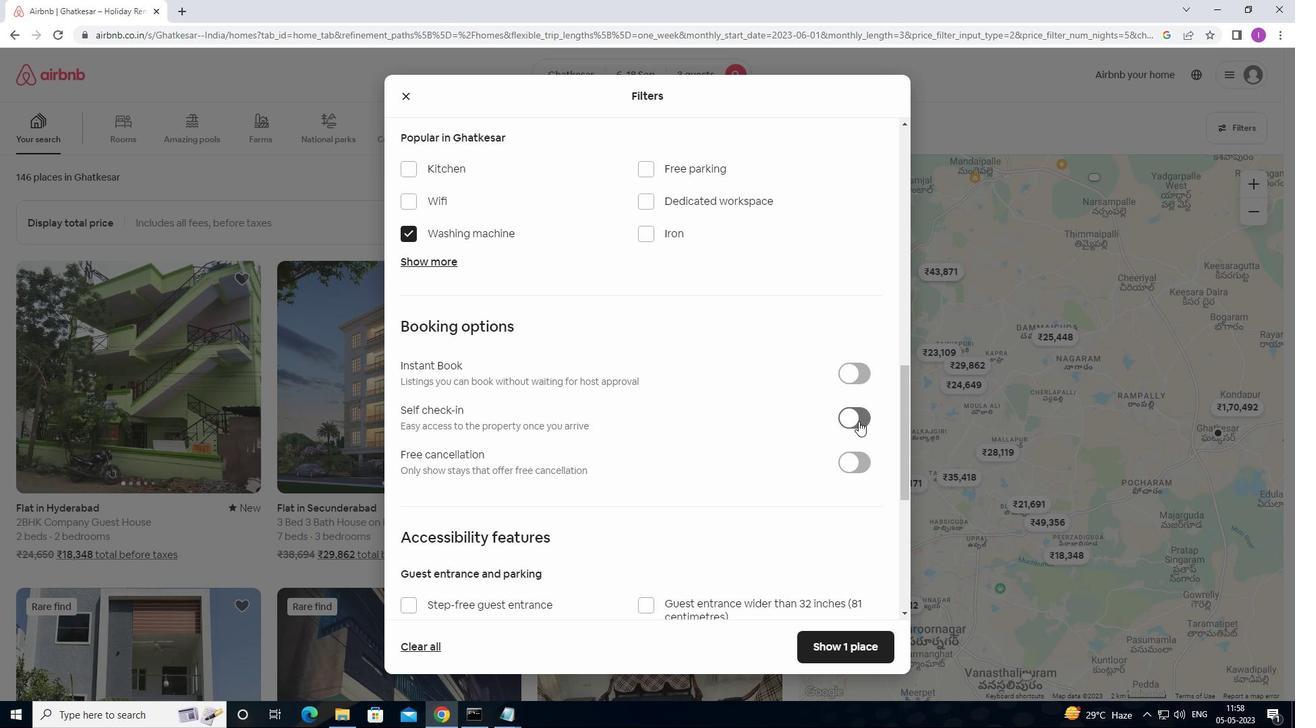 
Action: Mouse moved to (671, 442)
Screenshot: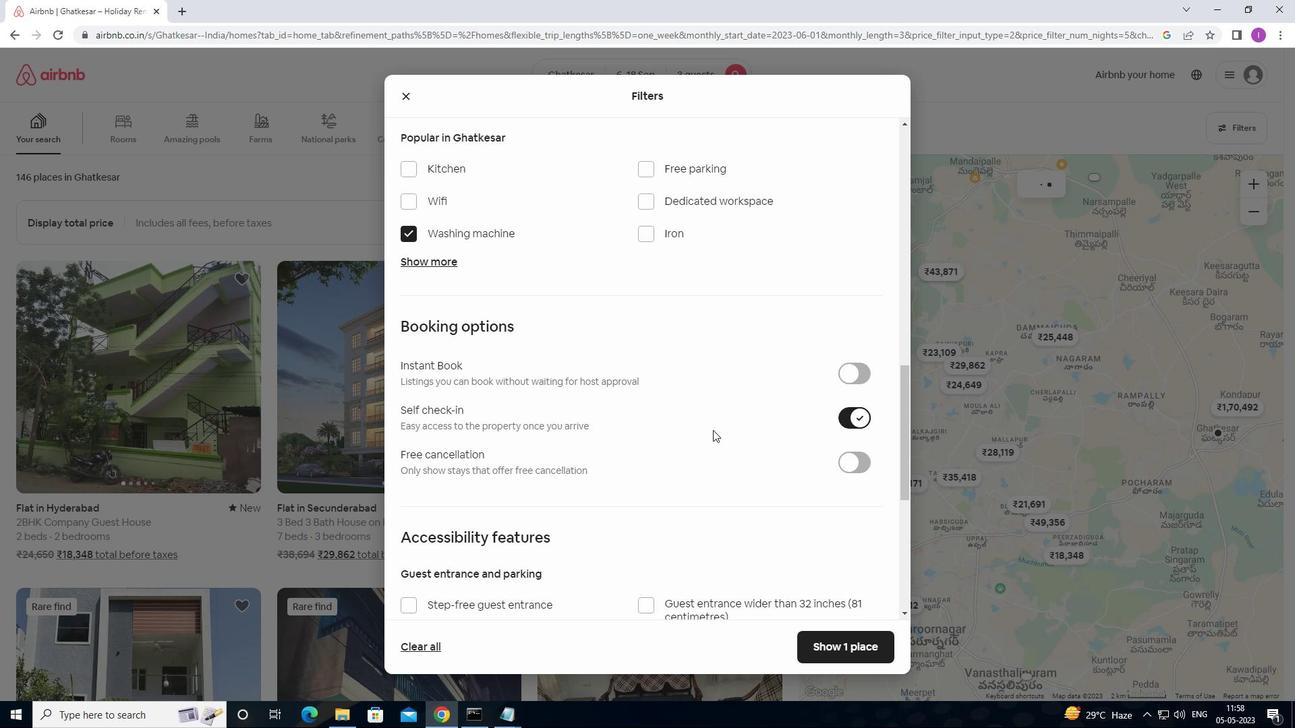 
Action: Mouse scrolled (671, 442) with delta (0, 0)
Screenshot: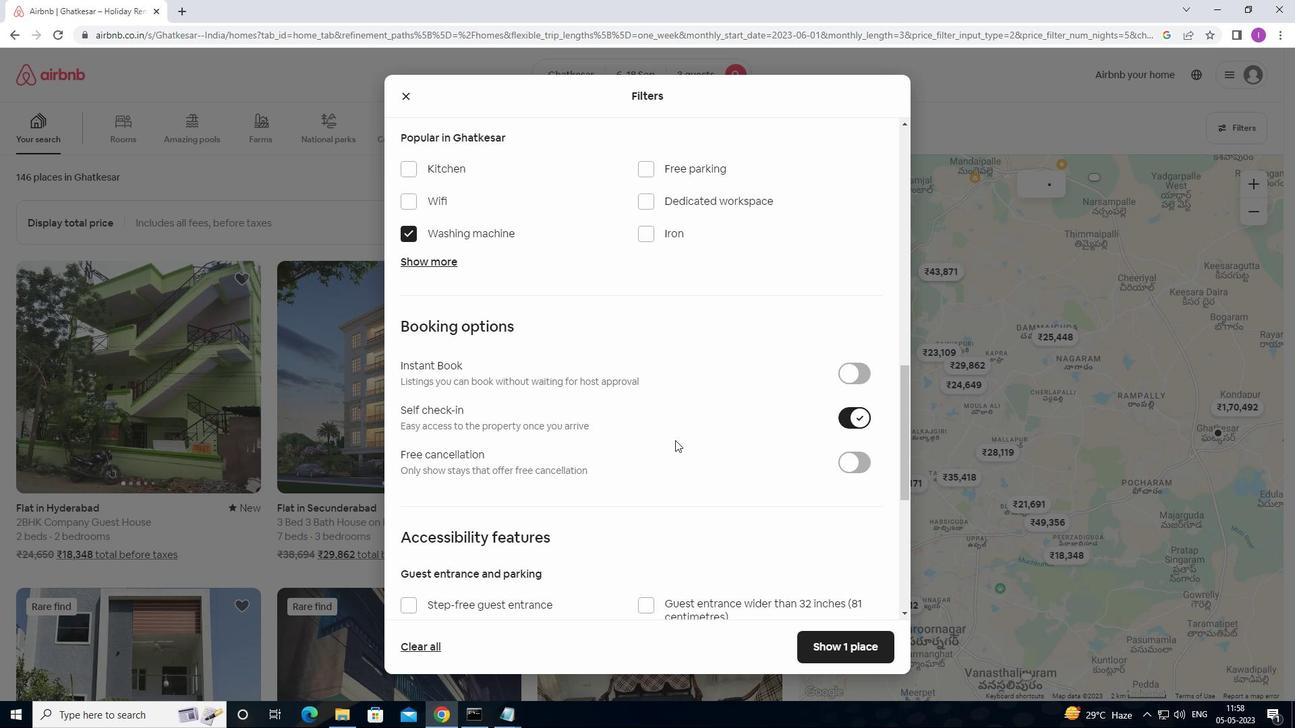 
Action: Mouse moved to (670, 443)
Screenshot: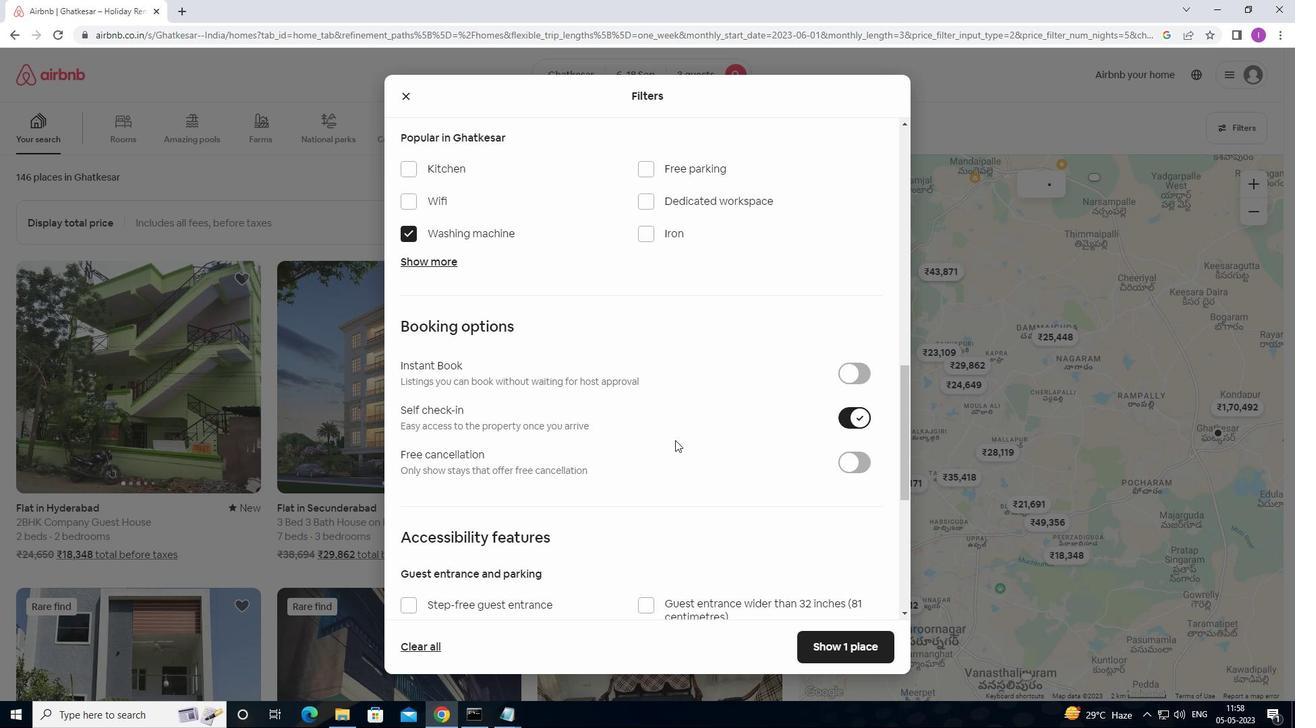 
Action: Mouse scrolled (670, 442) with delta (0, 0)
Screenshot: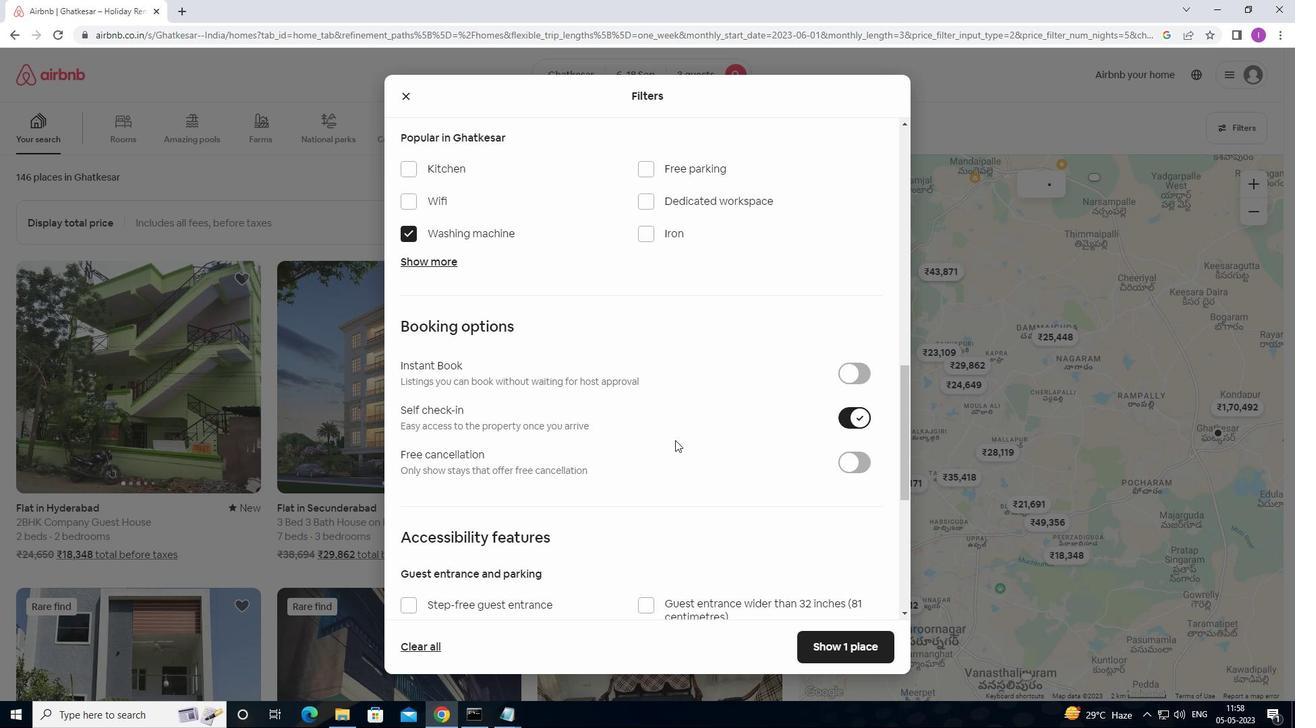 
Action: Mouse moved to (663, 448)
Screenshot: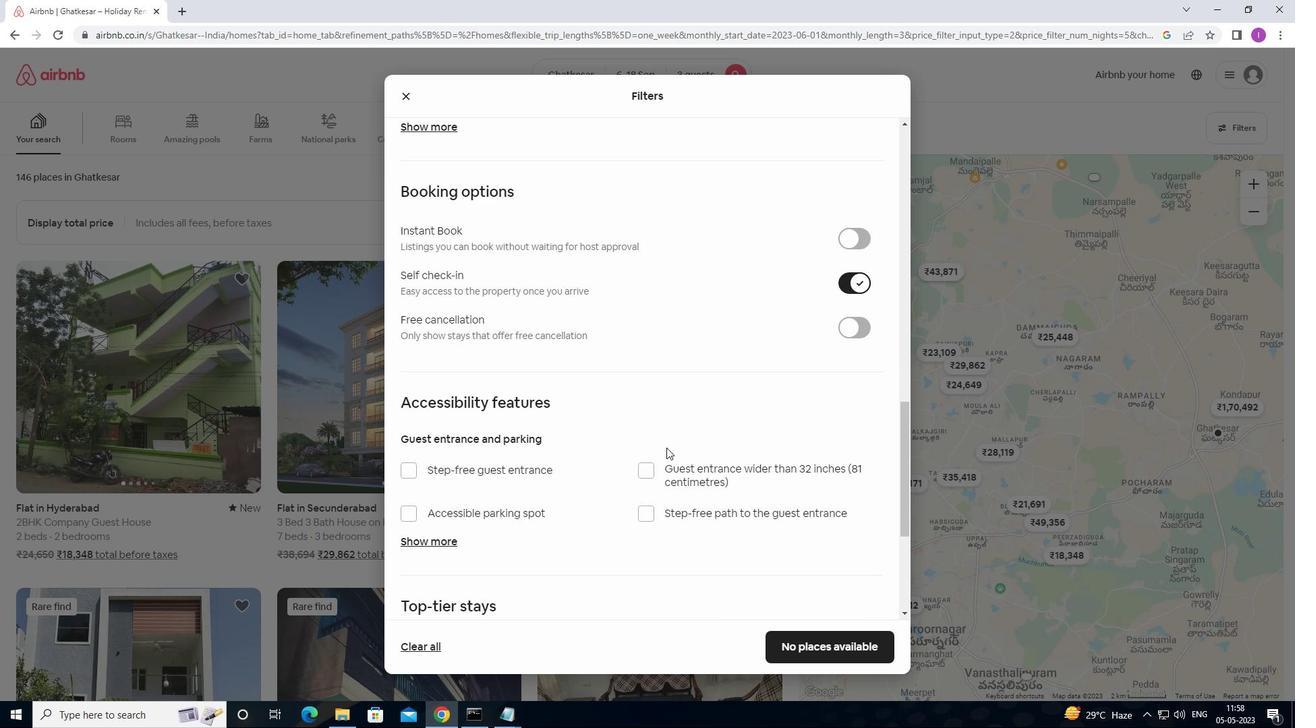 
Action: Mouse scrolled (663, 448) with delta (0, 0)
Screenshot: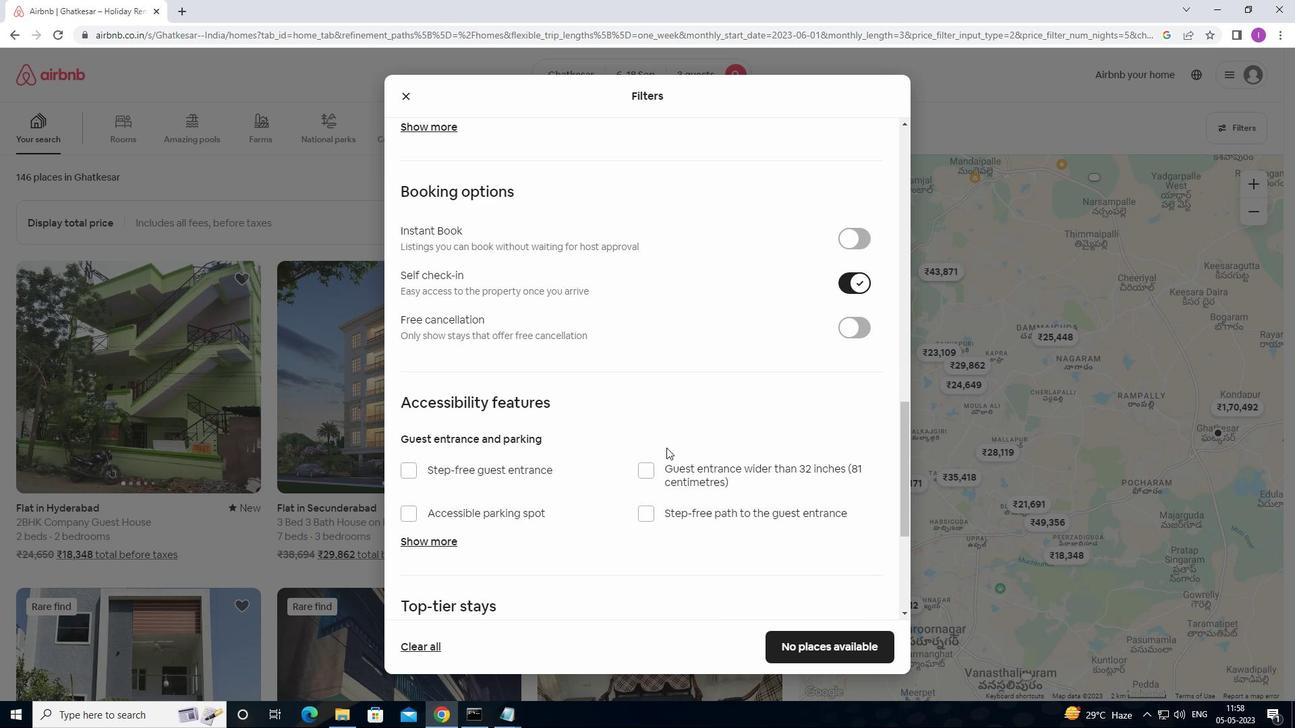 
Action: Mouse moved to (662, 449)
Screenshot: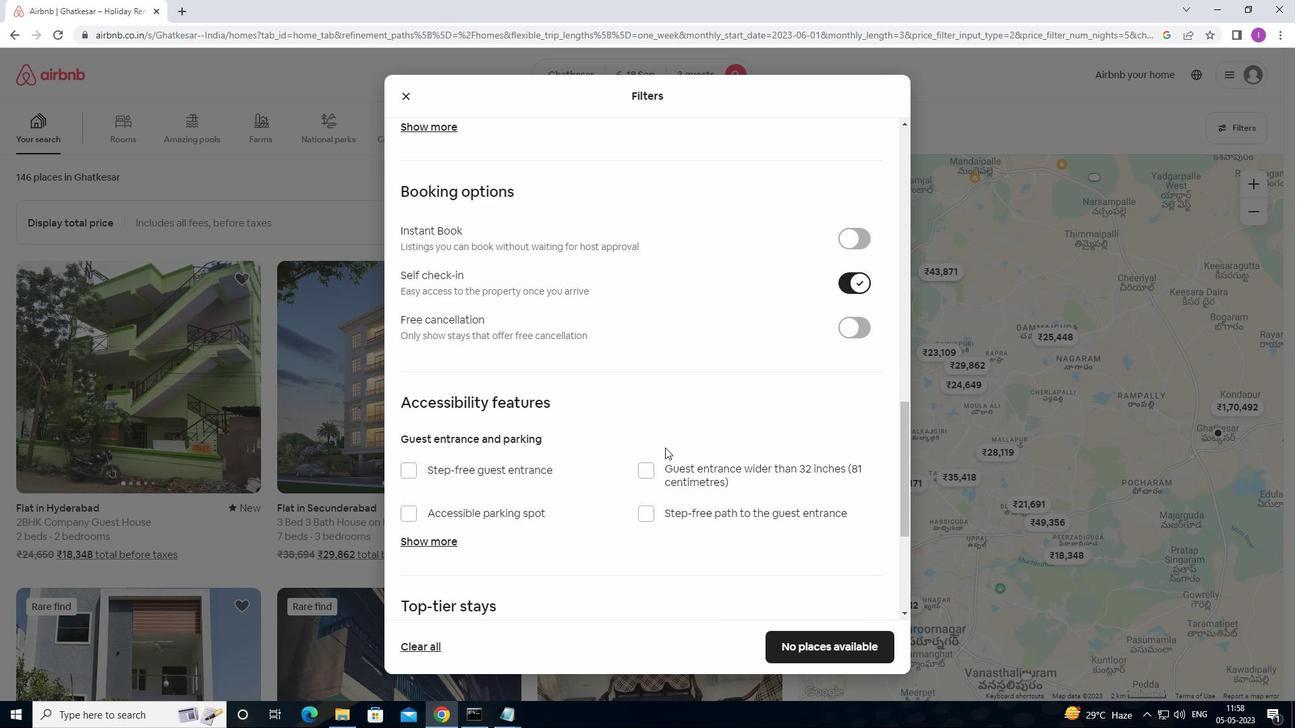 
Action: Mouse scrolled (662, 448) with delta (0, 0)
Screenshot: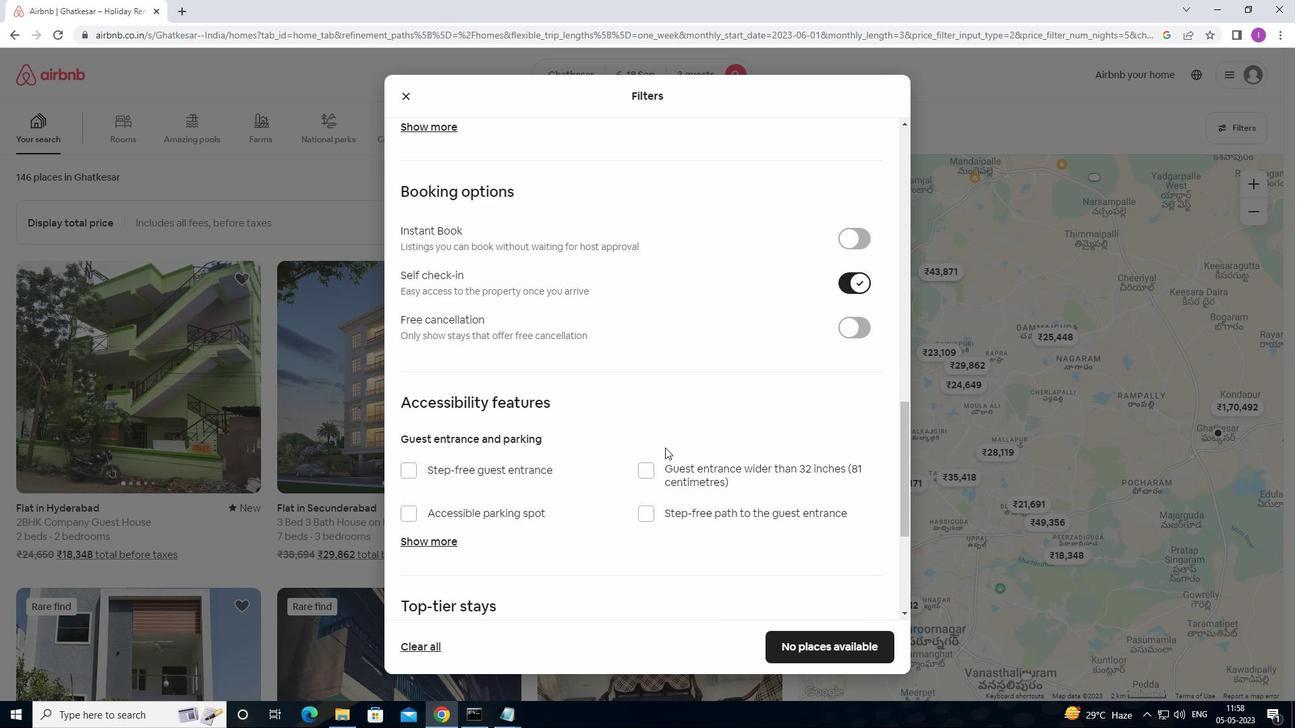 
Action: Mouse moved to (662, 450)
Screenshot: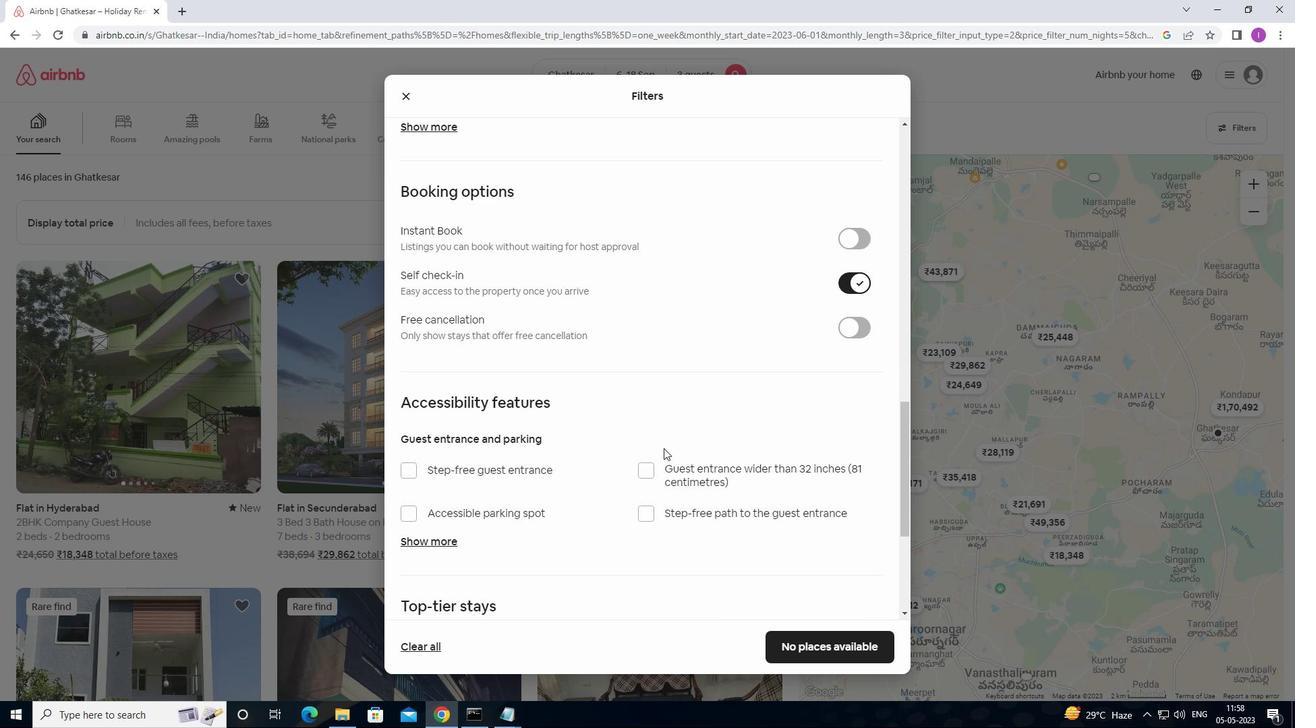 
Action: Mouse scrolled (662, 450) with delta (0, 0)
Screenshot: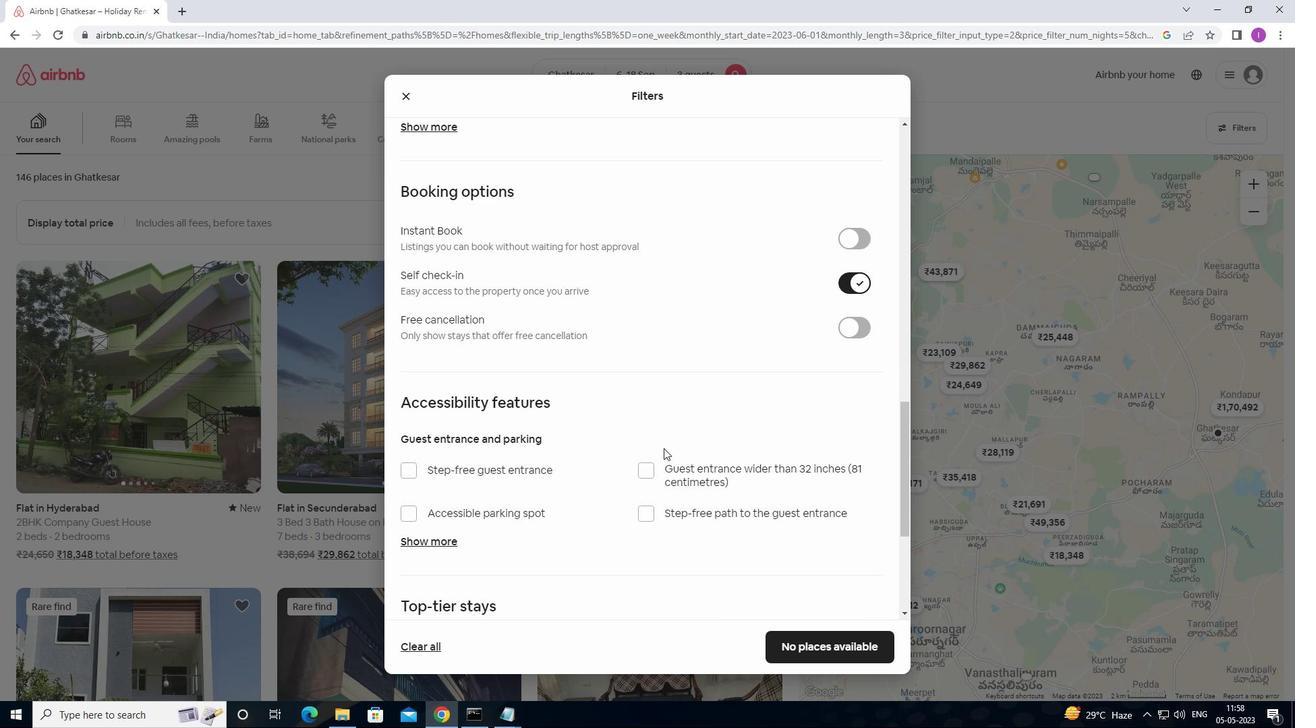 
Action: Mouse moved to (608, 467)
Screenshot: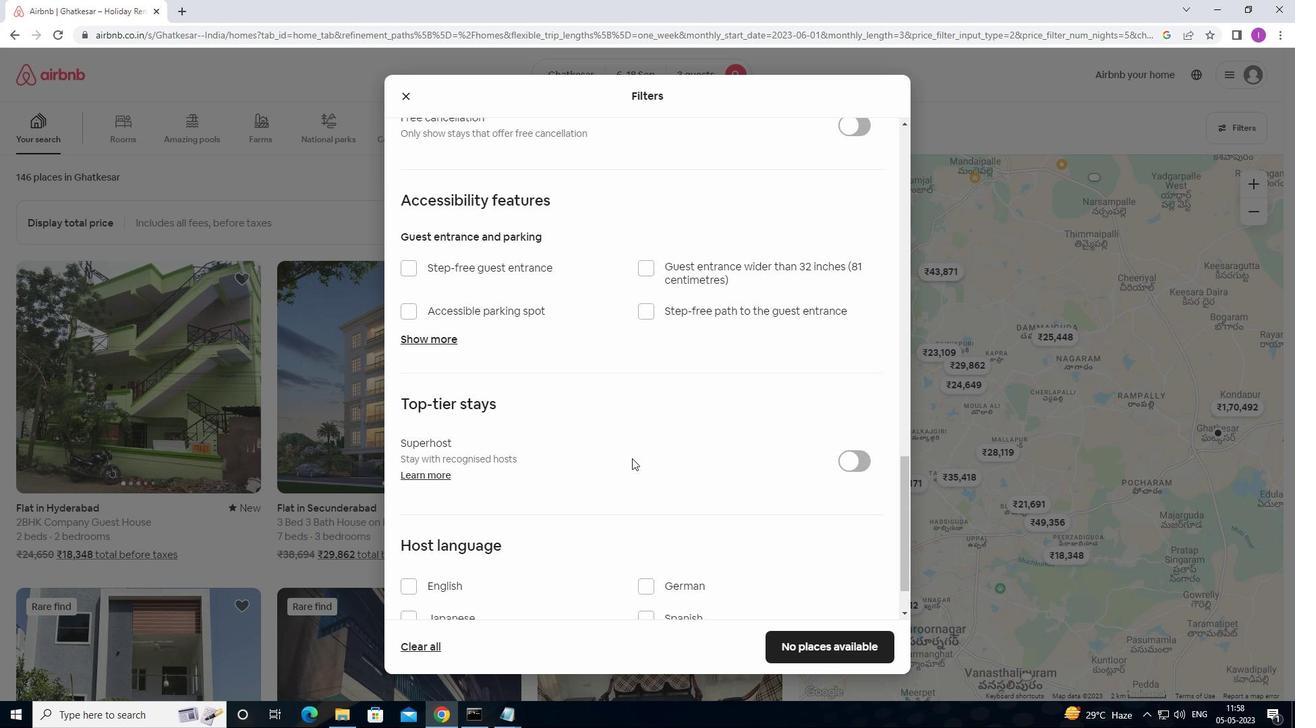 
Action: Mouse scrolled (608, 466) with delta (0, 0)
Screenshot: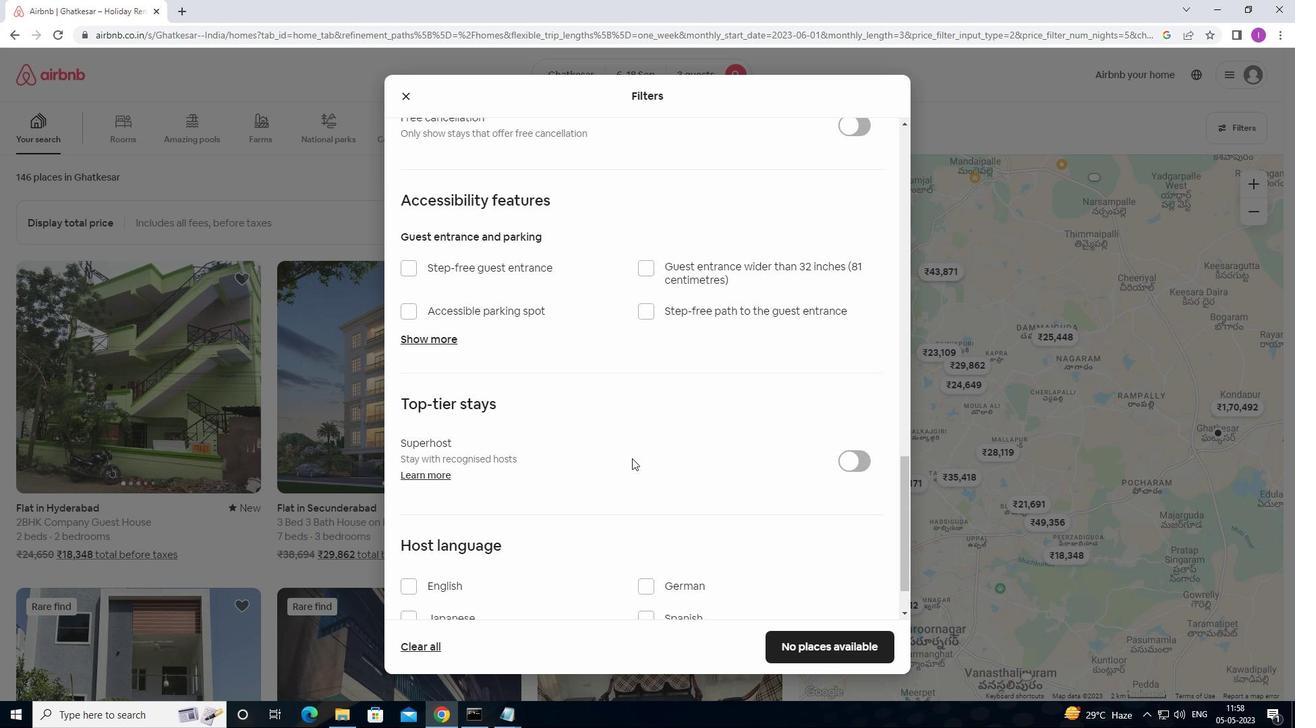 
Action: Mouse moved to (597, 471)
Screenshot: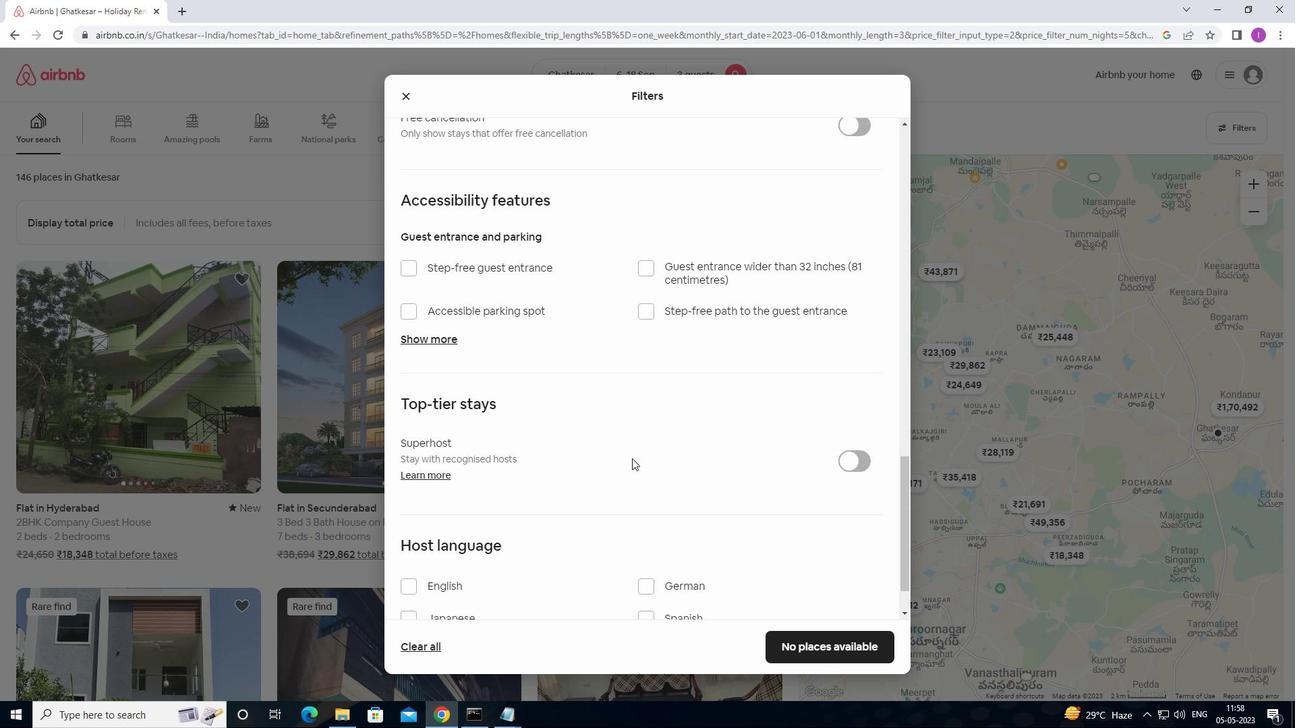 
Action: Mouse scrolled (597, 471) with delta (0, 0)
Screenshot: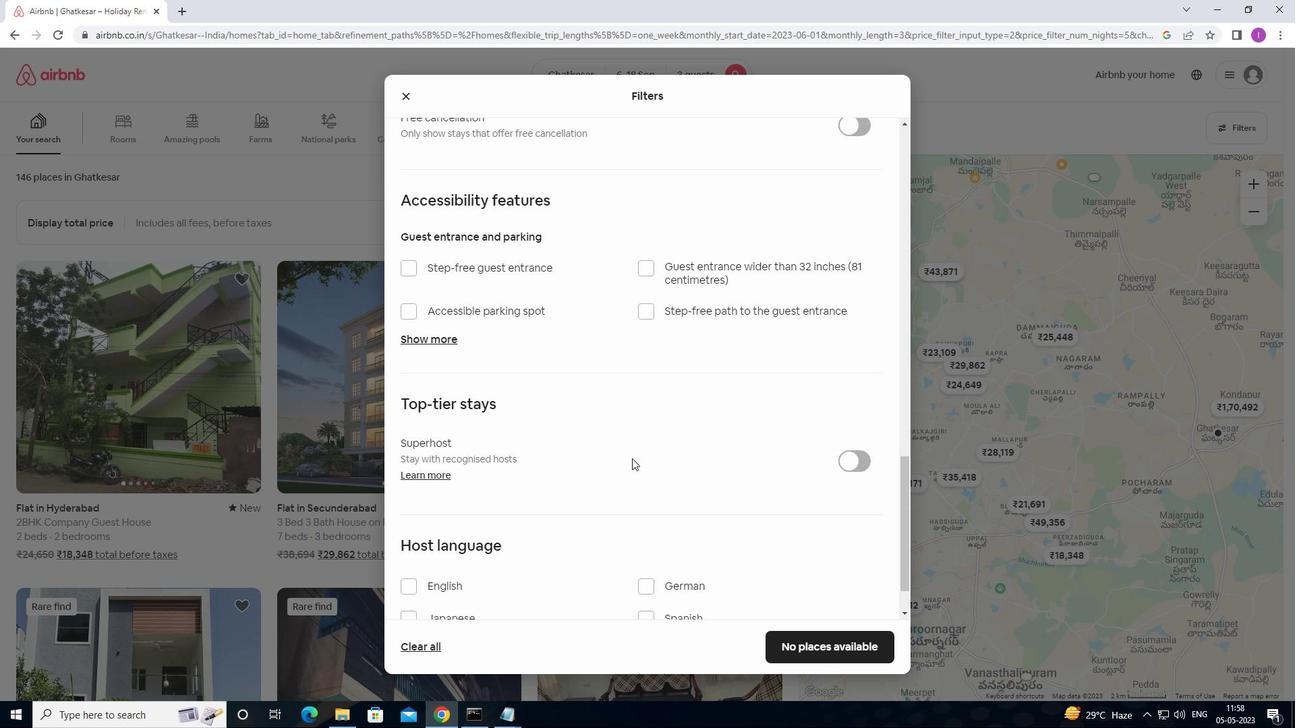 
Action: Mouse moved to (404, 530)
Screenshot: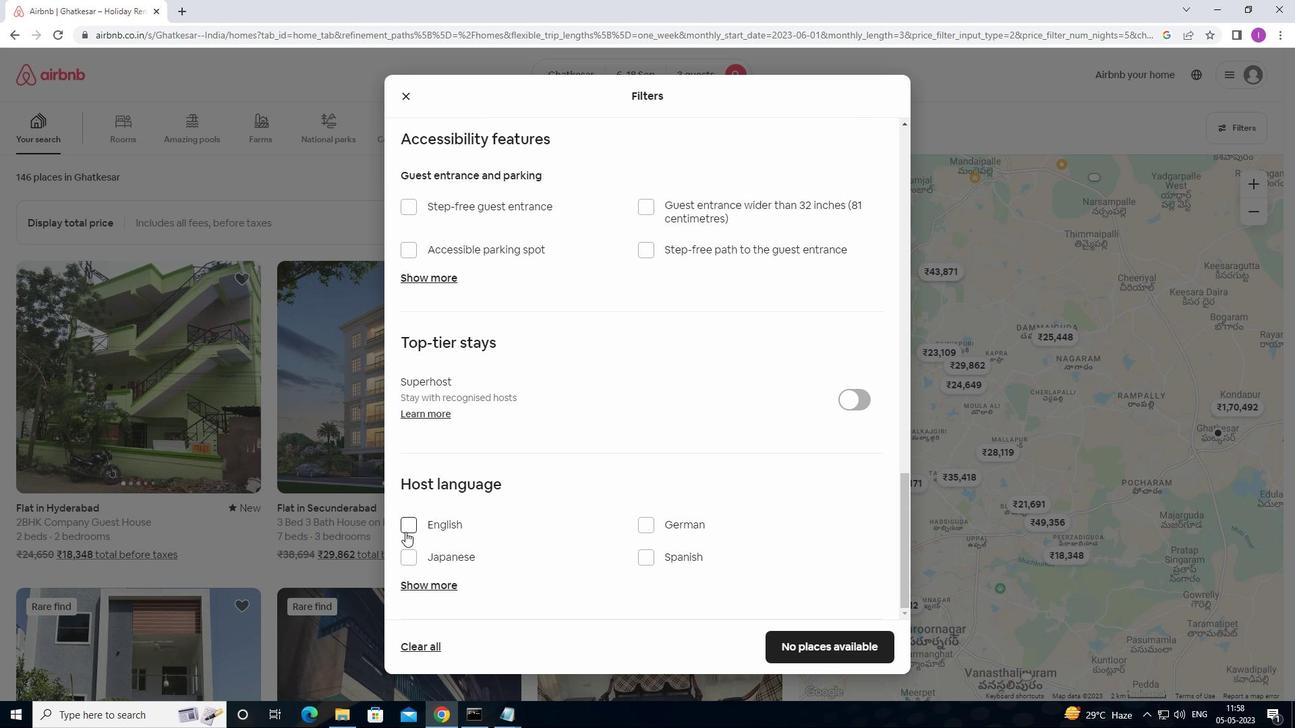 
Action: Mouse pressed left at (404, 530)
Screenshot: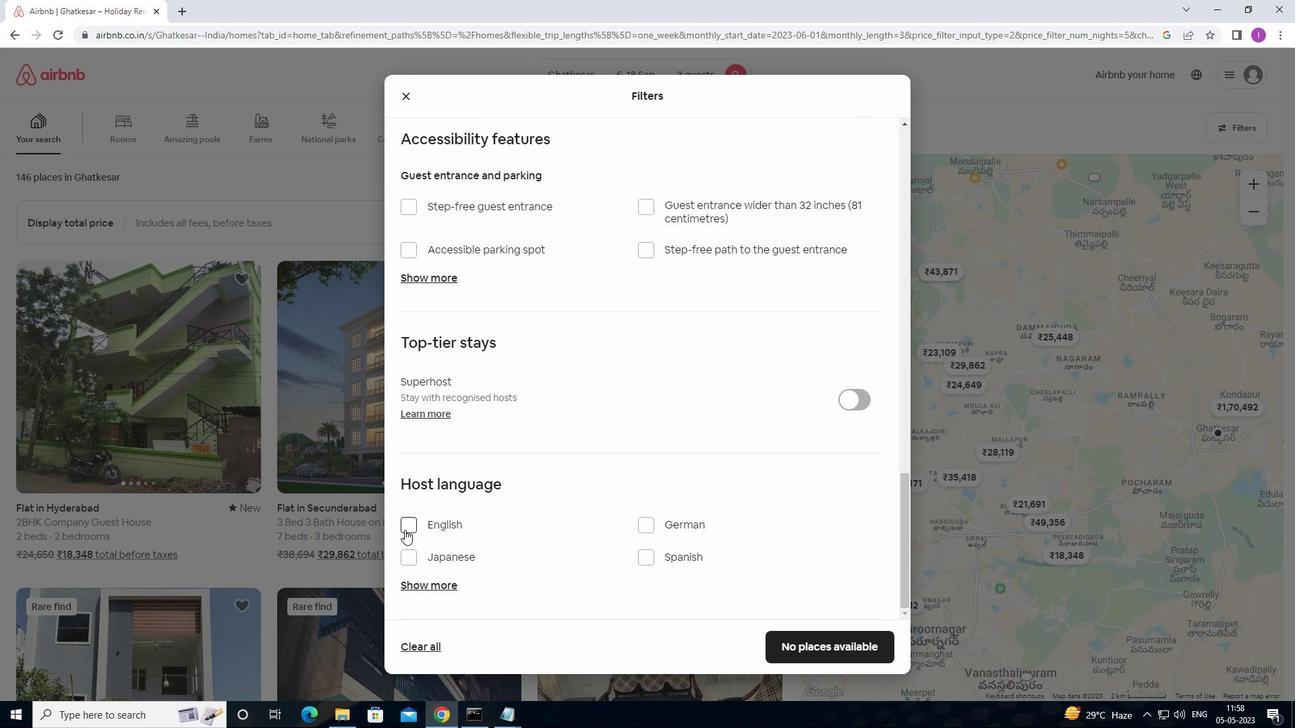 
Action: Mouse moved to (799, 636)
Screenshot: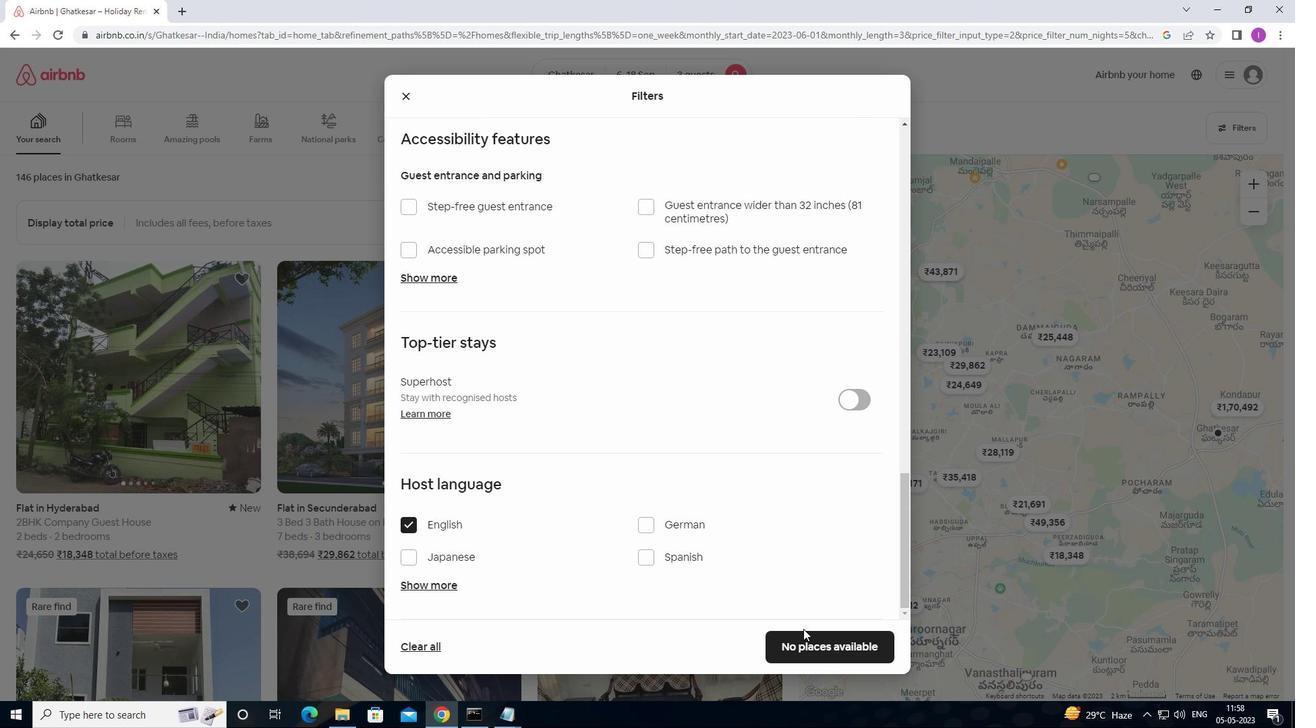 
Action: Mouse pressed left at (799, 636)
Screenshot: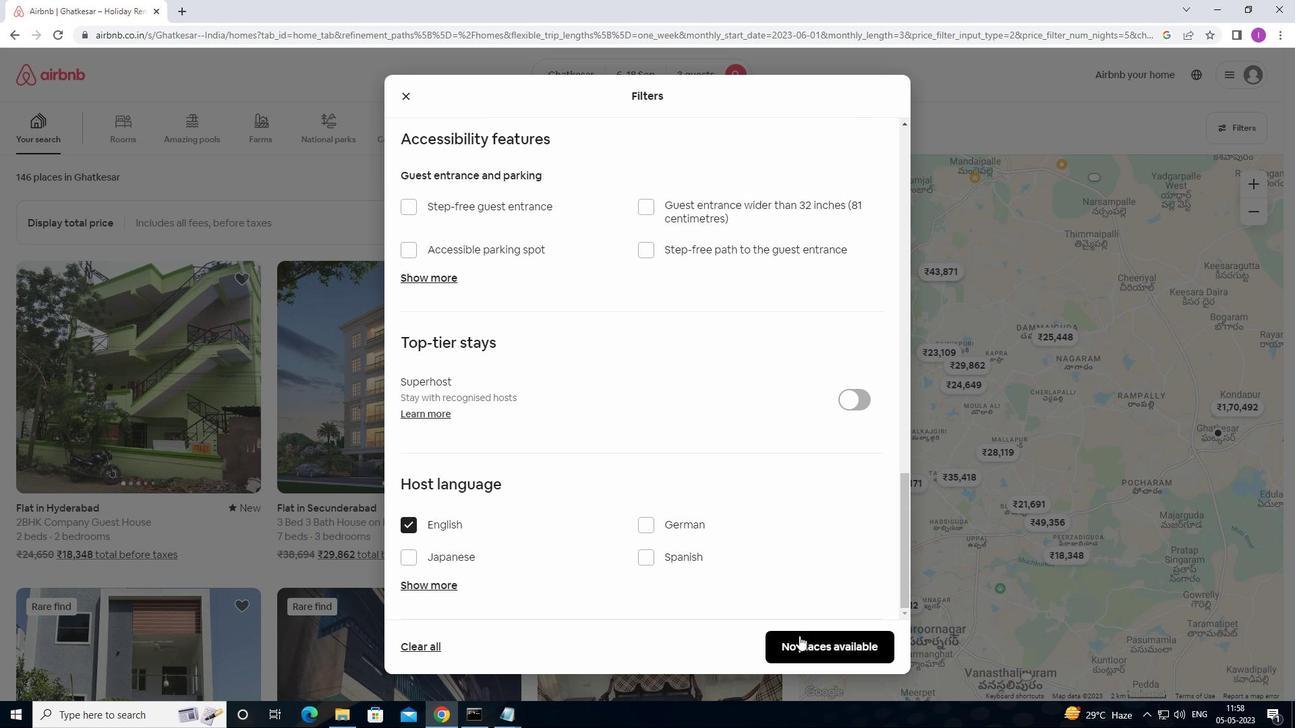 
Action: Mouse moved to (778, 618)
Screenshot: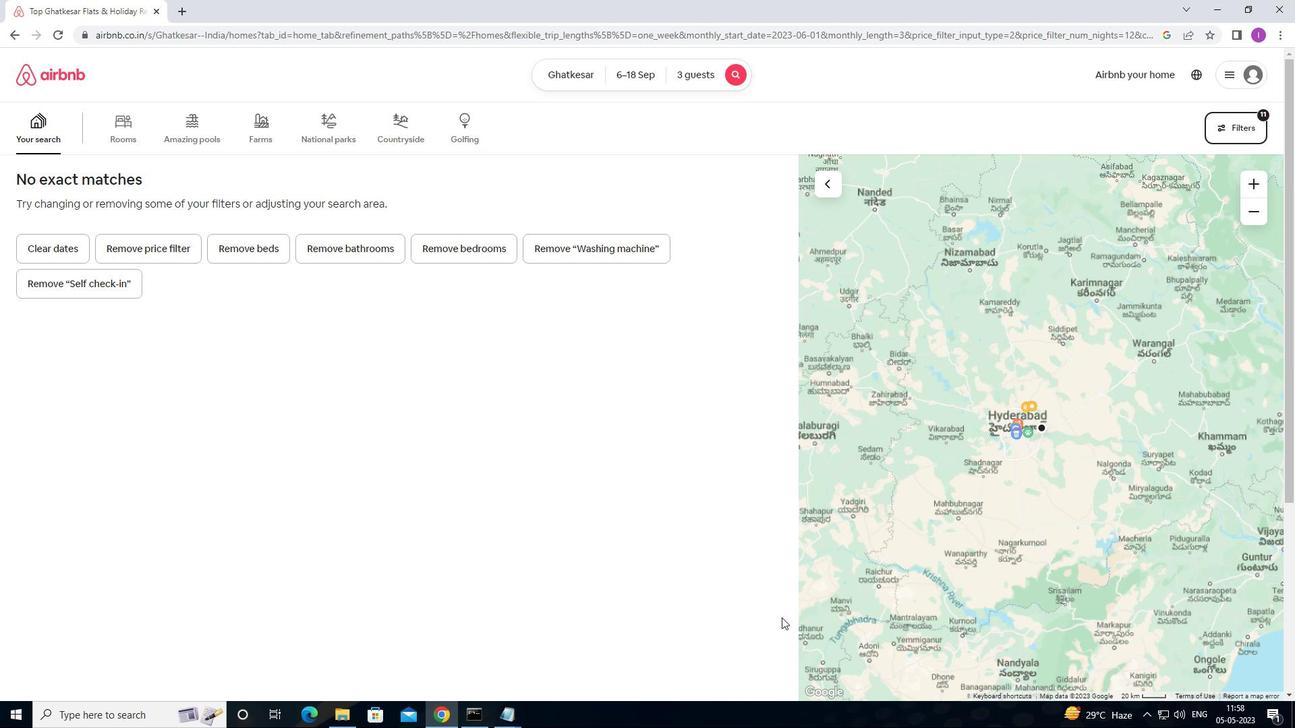 
